 Task: Find connections with filter location Bou Tlelis with filter topic #lawenforcementwith filter profile language Spanish with filter current company International tractors limited with filter school Indira Gandhi National Open University (IGNOU) with filter industry Building Finishing Contractors with filter service category Filing with filter keywords title Culture Operations Manager
Action: Mouse moved to (503, 70)
Screenshot: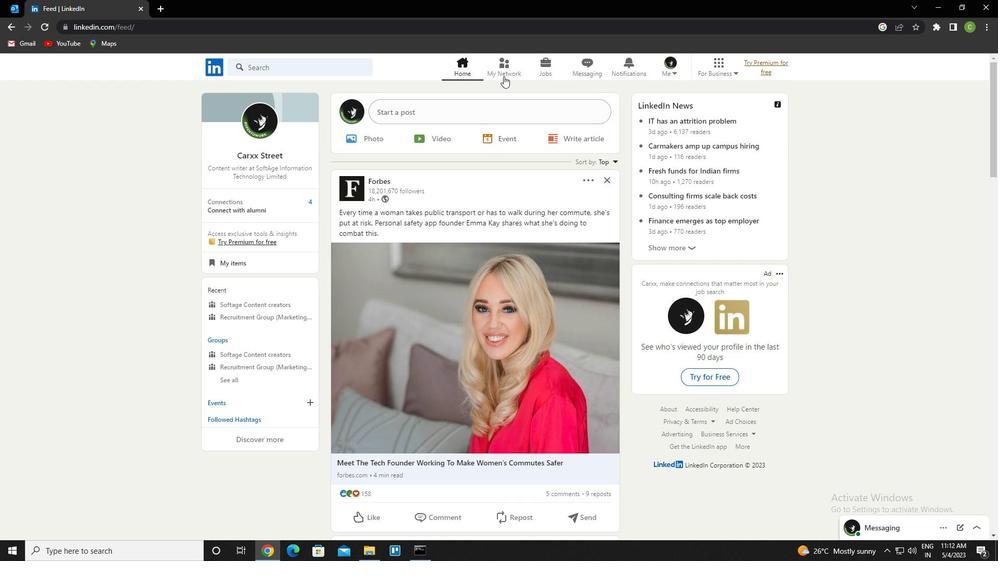 
Action: Mouse pressed left at (503, 70)
Screenshot: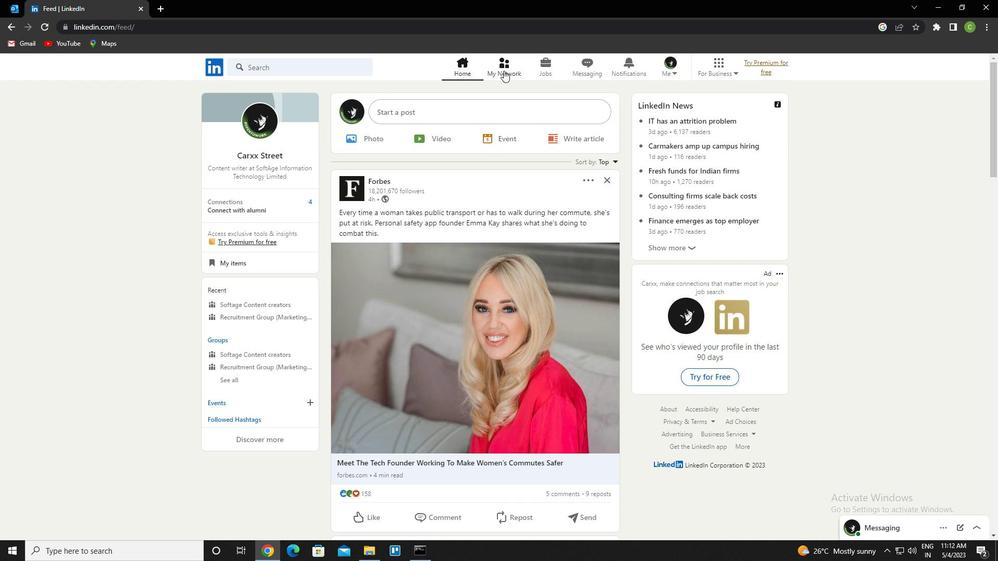 
Action: Mouse moved to (319, 128)
Screenshot: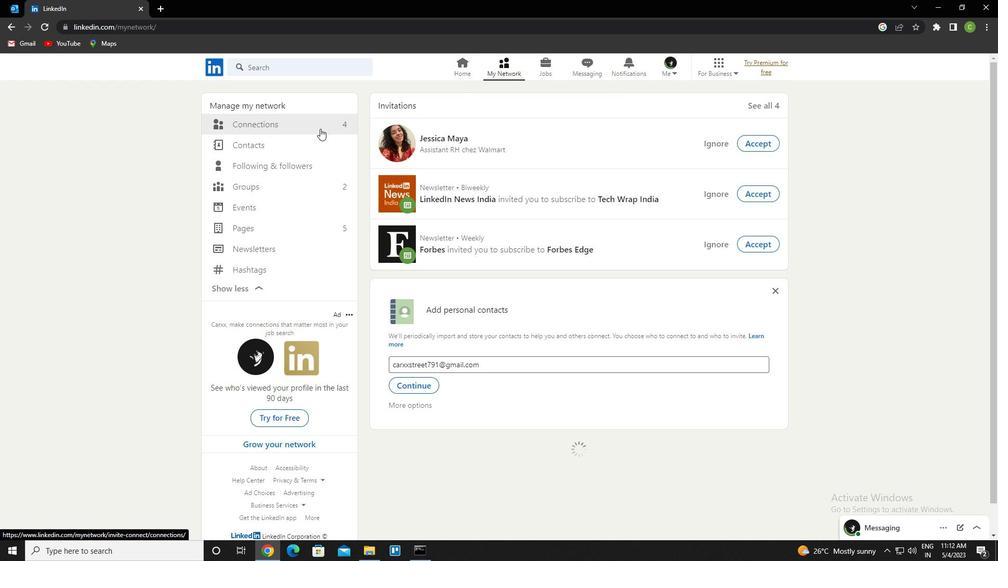 
Action: Mouse pressed left at (319, 128)
Screenshot: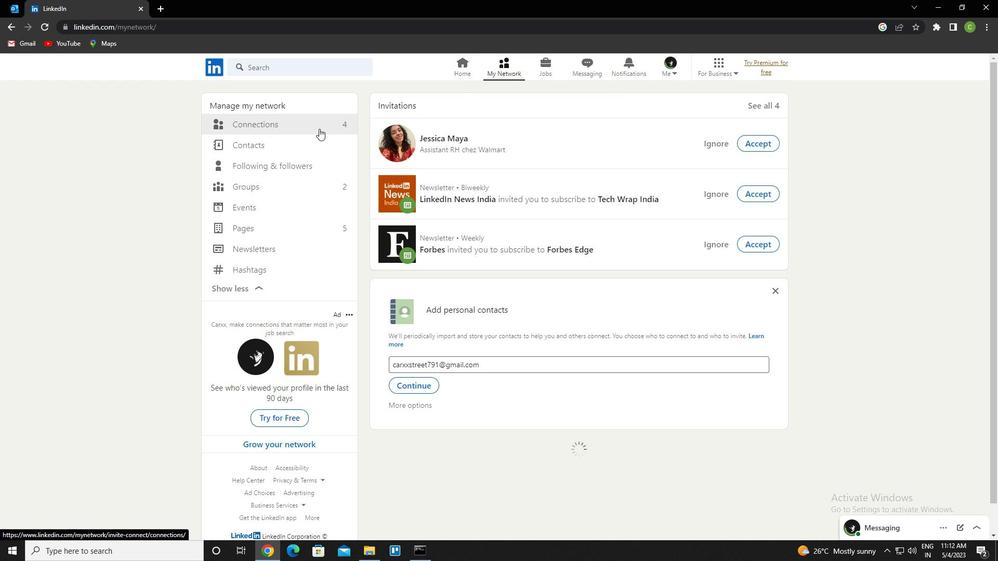 
Action: Mouse moved to (588, 125)
Screenshot: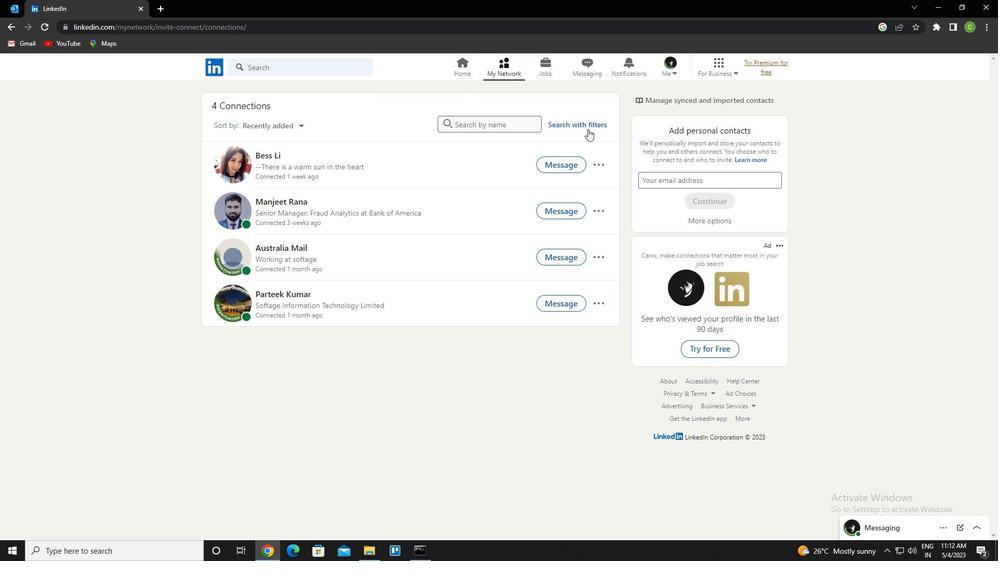 
Action: Mouse pressed left at (588, 125)
Screenshot: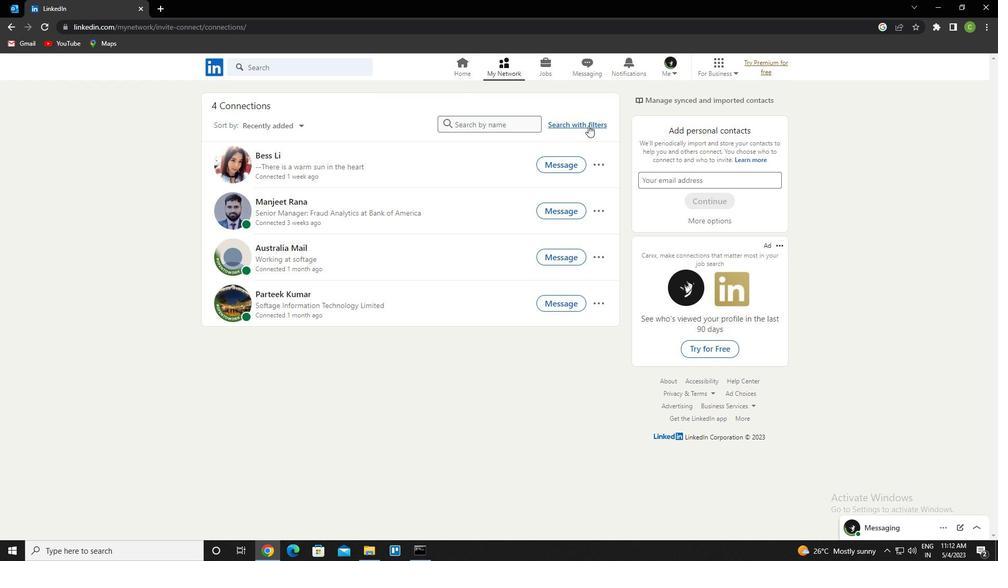 
Action: Mouse moved to (535, 98)
Screenshot: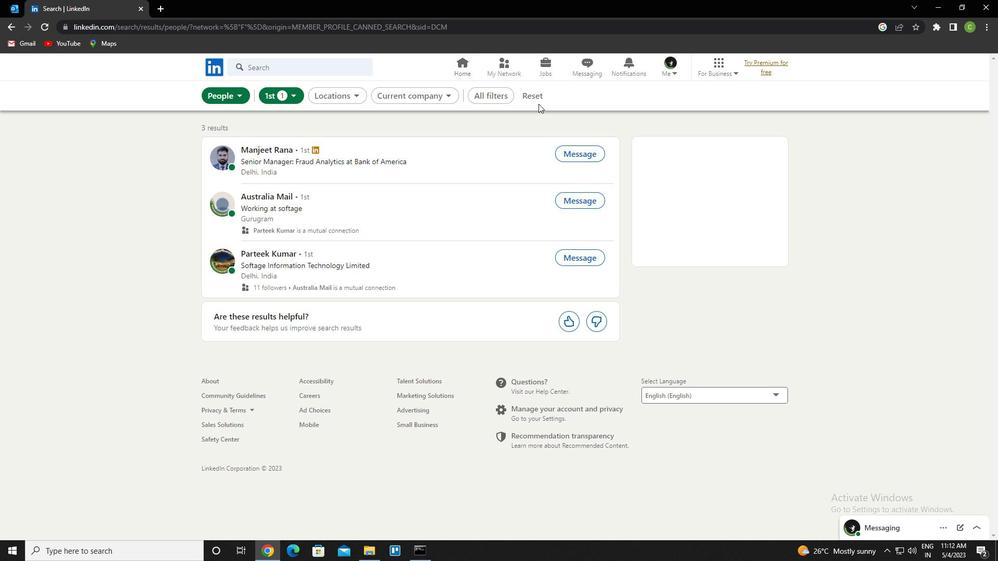 
Action: Mouse pressed left at (535, 98)
Screenshot: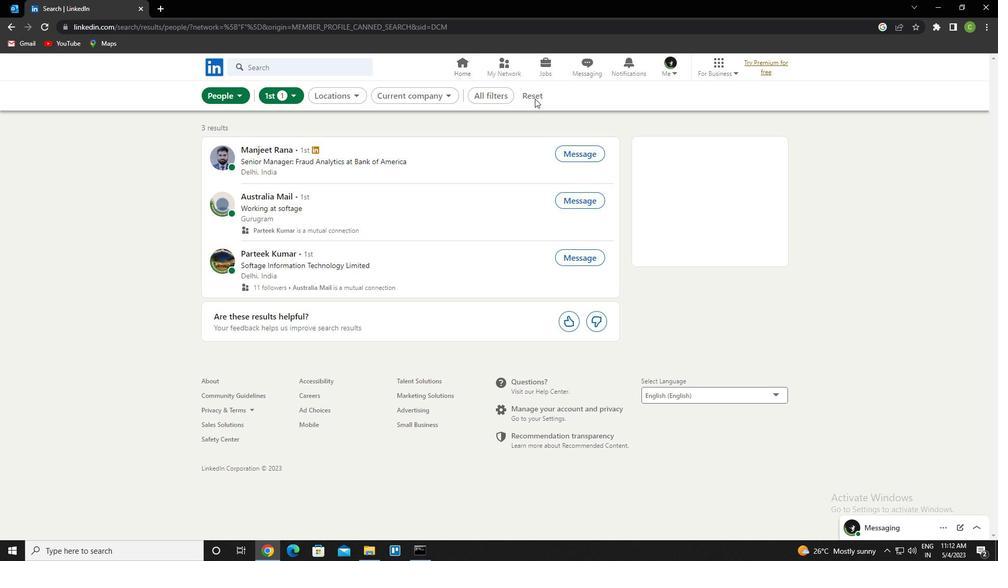 
Action: Mouse moved to (524, 97)
Screenshot: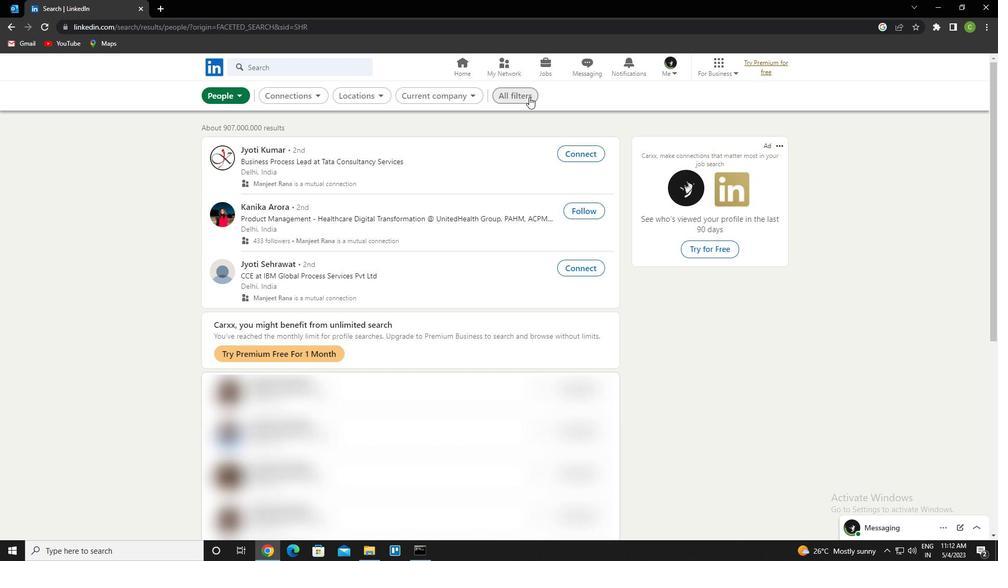 
Action: Mouse pressed left at (524, 97)
Screenshot: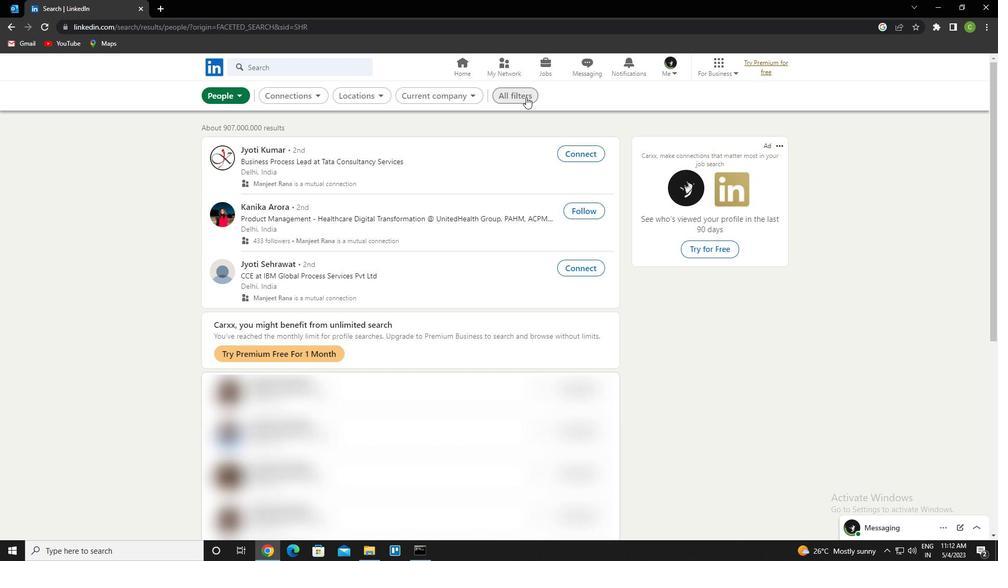 
Action: Mouse moved to (884, 348)
Screenshot: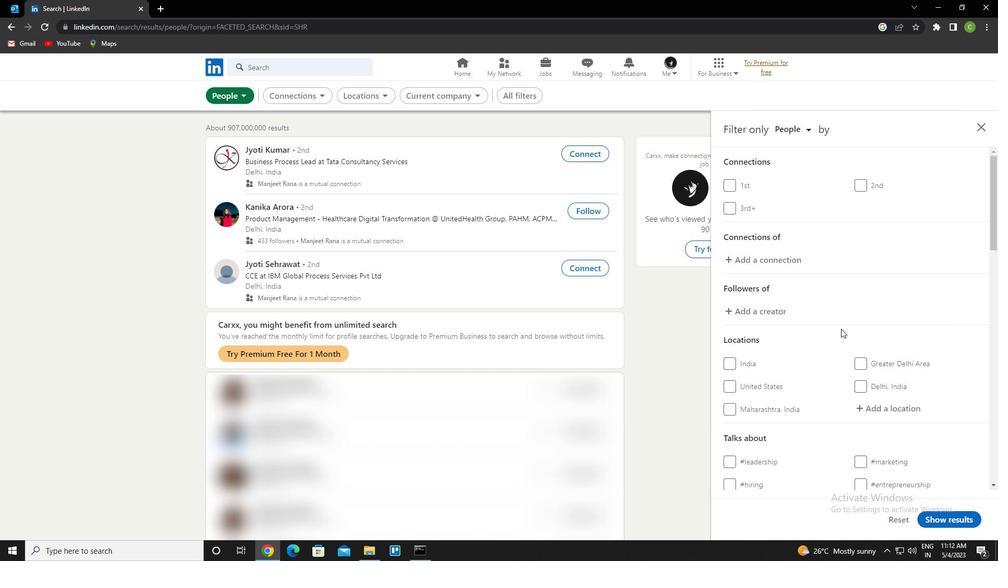 
Action: Mouse scrolled (884, 348) with delta (0, 0)
Screenshot: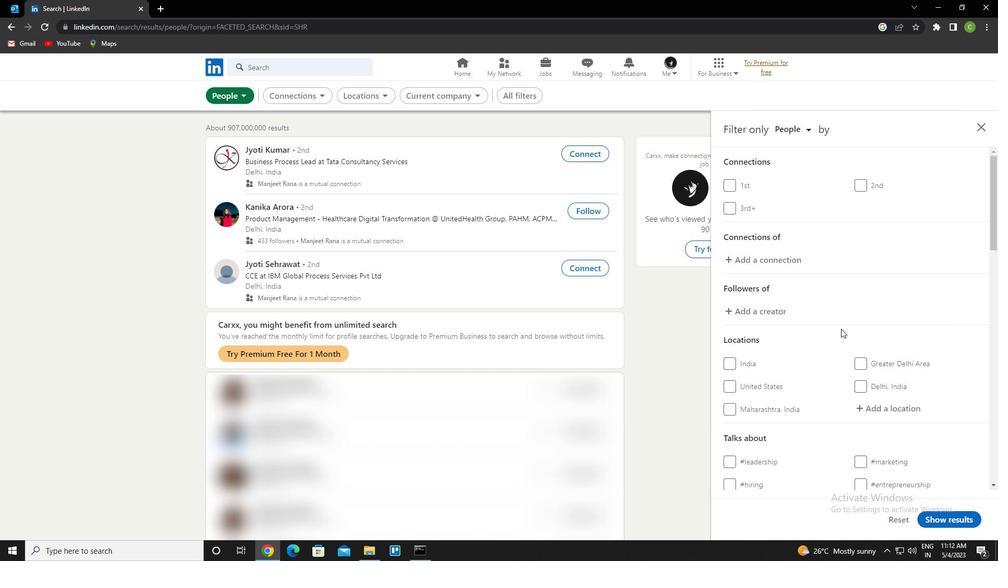 
Action: Mouse moved to (888, 349)
Screenshot: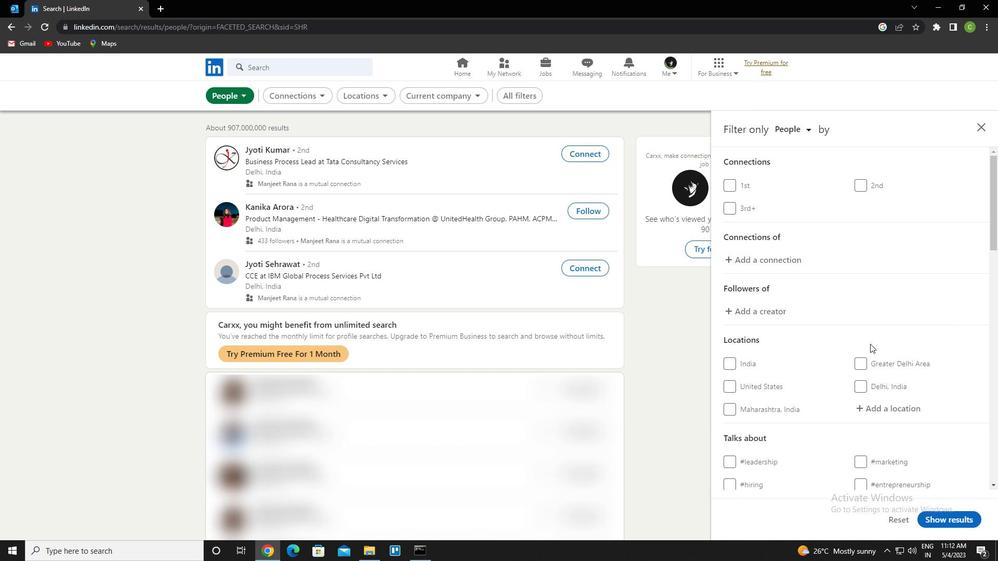 
Action: Mouse scrolled (888, 349) with delta (0, 0)
Screenshot: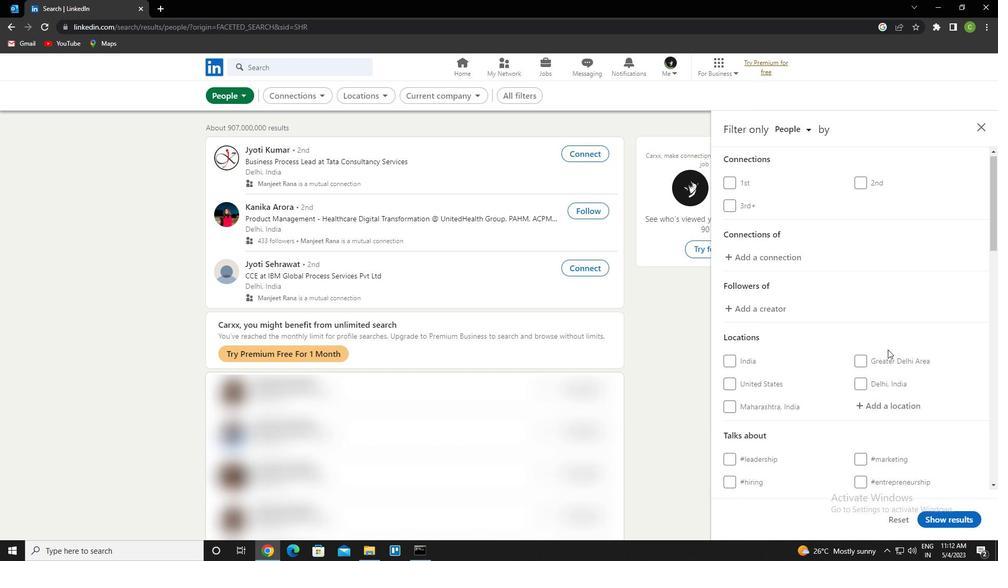 
Action: Mouse moved to (892, 306)
Screenshot: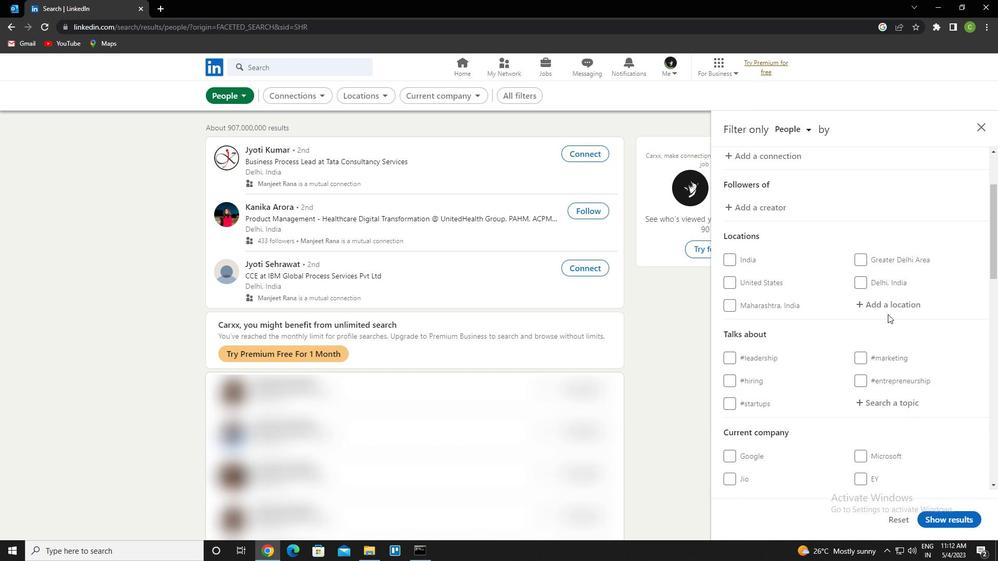 
Action: Mouse pressed left at (892, 306)
Screenshot: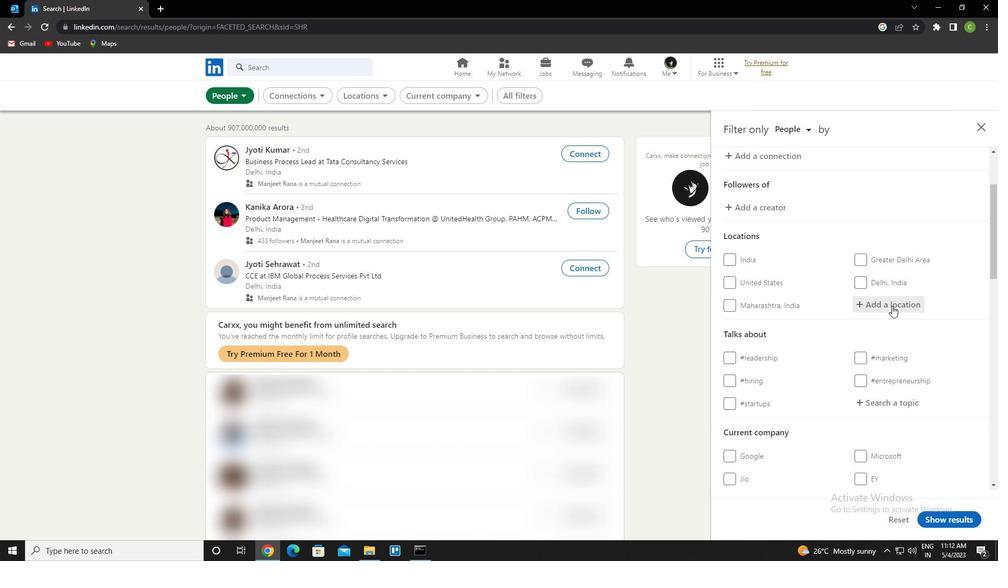 
Action: Mouse moved to (876, 284)
Screenshot: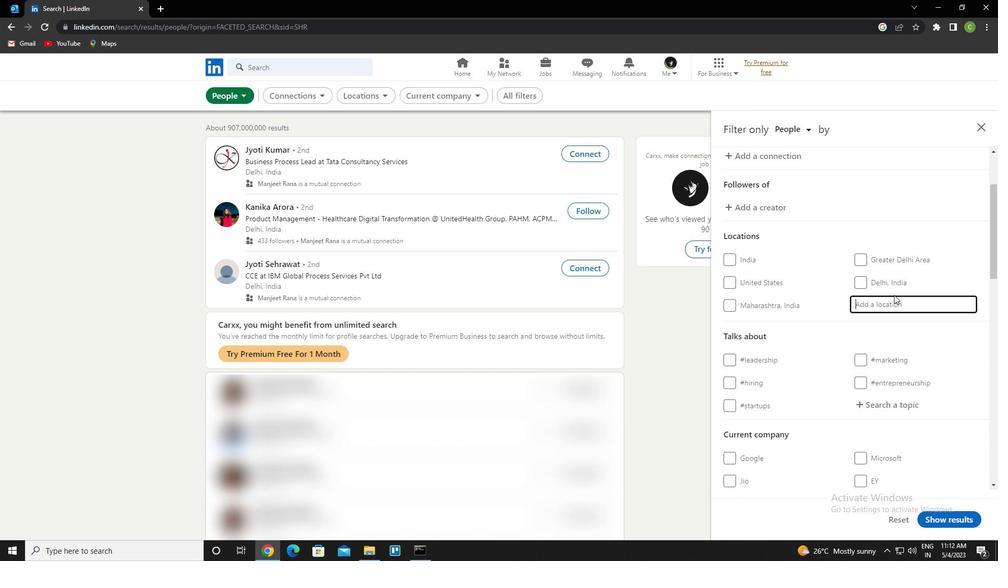
Action: Key pressed <Key.caps_lock>b<Key.caps_lock>ou<Key.space><Key.caps_lock>t<Key.caps_lock>lelis<Key.down><Key.enter>
Screenshot: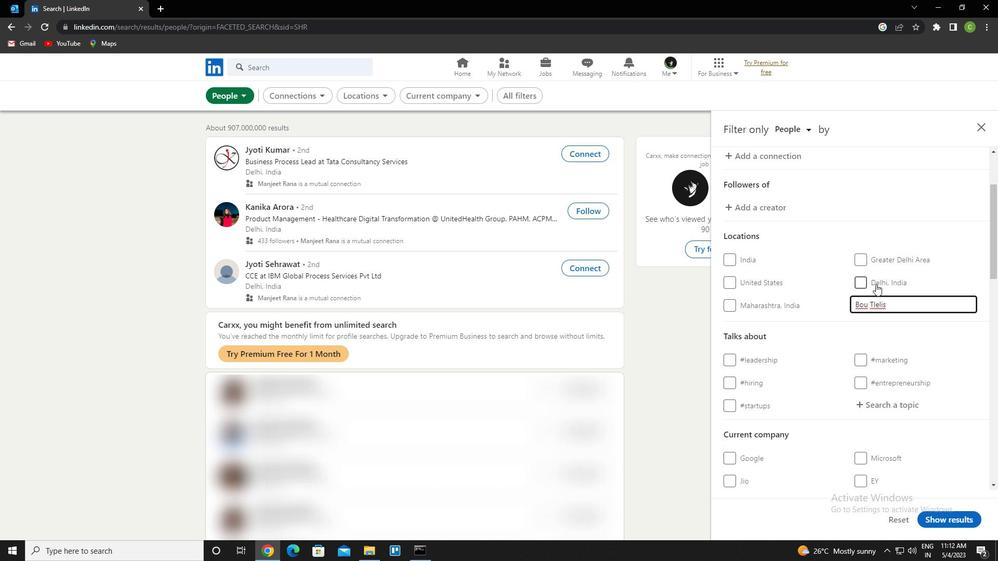 
Action: Mouse moved to (881, 307)
Screenshot: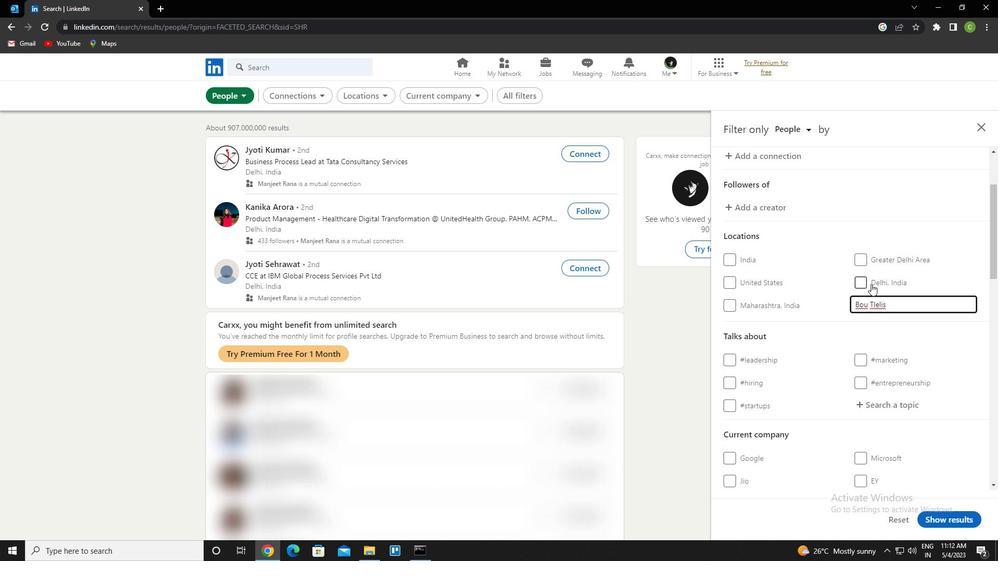 
Action: Mouse scrolled (881, 306) with delta (0, 0)
Screenshot: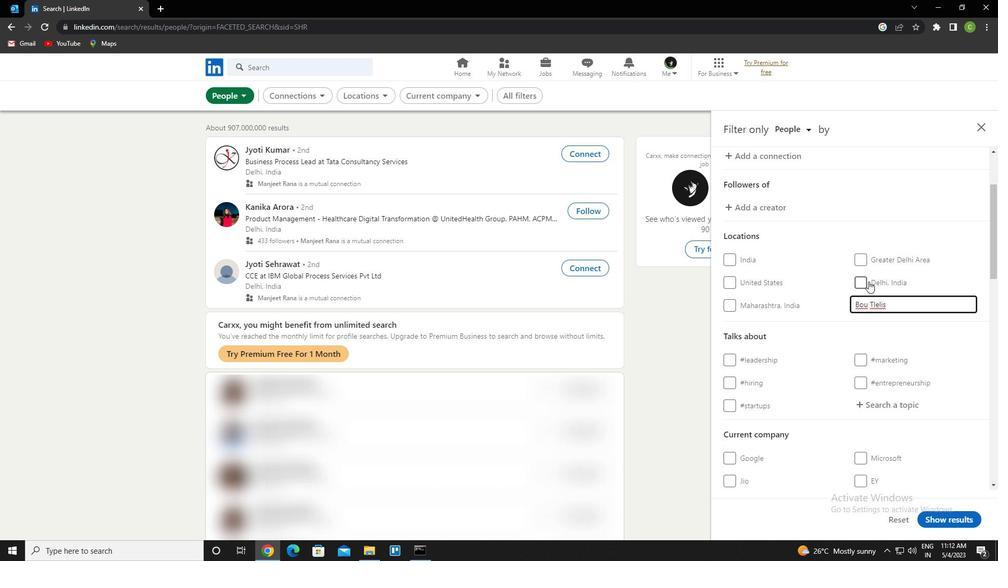 
Action: Mouse scrolled (881, 306) with delta (0, 0)
Screenshot: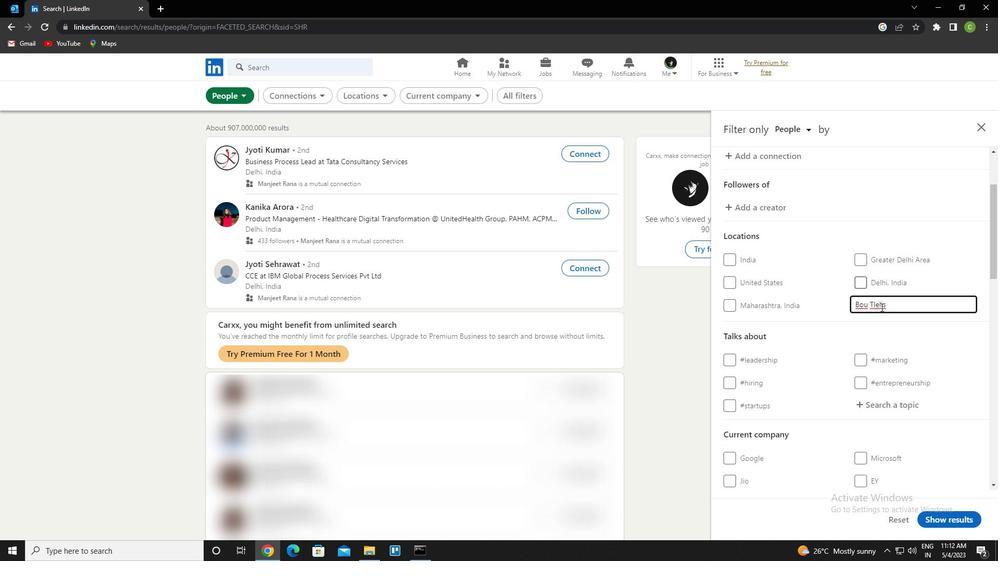 
Action: Mouse moved to (893, 302)
Screenshot: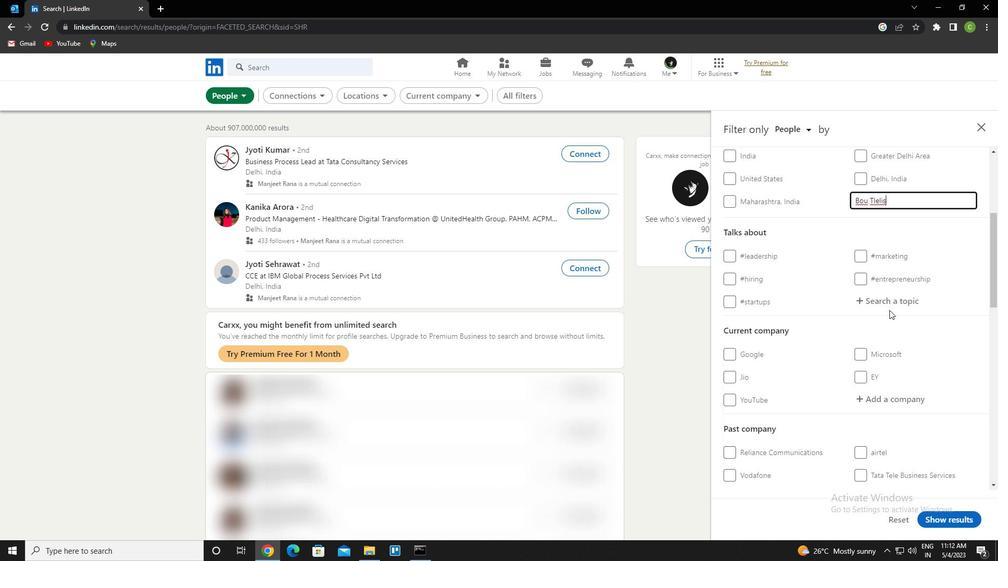 
Action: Mouse pressed left at (893, 302)
Screenshot: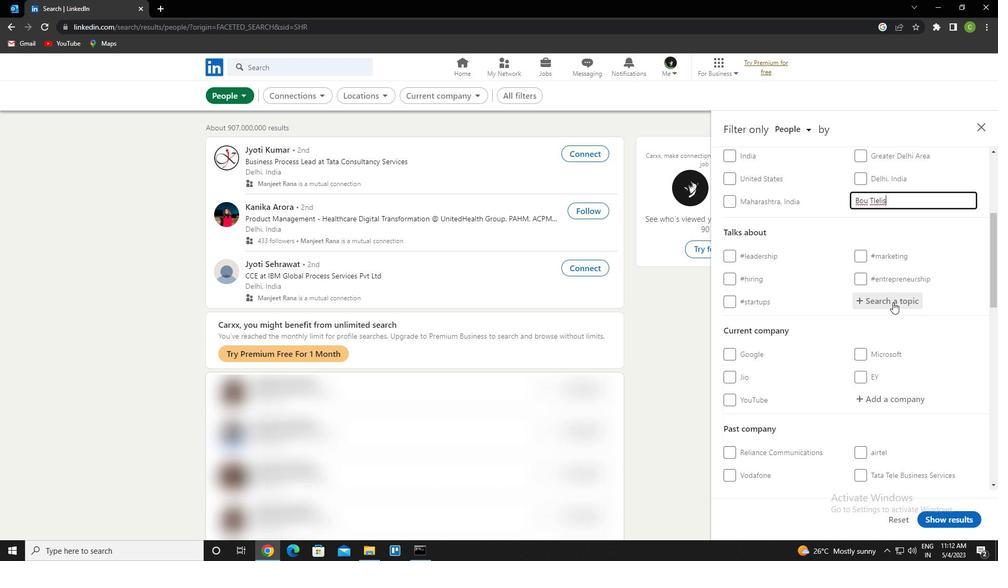 
Action: Mouse moved to (889, 298)
Screenshot: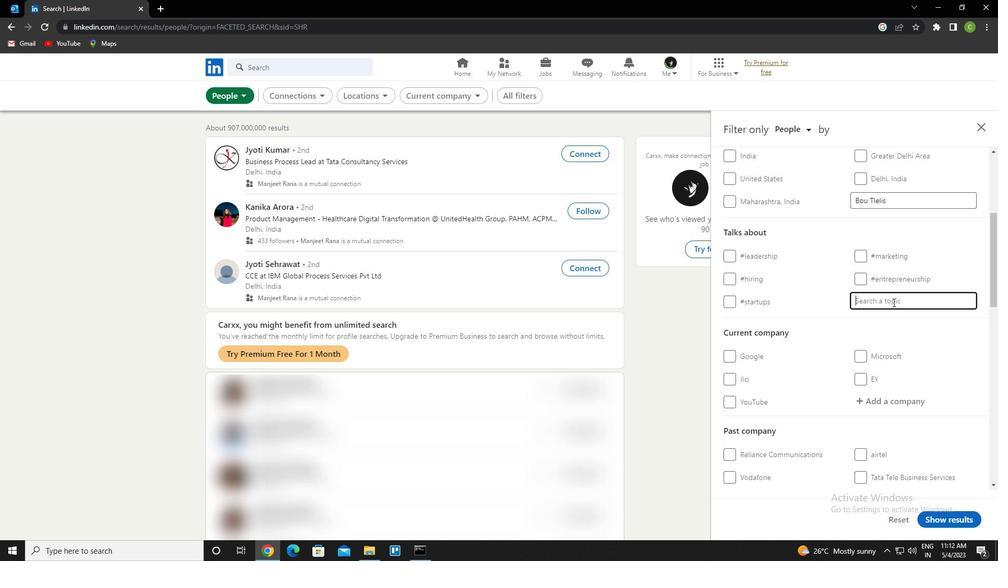 
Action: Key pressed lawenforcement<Key.down><Key.enter>
Screenshot: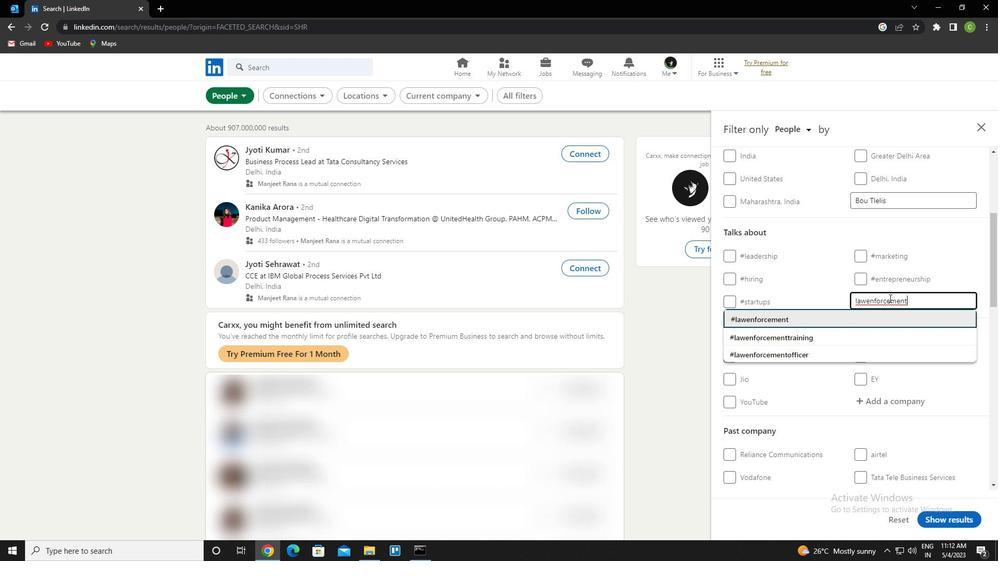 
Action: Mouse scrolled (889, 297) with delta (0, 0)
Screenshot: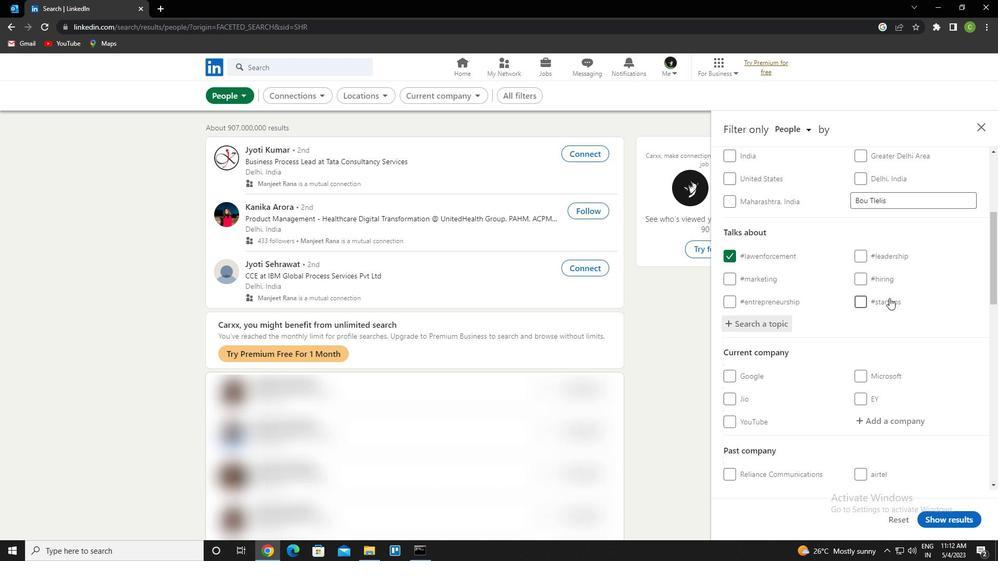 
Action: Mouse scrolled (889, 297) with delta (0, 0)
Screenshot: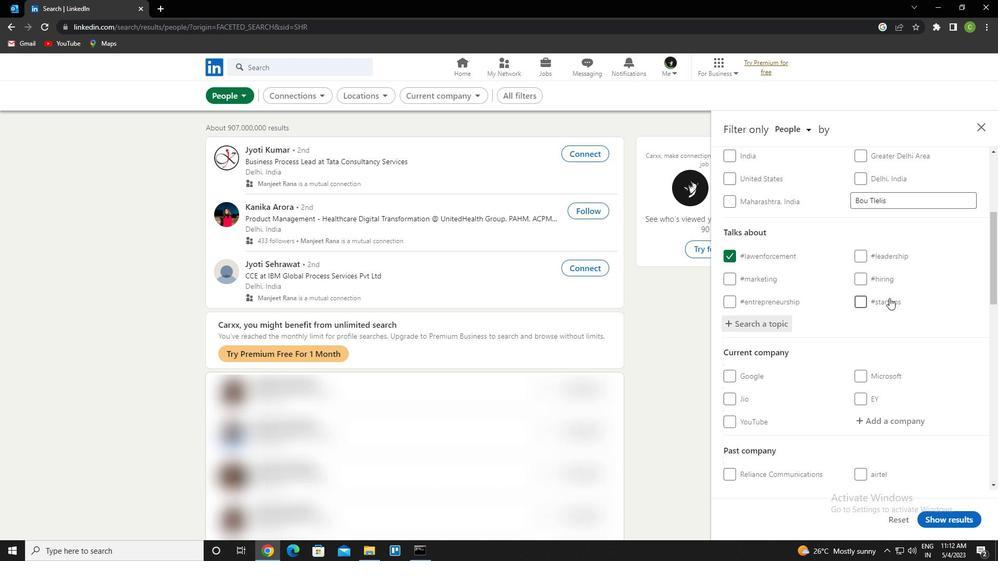 
Action: Mouse scrolled (889, 297) with delta (0, 0)
Screenshot: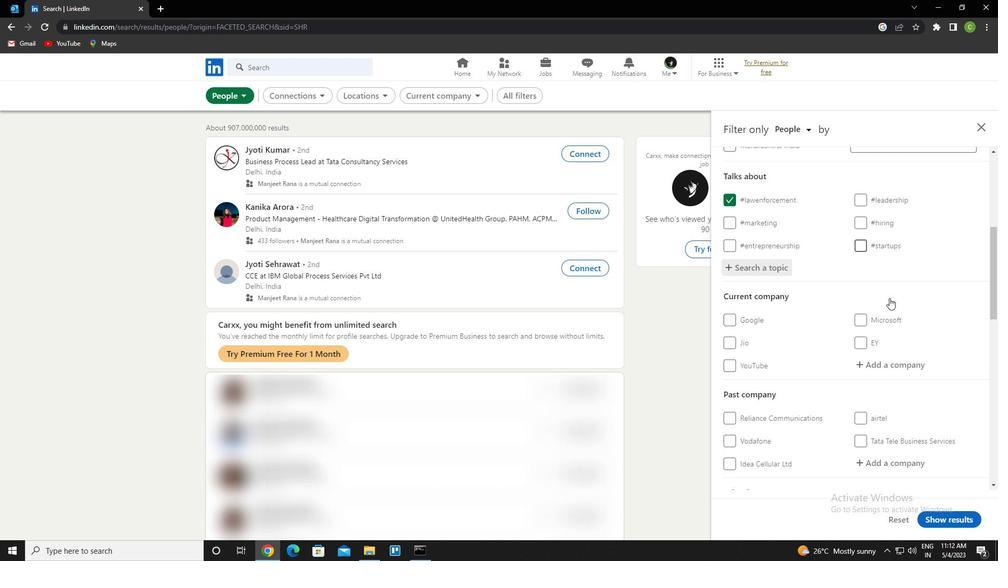 
Action: Mouse scrolled (889, 297) with delta (0, 0)
Screenshot: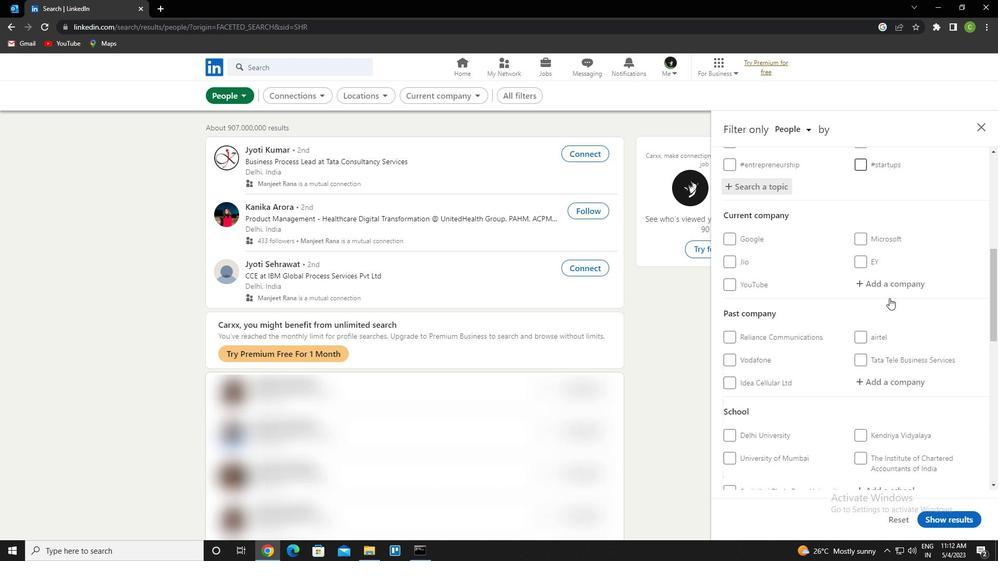 
Action: Mouse scrolled (889, 297) with delta (0, 0)
Screenshot: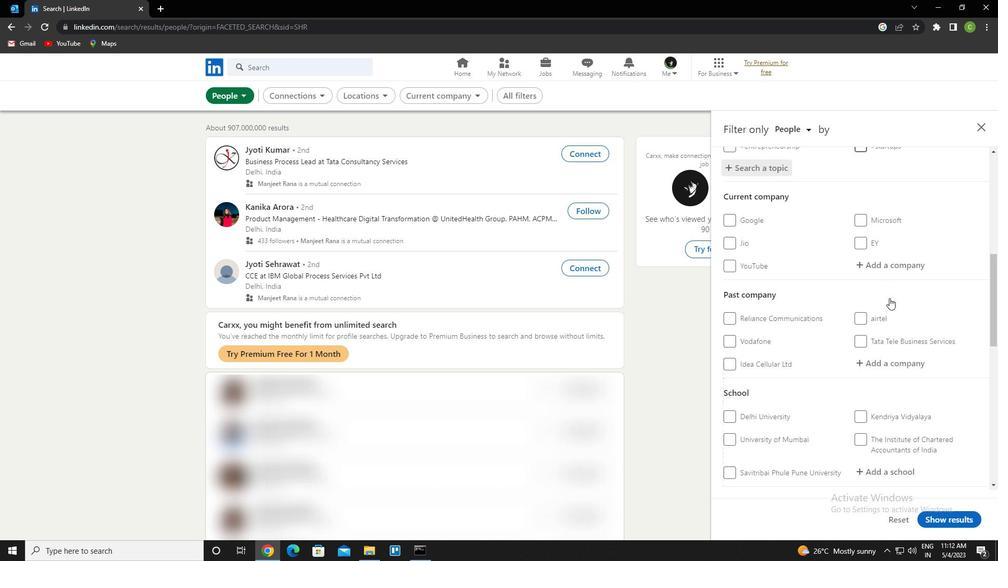 
Action: Mouse scrolled (889, 297) with delta (0, 0)
Screenshot: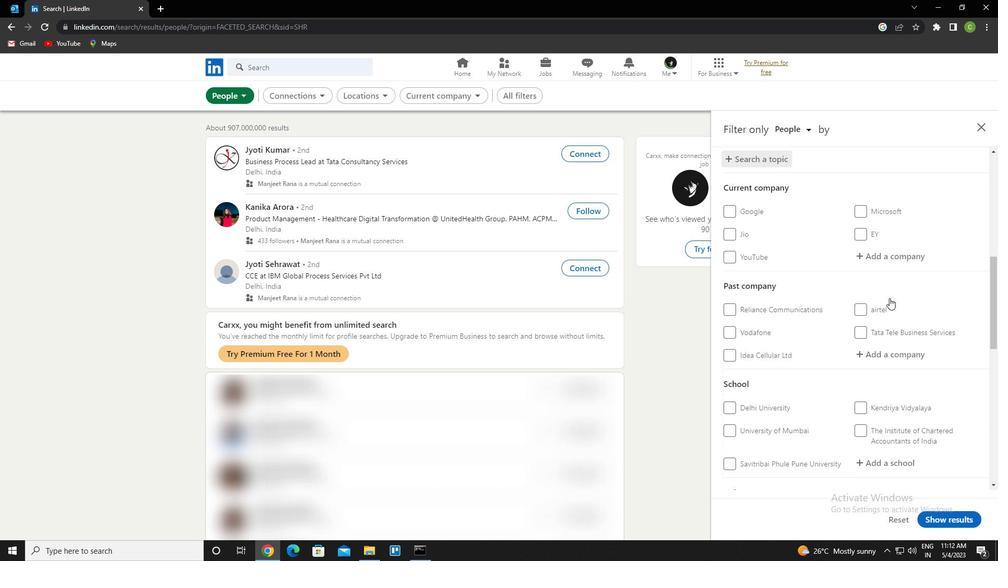 
Action: Mouse scrolled (889, 297) with delta (0, 0)
Screenshot: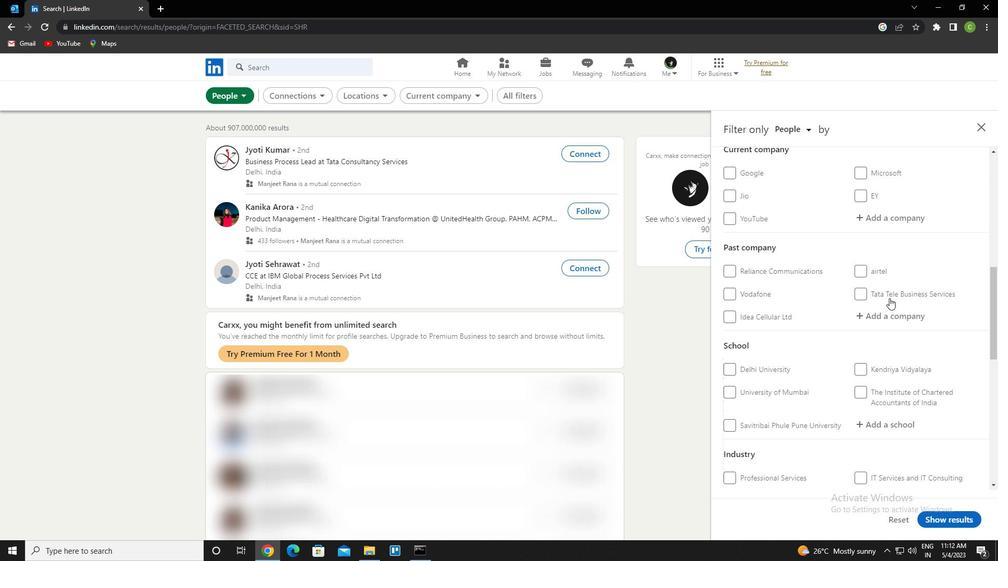 
Action: Mouse scrolled (889, 297) with delta (0, 0)
Screenshot: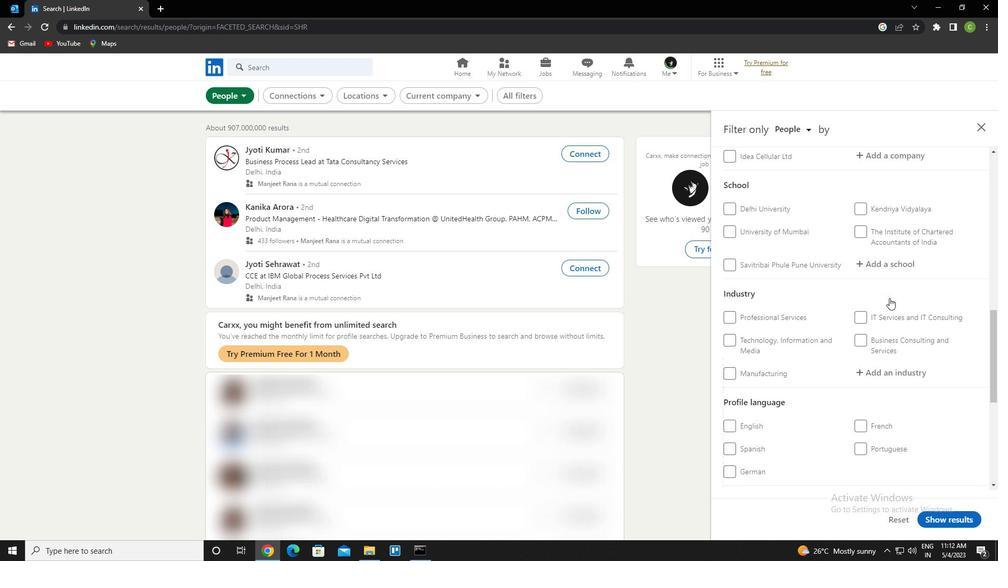 
Action: Mouse scrolled (889, 297) with delta (0, 0)
Screenshot: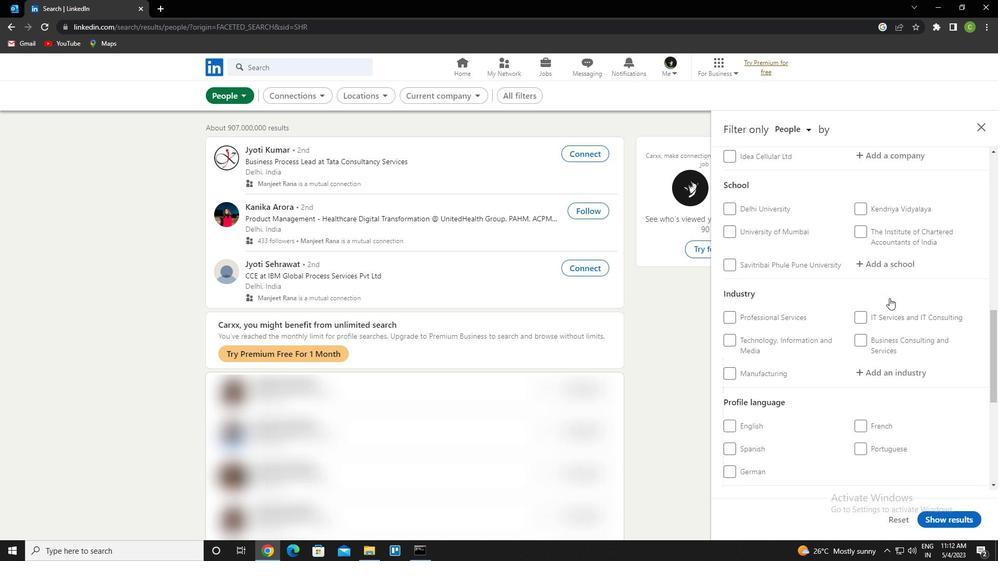 
Action: Mouse scrolled (889, 297) with delta (0, 0)
Screenshot: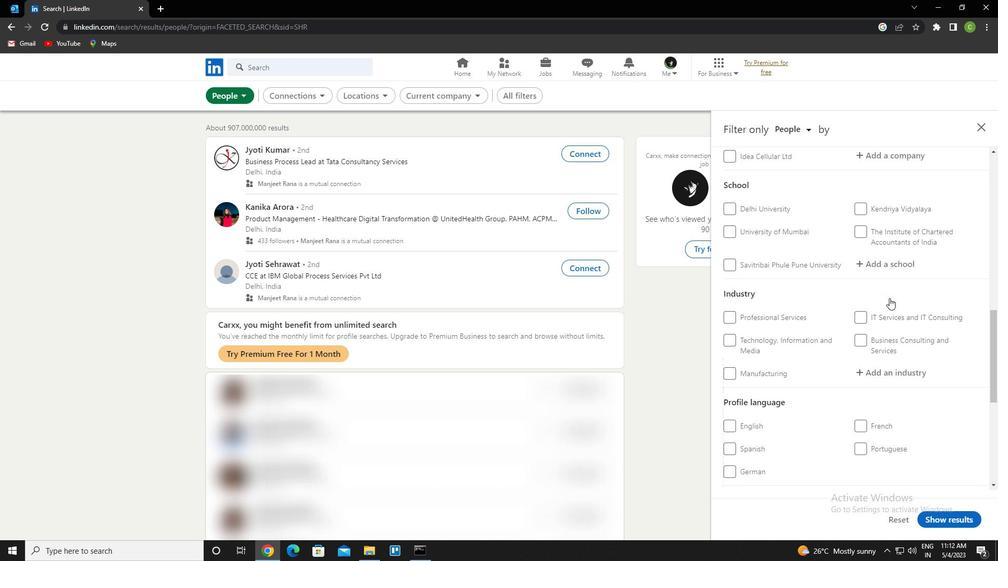 
Action: Mouse scrolled (889, 297) with delta (0, 0)
Screenshot: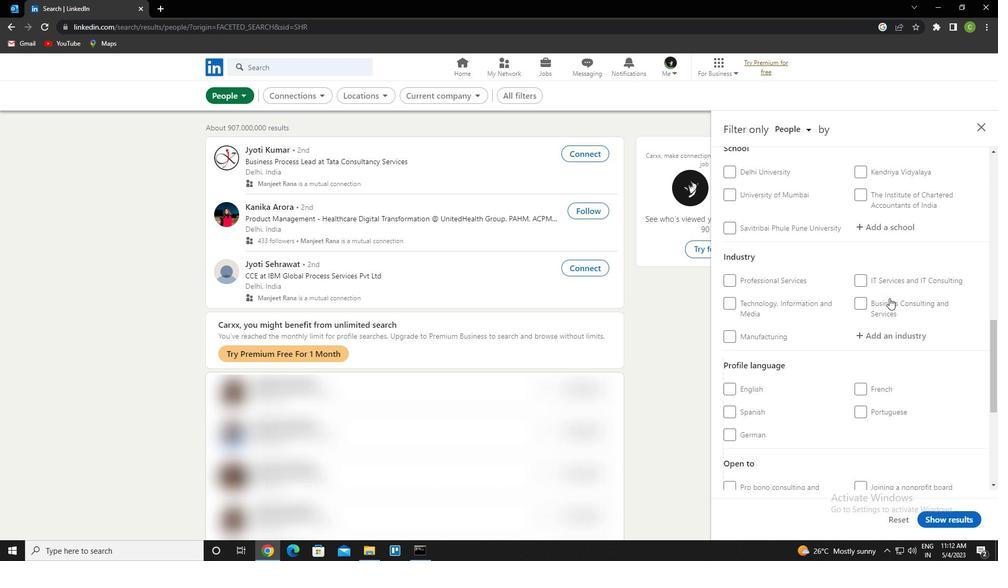 
Action: Mouse moved to (729, 243)
Screenshot: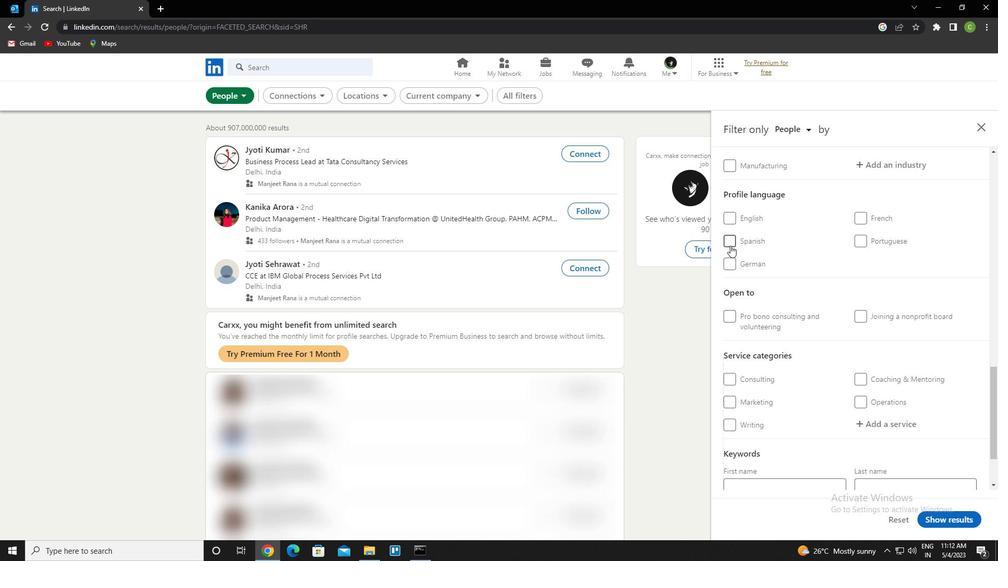 
Action: Mouse pressed left at (729, 243)
Screenshot: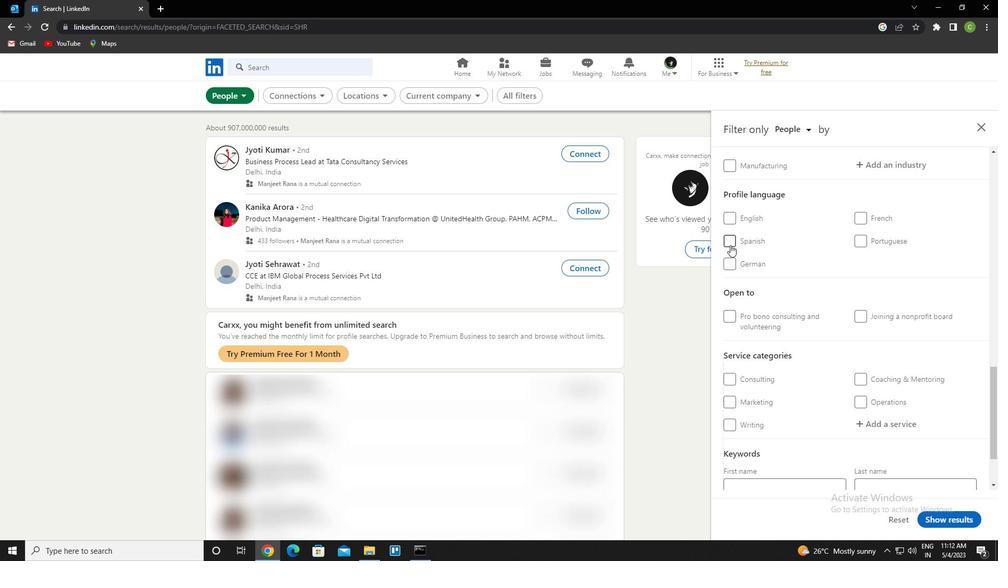 
Action: Mouse moved to (856, 362)
Screenshot: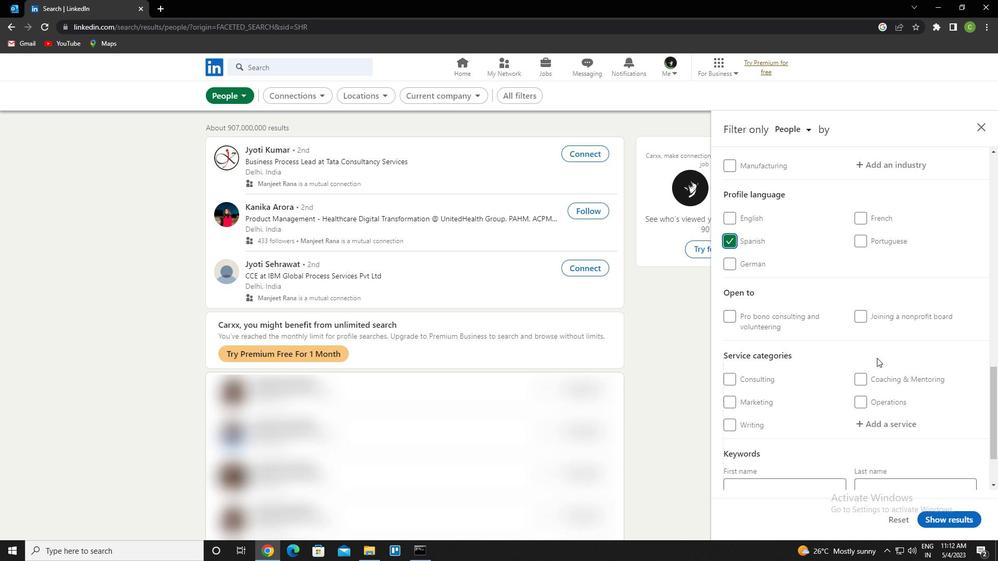 
Action: Mouse scrolled (856, 362) with delta (0, 0)
Screenshot: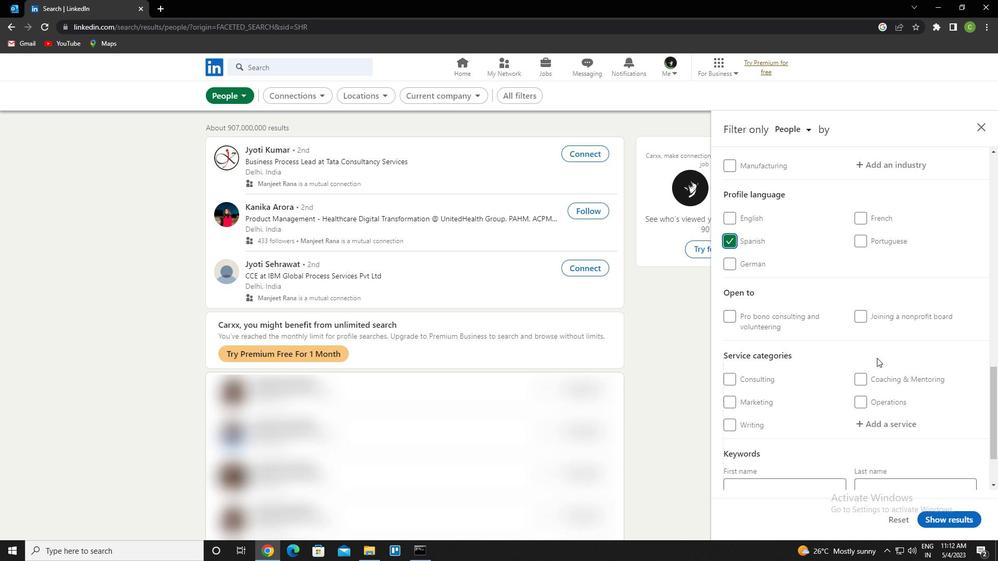 
Action: Mouse moved to (854, 364)
Screenshot: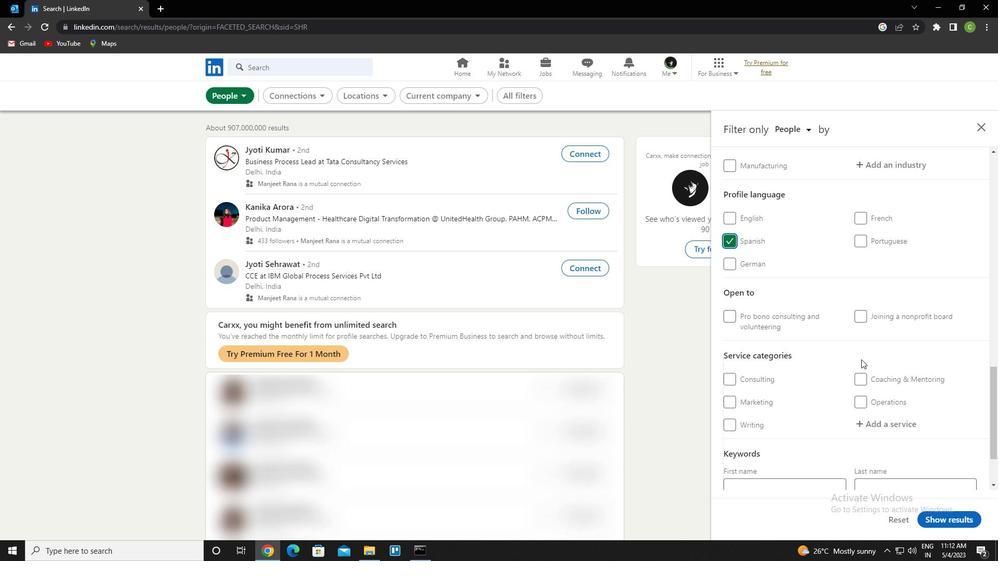 
Action: Mouse scrolled (854, 365) with delta (0, 0)
Screenshot: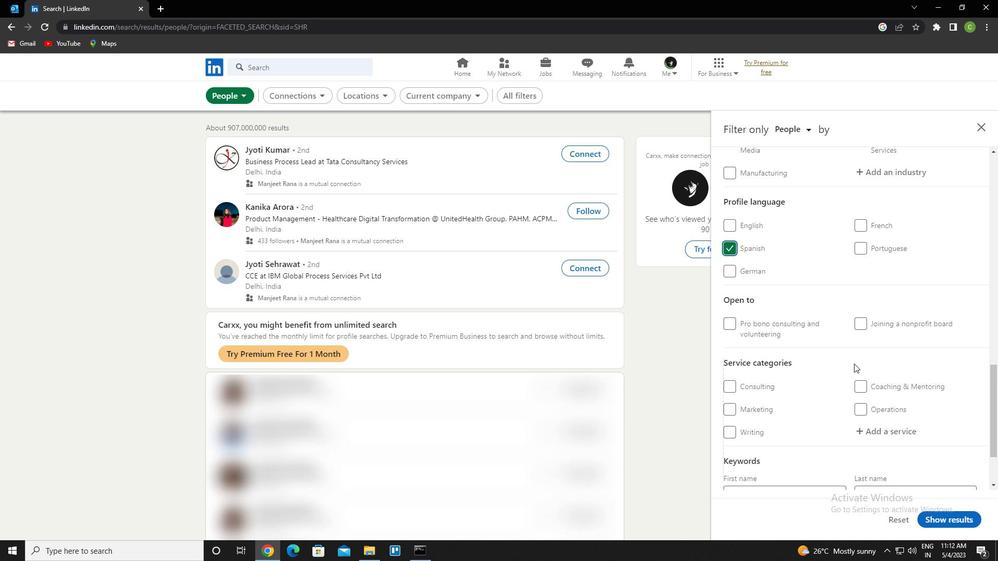 
Action: Mouse scrolled (854, 365) with delta (0, 0)
Screenshot: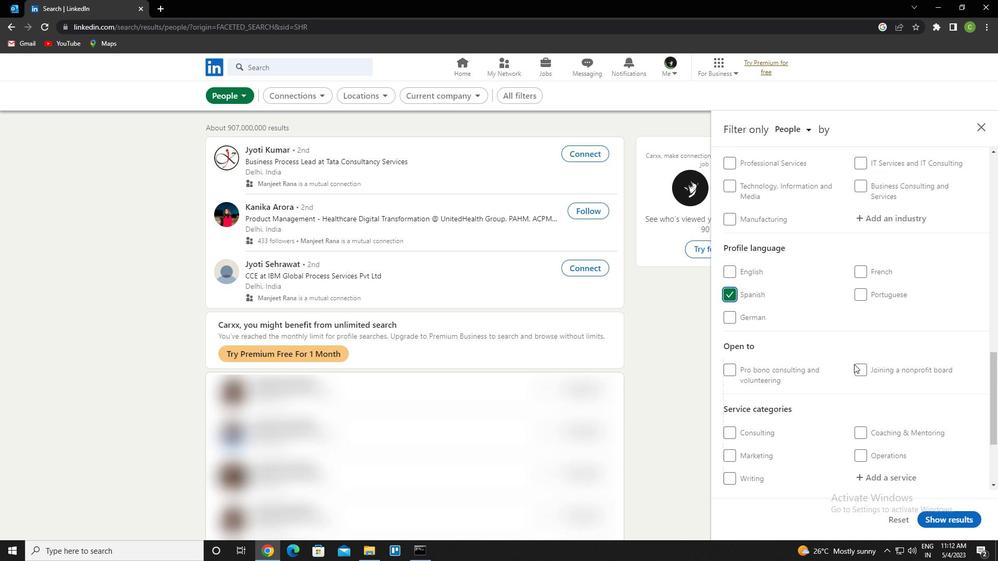 
Action: Mouse scrolled (854, 365) with delta (0, 0)
Screenshot: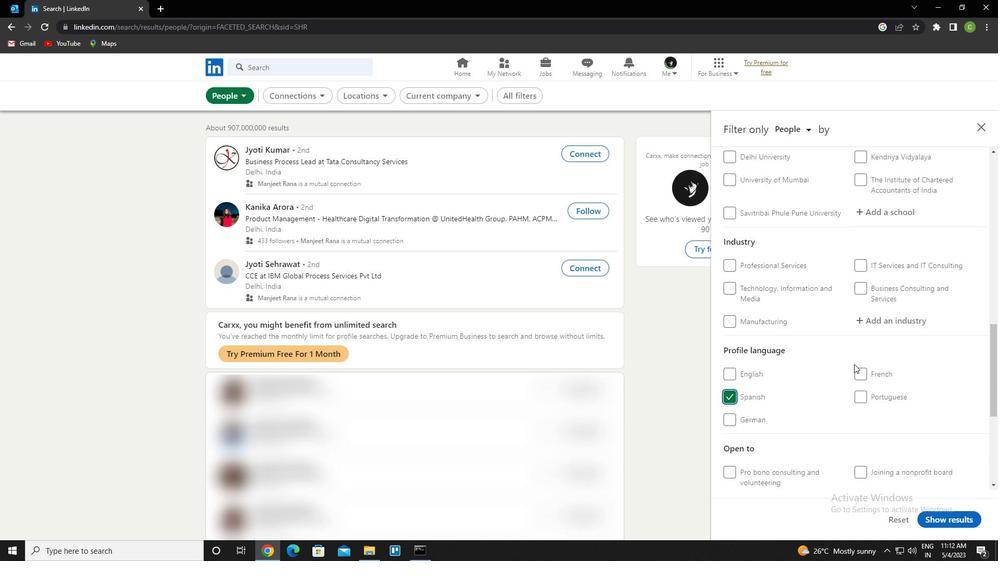 
Action: Mouse scrolled (854, 365) with delta (0, 0)
Screenshot: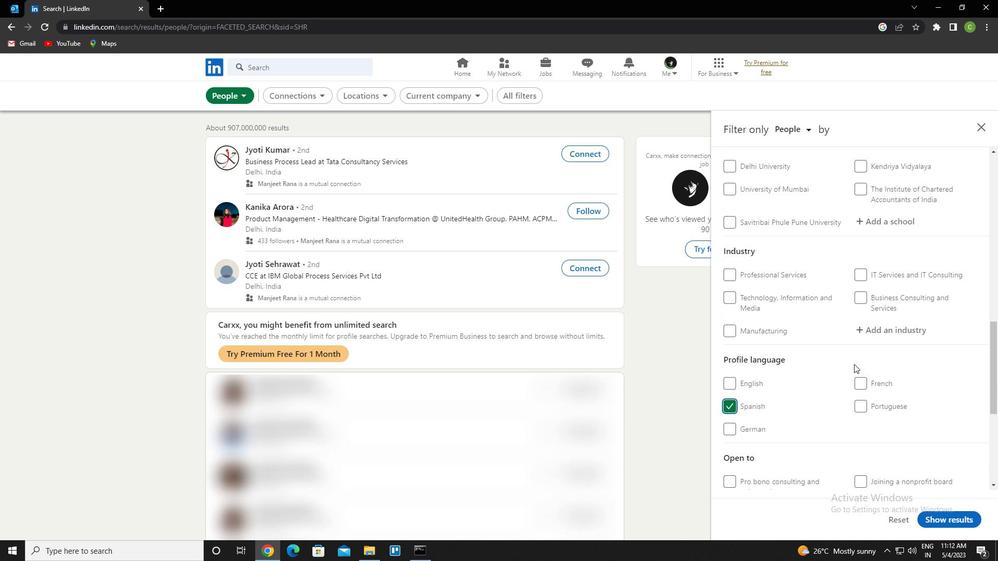 
Action: Mouse scrolled (854, 365) with delta (0, 0)
Screenshot: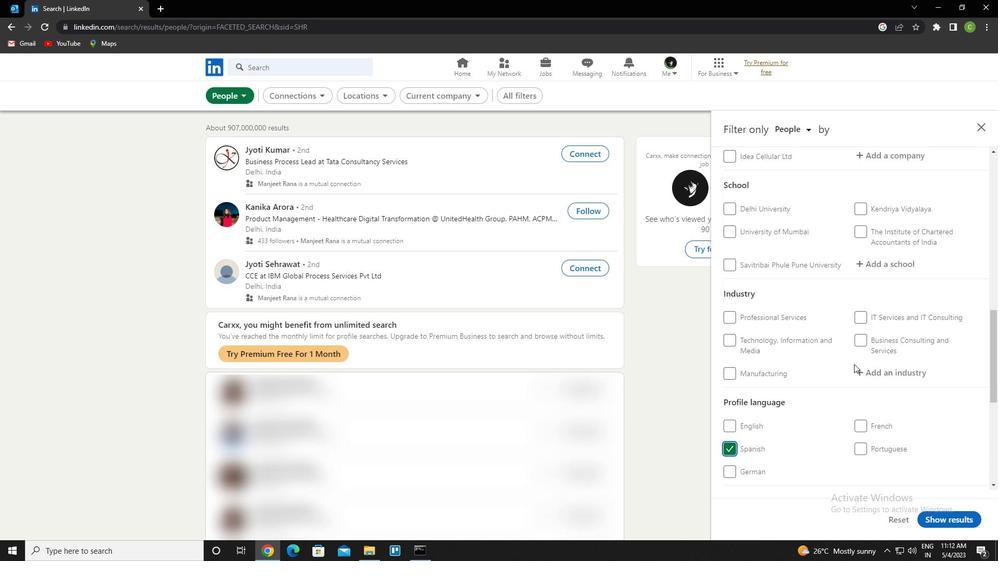 
Action: Mouse scrolled (854, 365) with delta (0, 0)
Screenshot: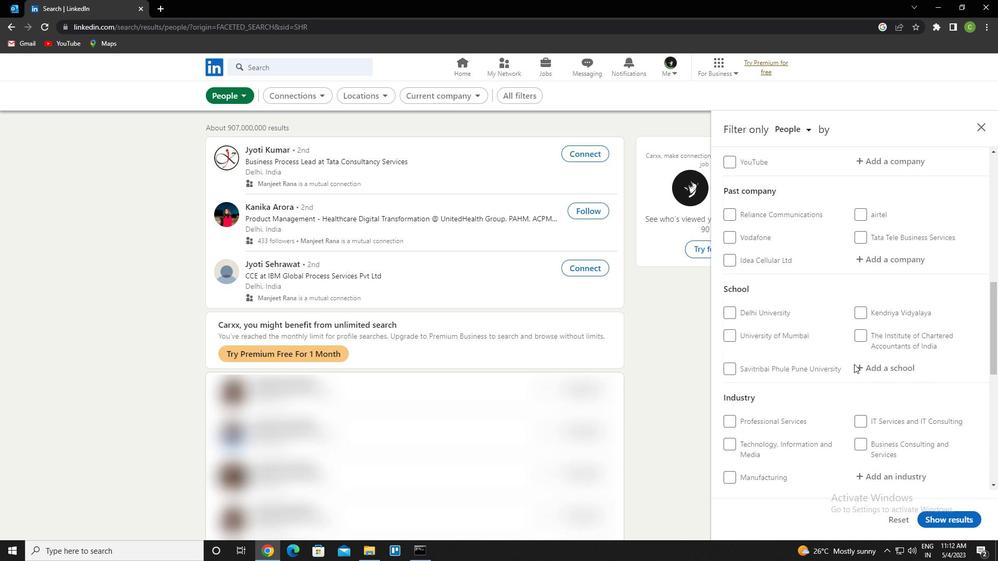 
Action: Mouse moved to (853, 364)
Screenshot: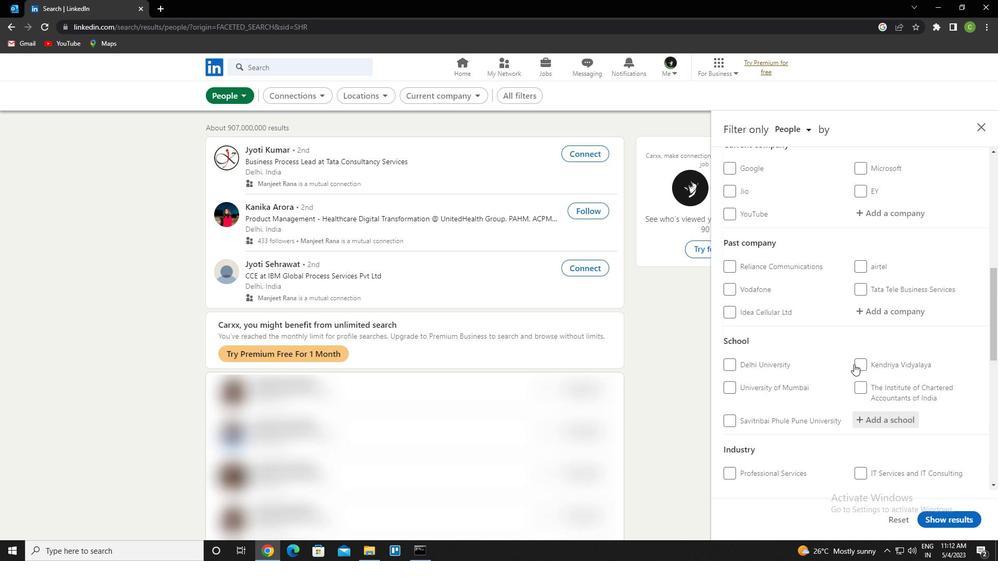 
Action: Mouse scrolled (853, 365) with delta (0, 0)
Screenshot: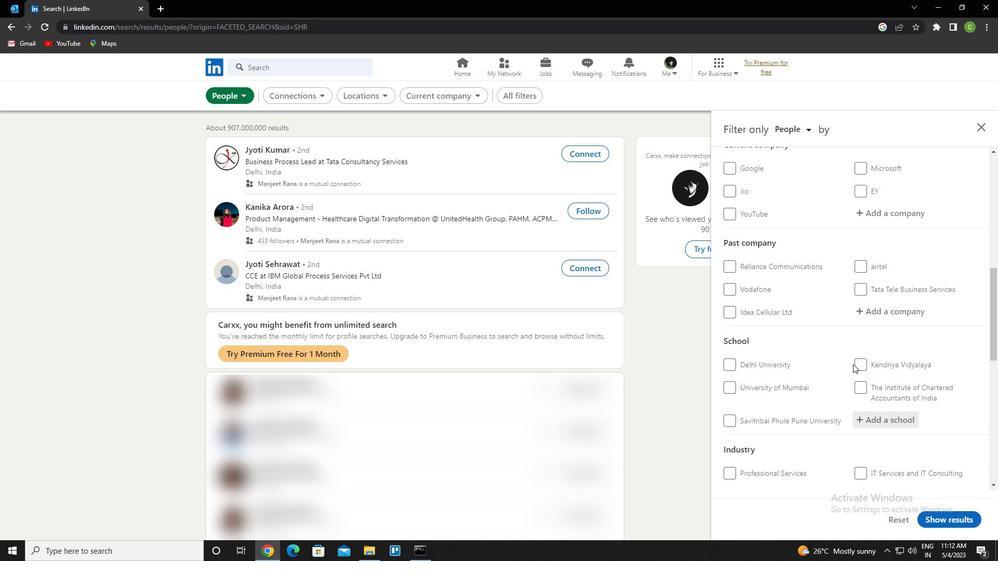 
Action: Mouse moved to (903, 265)
Screenshot: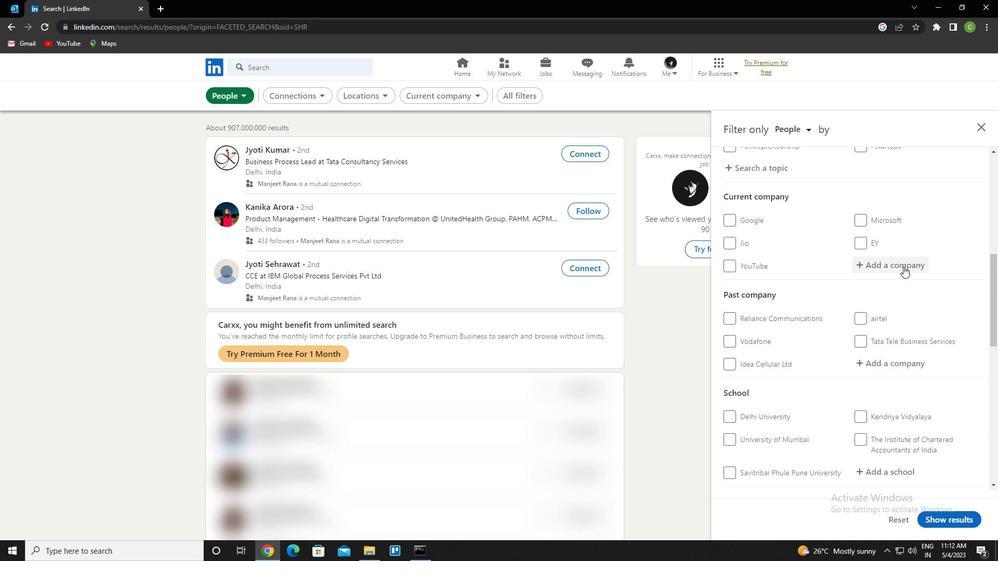 
Action: Mouse pressed left at (903, 265)
Screenshot: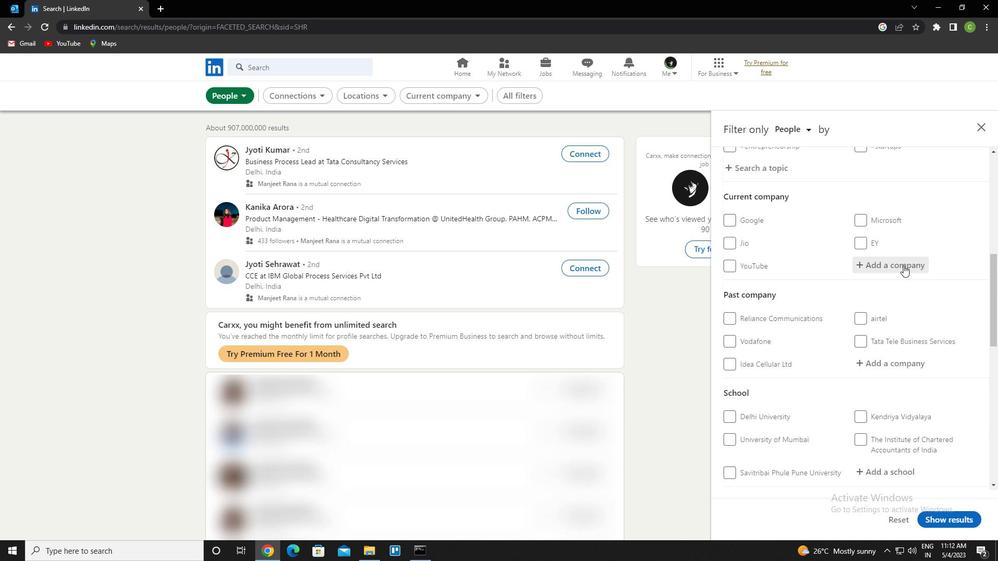 
Action: Key pressed <Key.caps_lock>i<Key.caps_lock>Nternational<Key.space><Key.caps_lock>t<Key.caps_lock>ractors<Key.space>limited<Key.down><Key.enter>
Screenshot: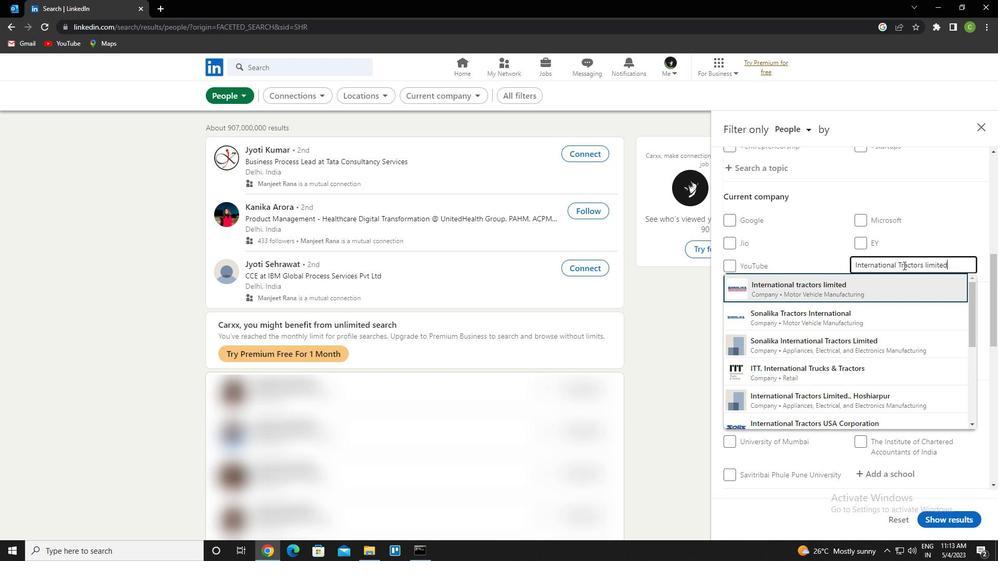 
Action: Mouse moved to (904, 268)
Screenshot: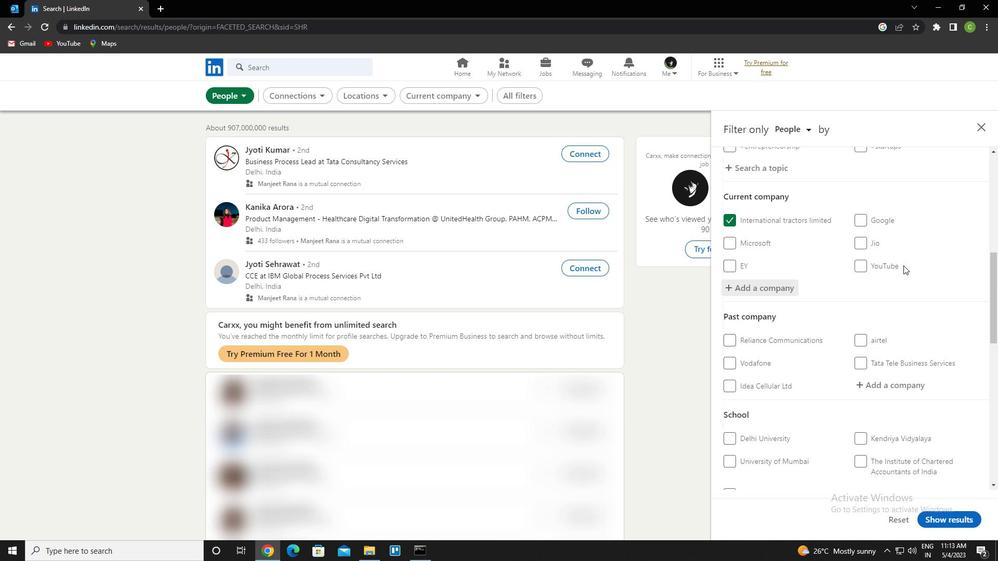 
Action: Mouse scrolled (904, 267) with delta (0, 0)
Screenshot: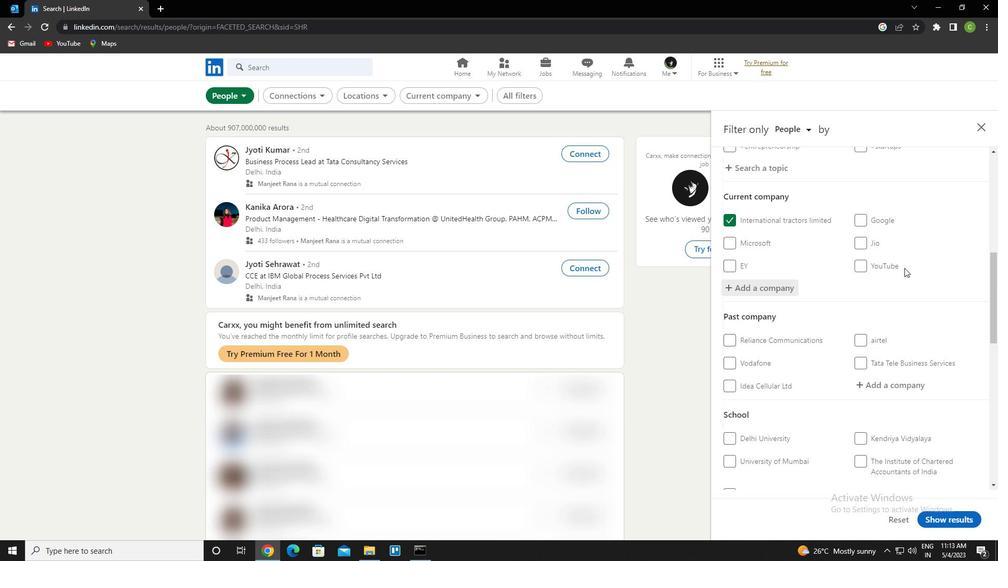 
Action: Mouse moved to (904, 275)
Screenshot: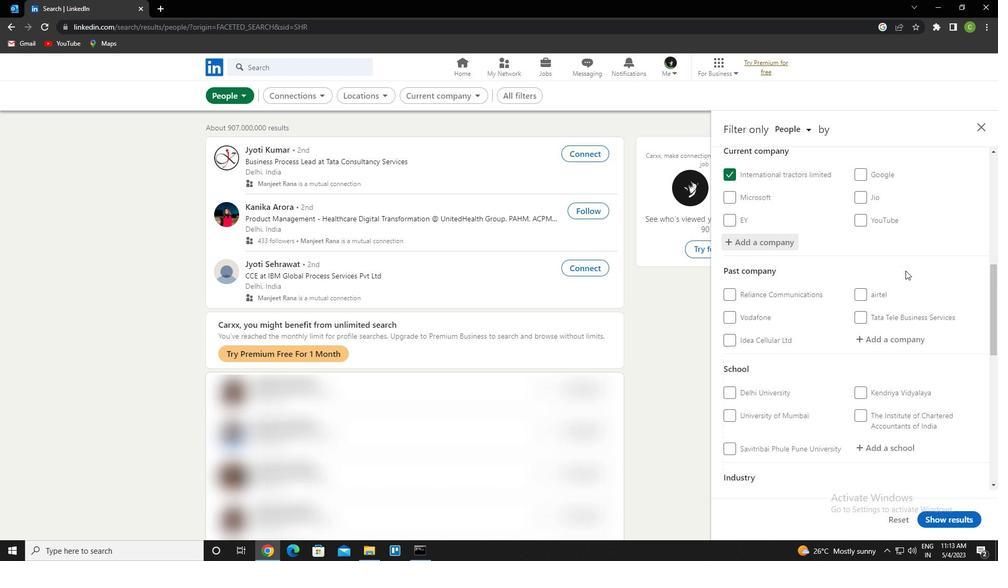 
Action: Mouse scrolled (904, 274) with delta (0, 0)
Screenshot: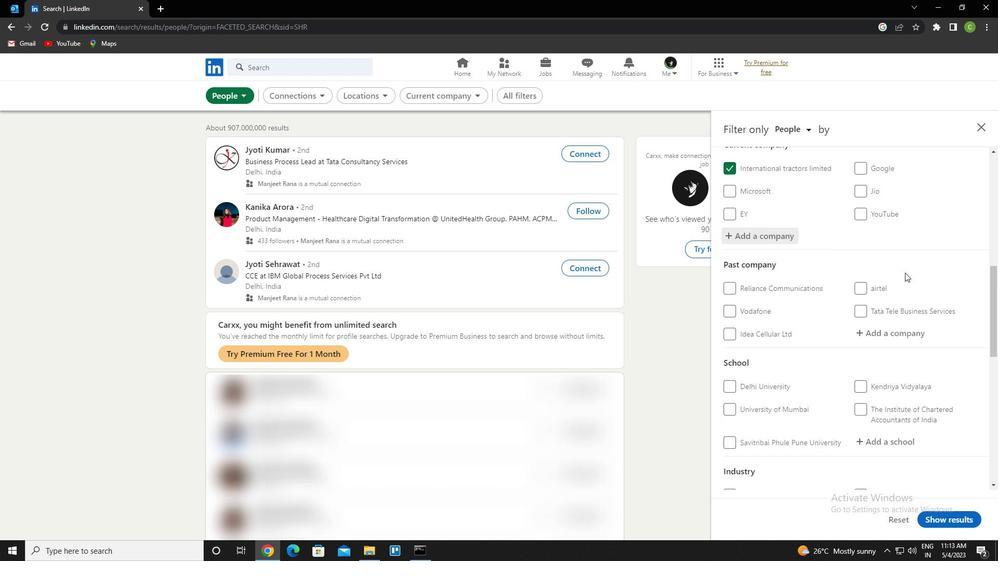 
Action: Mouse moved to (901, 288)
Screenshot: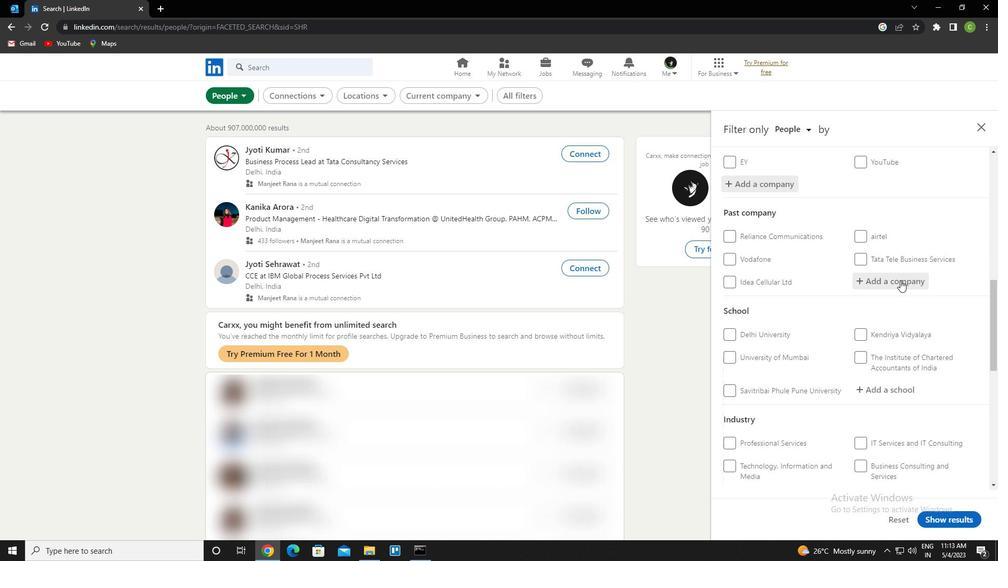 
Action: Mouse scrolled (901, 288) with delta (0, 0)
Screenshot: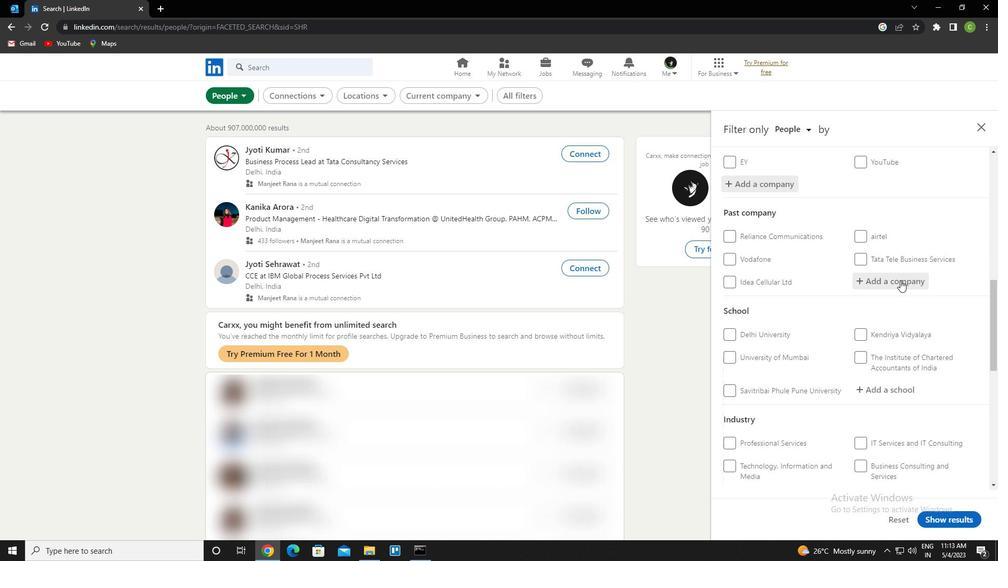 
Action: Mouse moved to (901, 291)
Screenshot: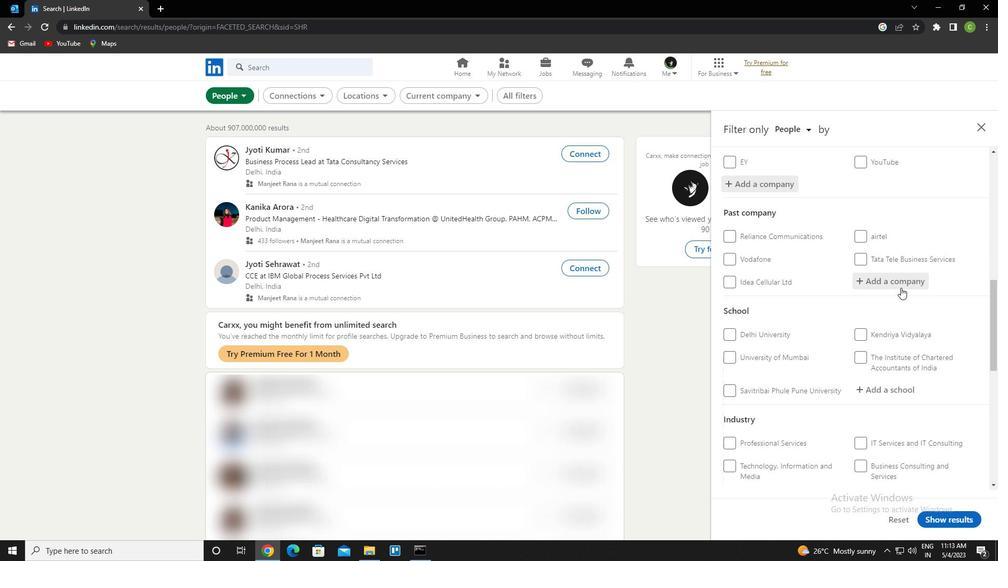 
Action: Mouse scrolled (901, 291) with delta (0, 0)
Screenshot: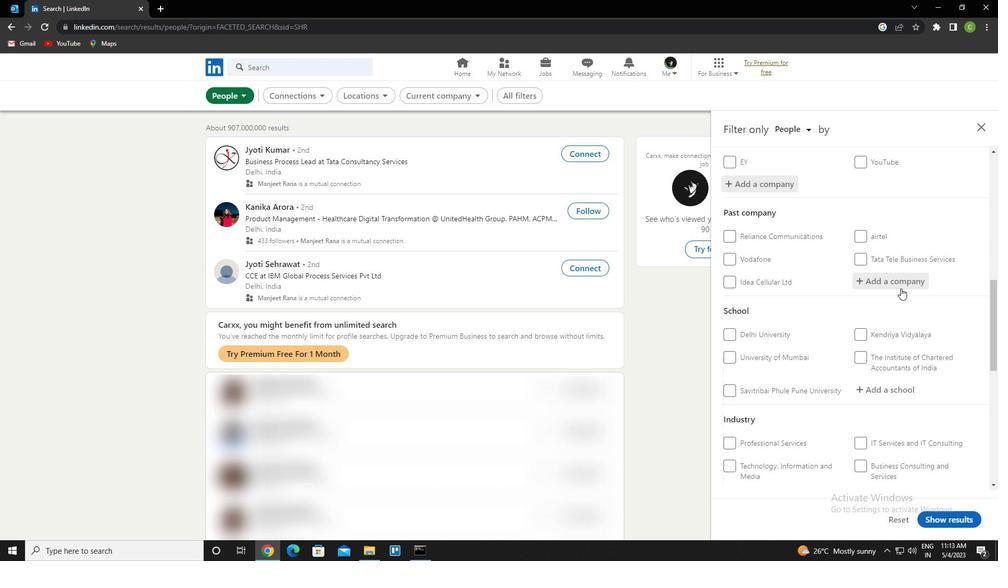 
Action: Mouse moved to (891, 291)
Screenshot: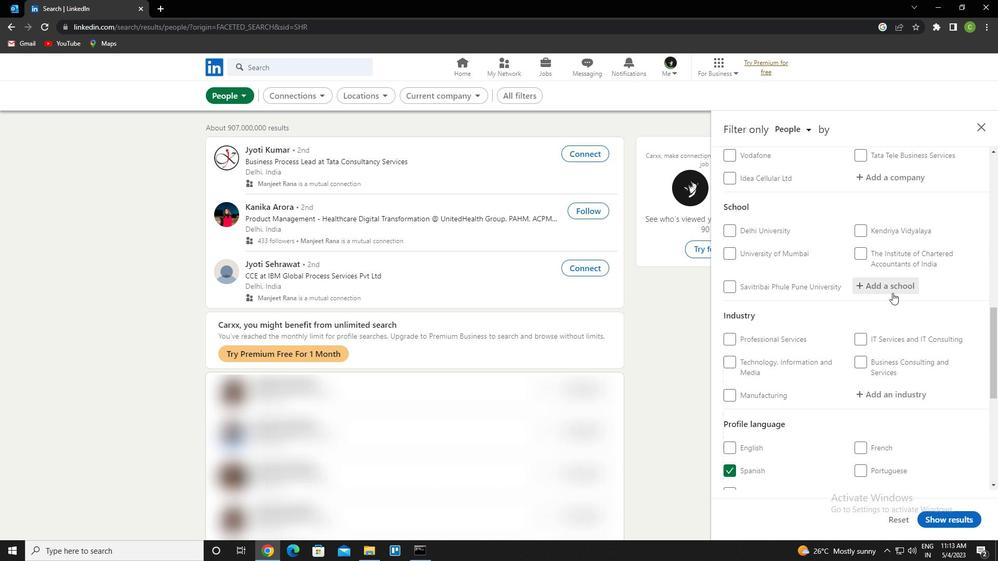 
Action: Mouse pressed left at (891, 291)
Screenshot: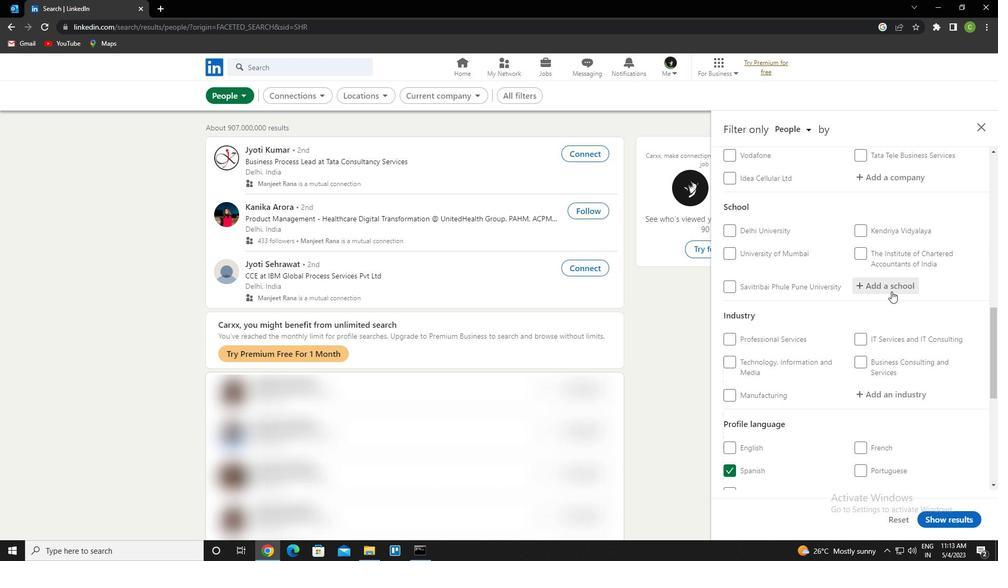 
Action: Mouse moved to (891, 290)
Screenshot: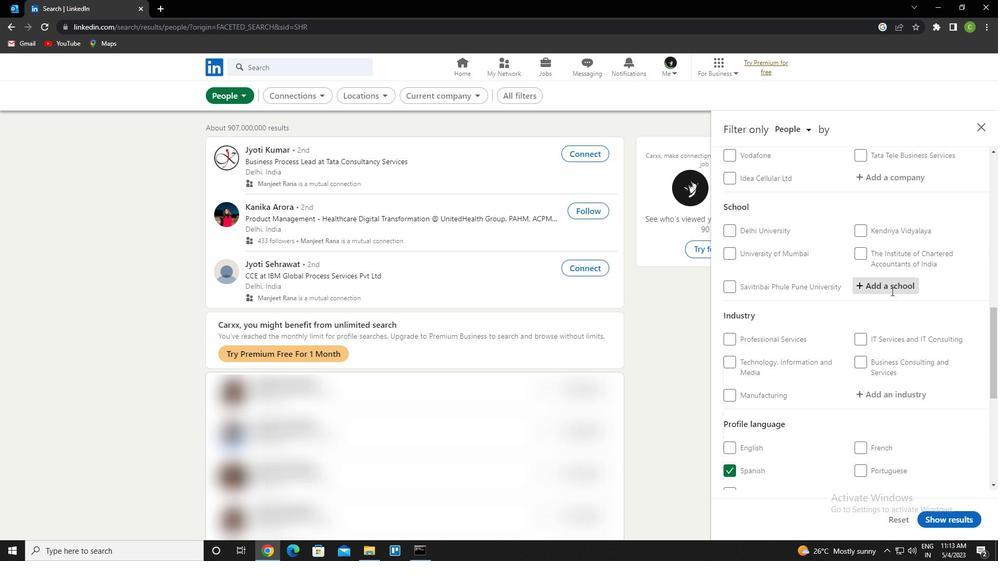
Action: Key pressed <Key.caps_lock>i<Key.caps_lock>ndra<Key.space>gandhi<Key.space>national<Key.space>open<Key.space>universty
Screenshot: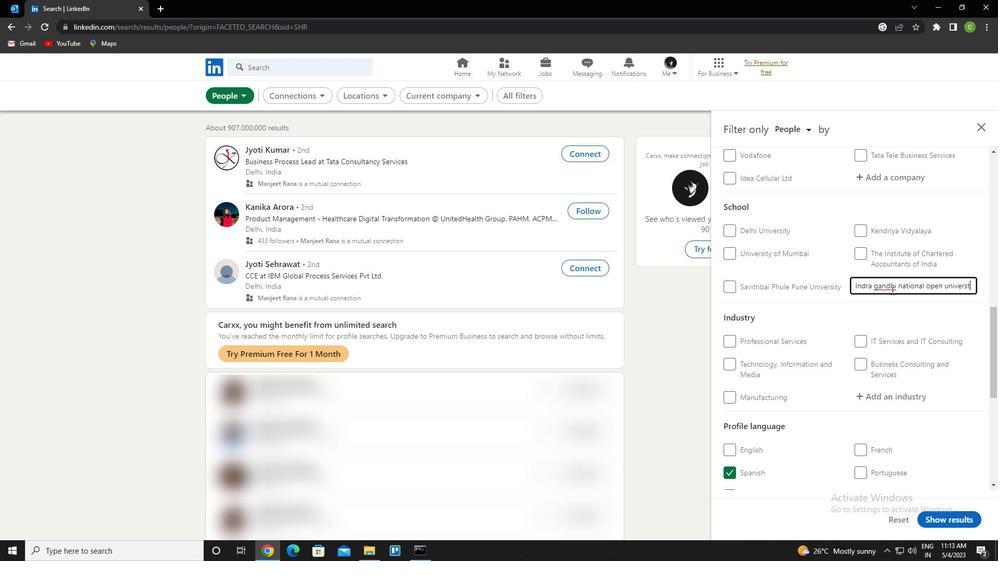 
Action: Mouse moved to (965, 288)
Screenshot: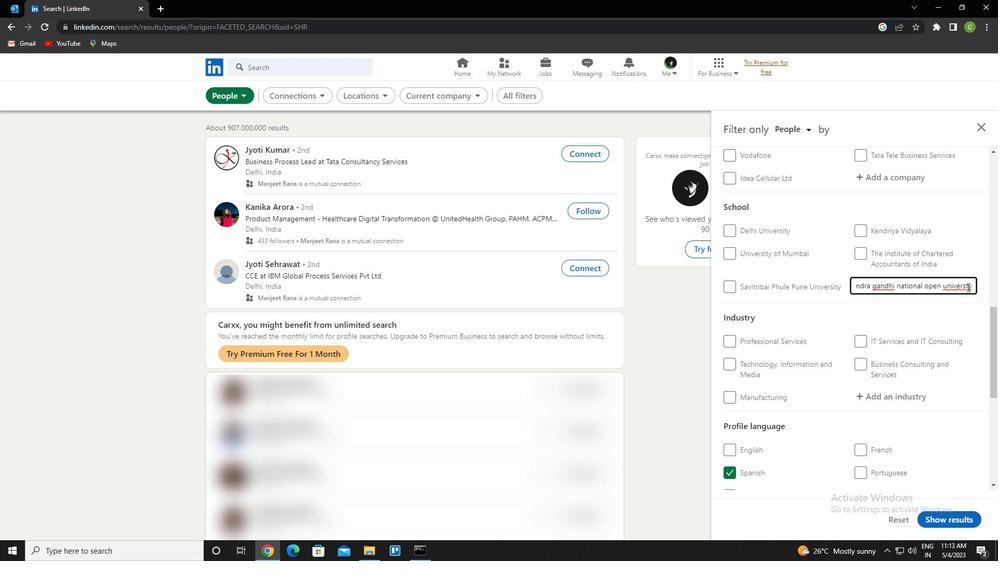 
Action: Mouse pressed left at (965, 288)
Screenshot: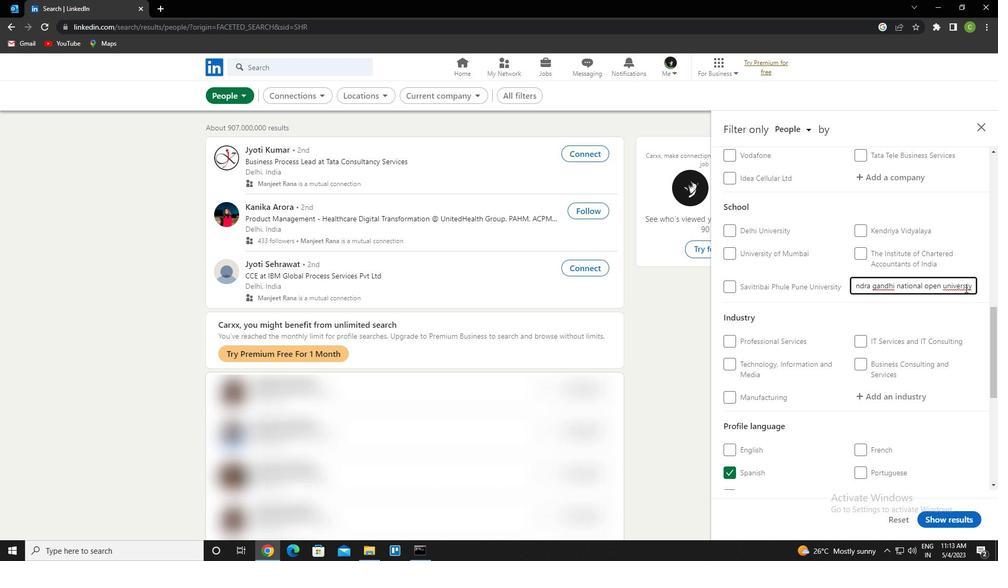 
Action: Mouse moved to (982, 306)
Screenshot: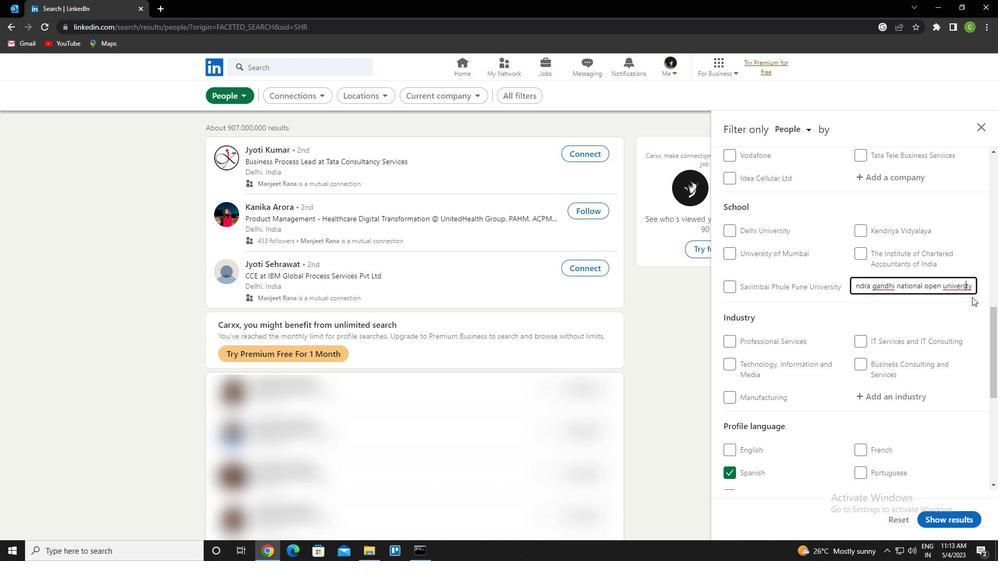 
Action: Key pressed i
Screenshot: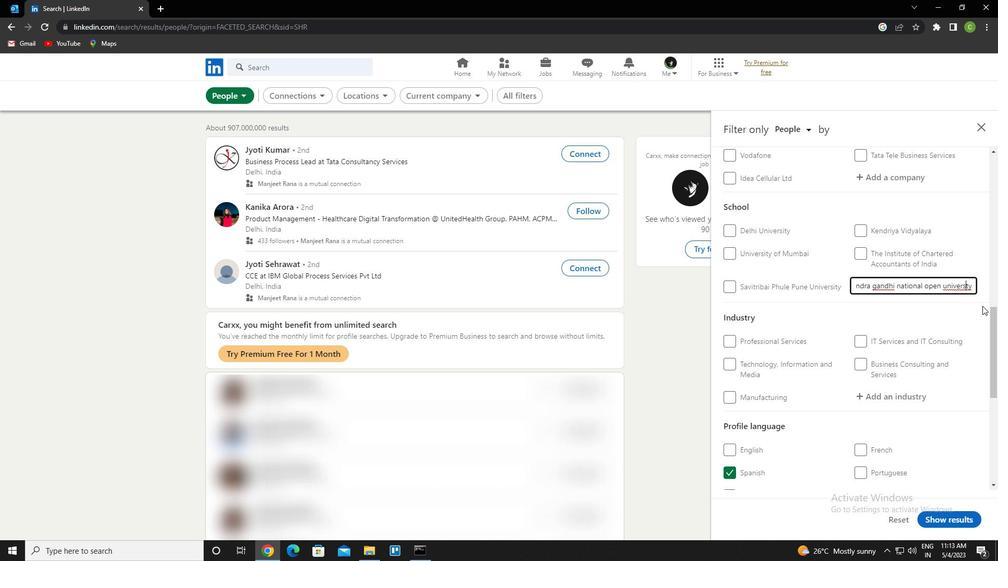 
Action: Mouse moved to (960, 286)
Screenshot: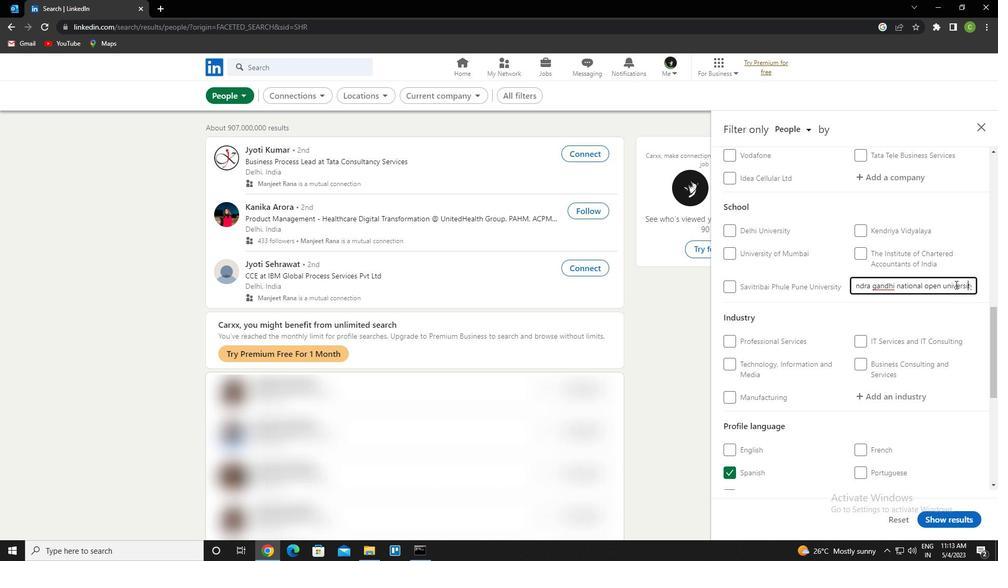 
Action: Mouse pressed left at (960, 286)
Screenshot: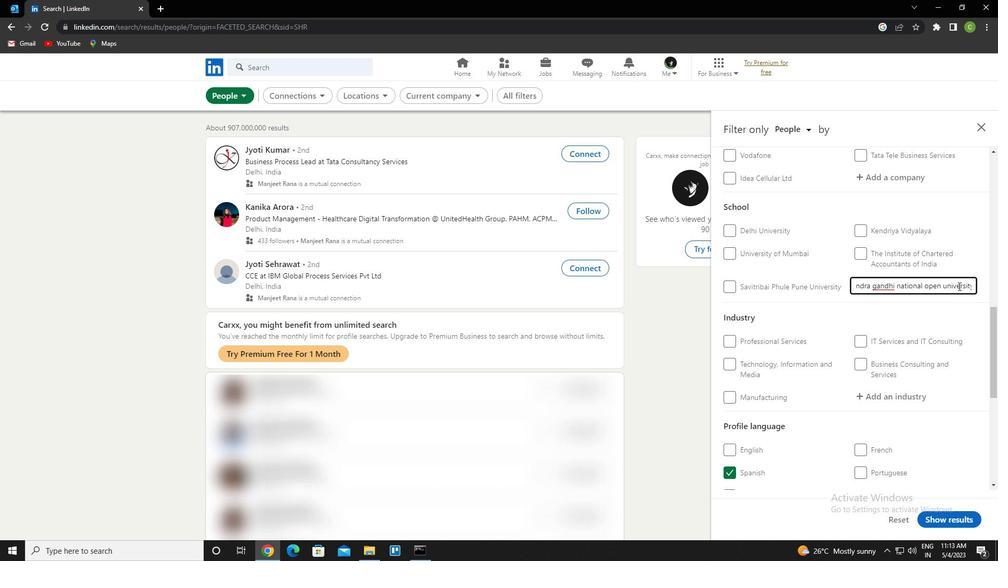 
Action: Mouse moved to (960, 287)
Screenshot: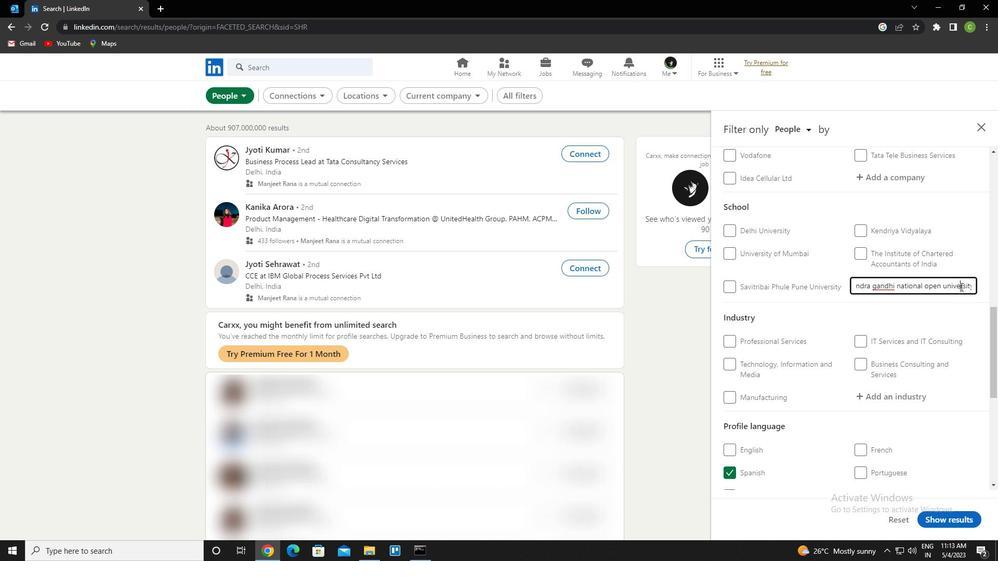 
Action: Key pressed <Key.right><Key.right><Key.right><Key.right><Key.right><Key.right><Key.right><Key.right><Key.space><Key.shift_r><Key.shift_r><Key.shift_r><Key.shift_r>(<Key.caps_lock>ignou<Key.shift_r><Key.shift_r><Key.shift_r><Key.shift_r><Key.shift_r><Key.shift_r><Key.shift_r><Key.shift_r><Key.shift_r>)<Key.enter>
Screenshot: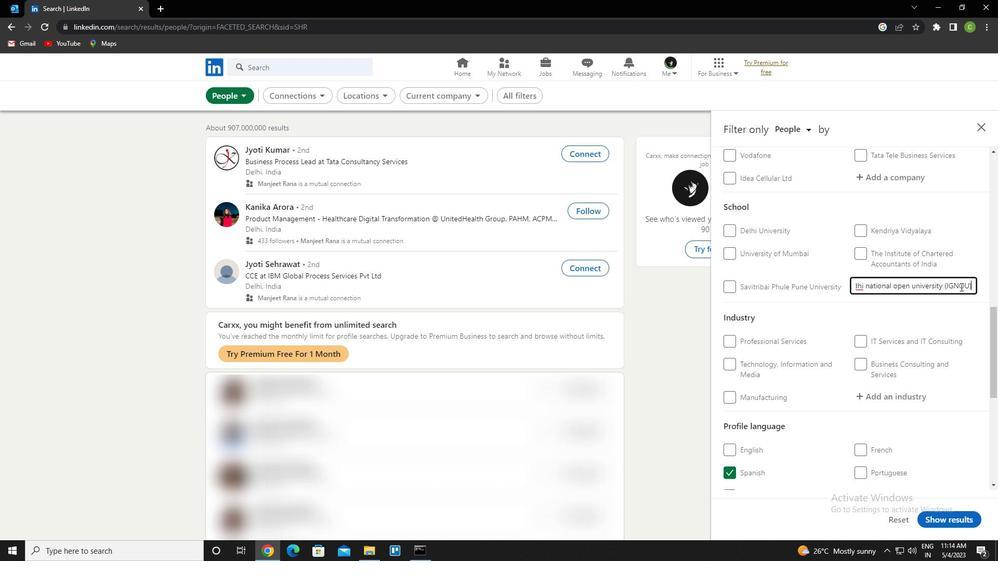 
Action: Mouse moved to (970, 283)
Screenshot: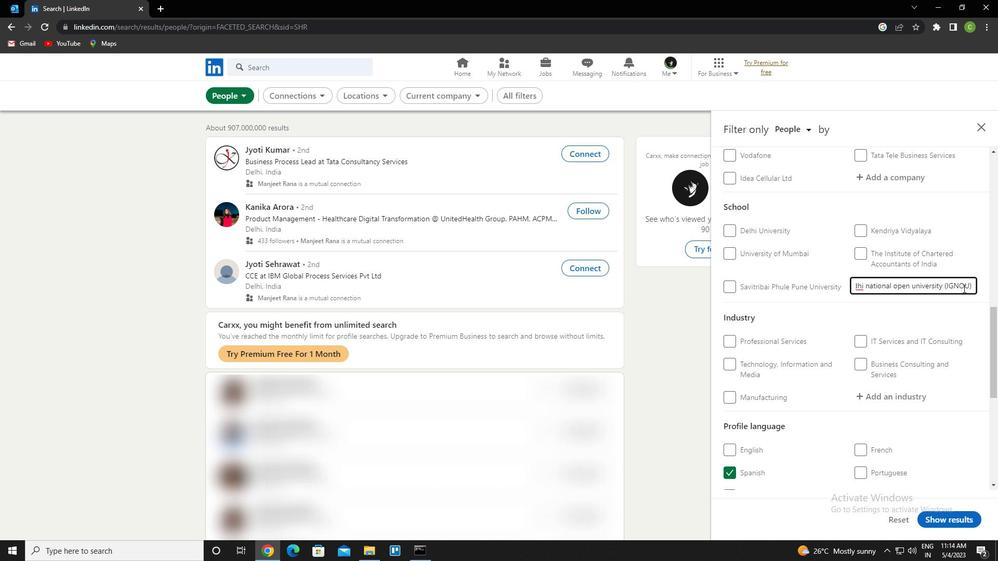 
Action: Mouse scrolled (970, 283) with delta (0, 0)
Screenshot: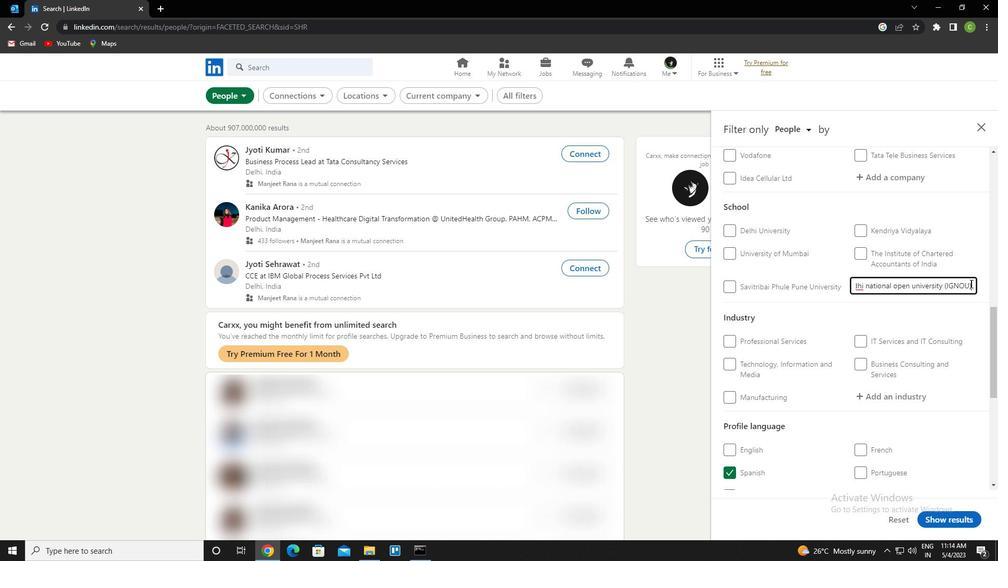 
Action: Mouse moved to (964, 293)
Screenshot: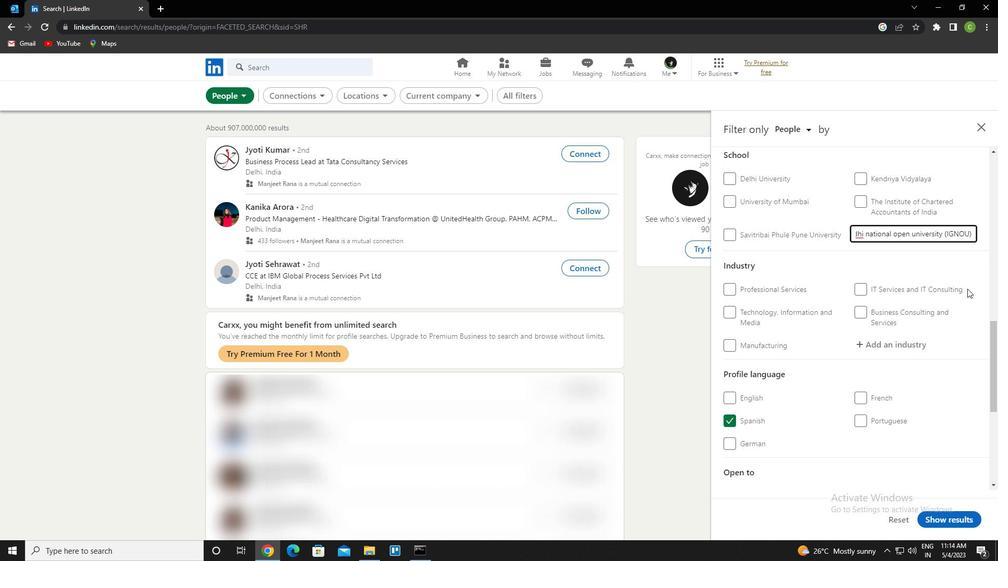 
Action: Mouse scrolled (964, 292) with delta (0, 0)
Screenshot: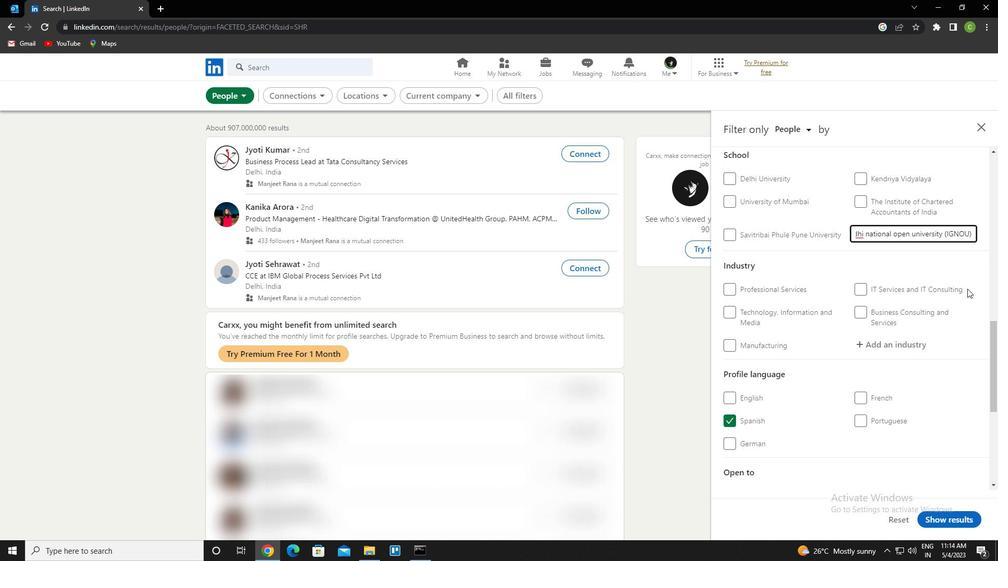 
Action: Mouse moved to (962, 293)
Screenshot: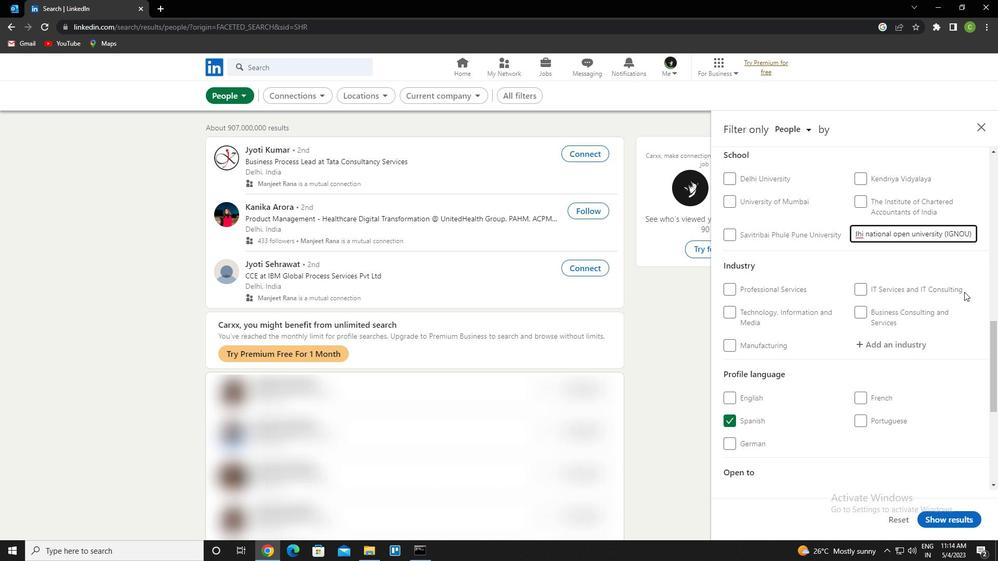 
Action: Mouse scrolled (962, 292) with delta (0, 0)
Screenshot: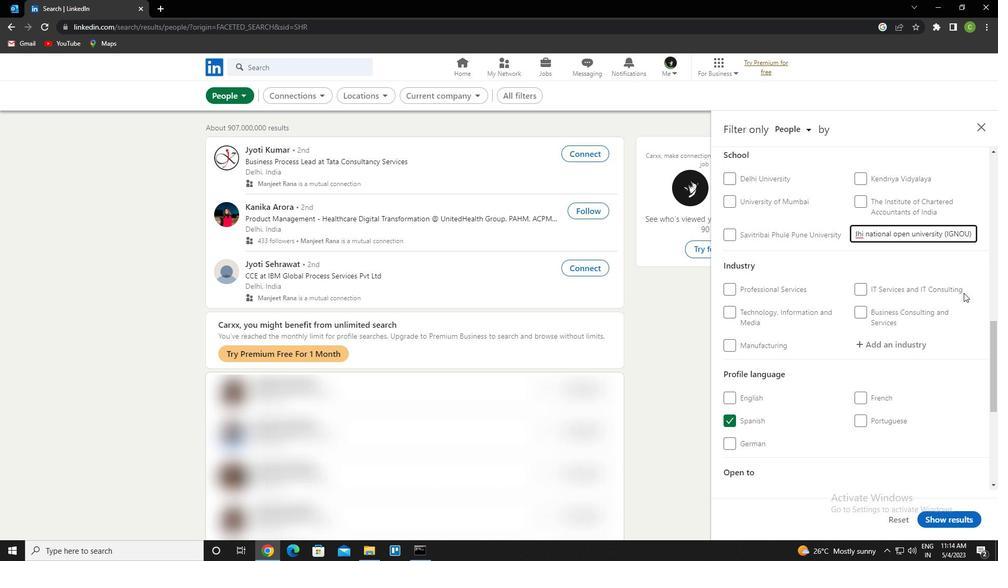 
Action: Mouse moved to (938, 302)
Screenshot: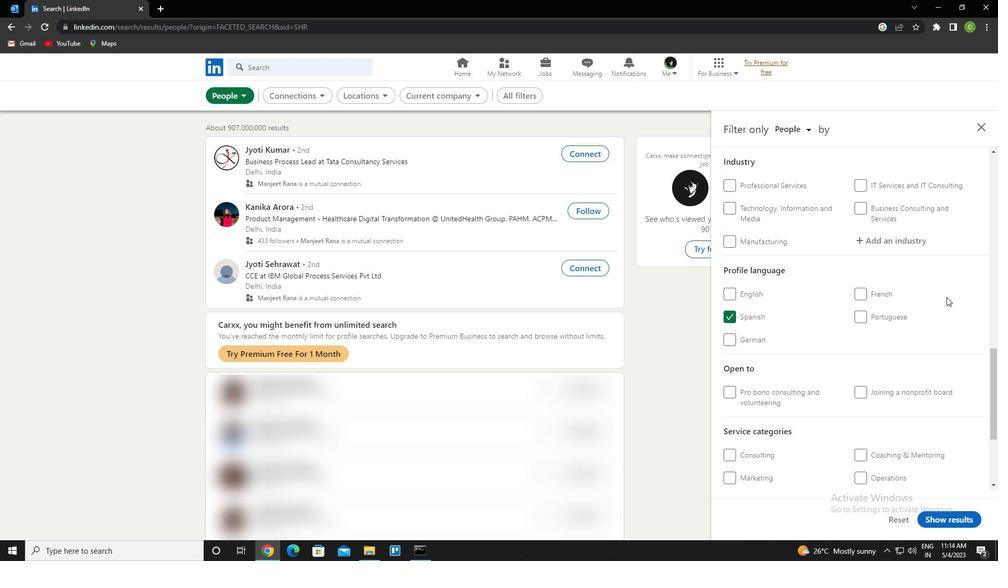 
Action: Mouse scrolled (938, 301) with delta (0, 0)
Screenshot: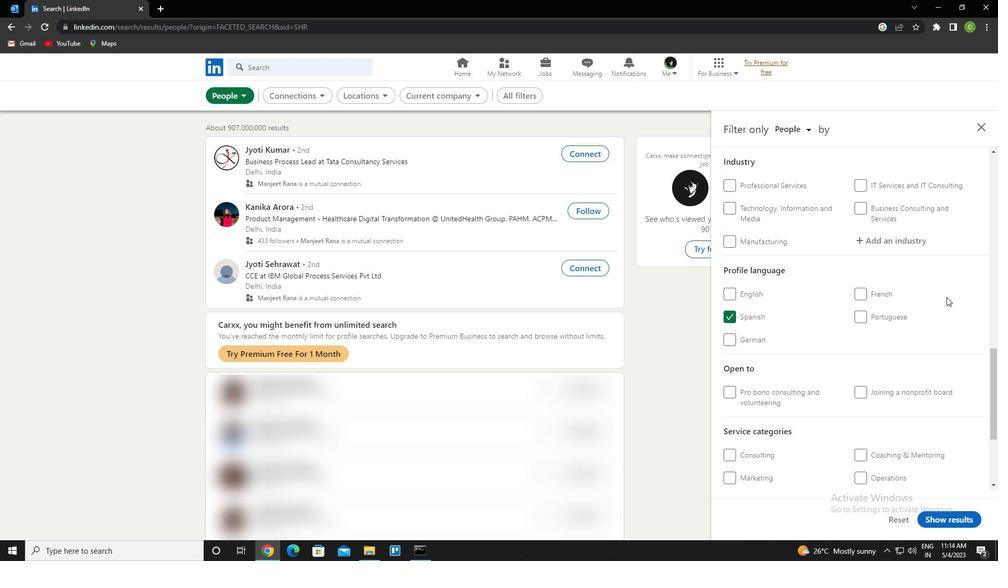 
Action: Mouse moved to (934, 303)
Screenshot: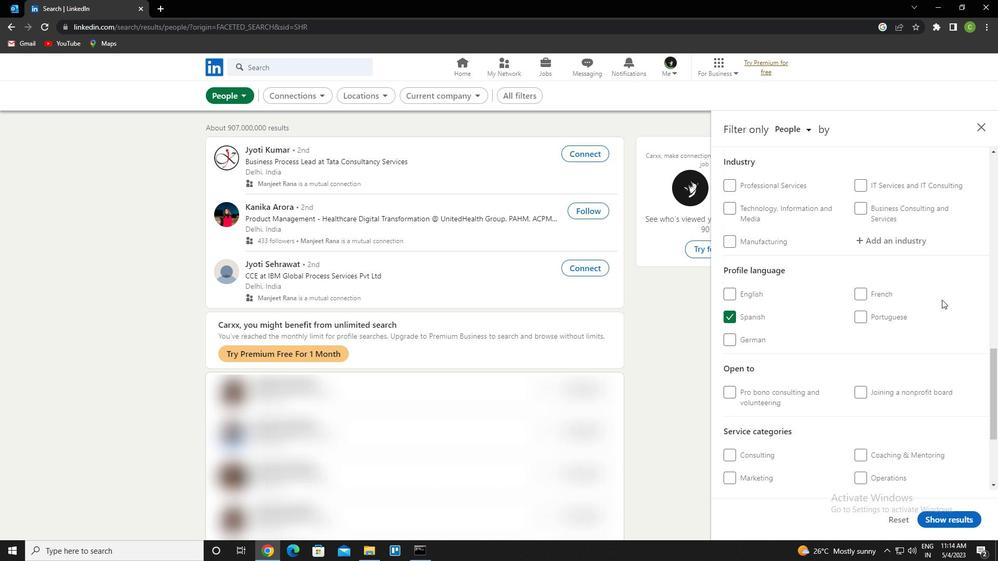 
Action: Mouse scrolled (934, 303) with delta (0, 0)
Screenshot: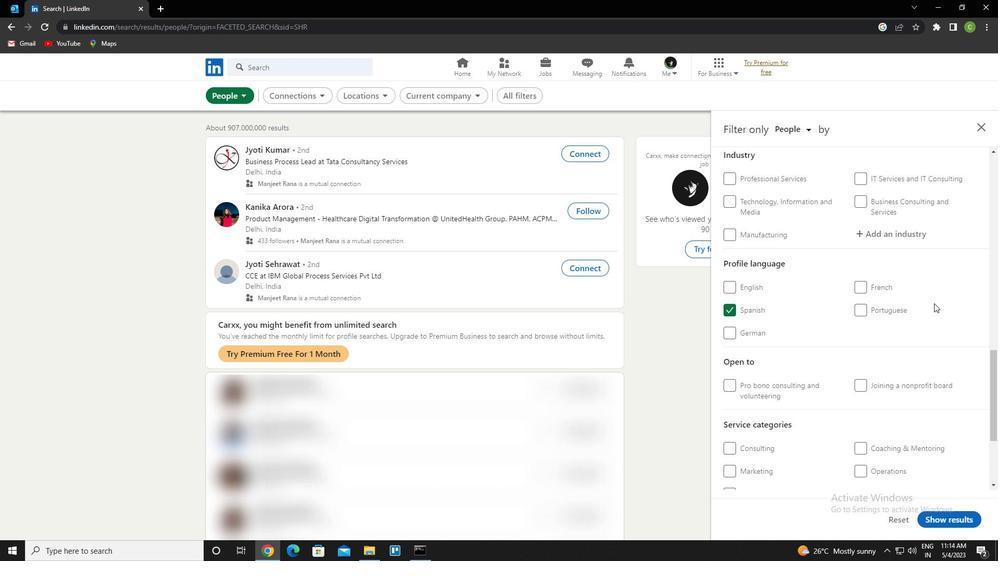 
Action: Mouse moved to (932, 303)
Screenshot: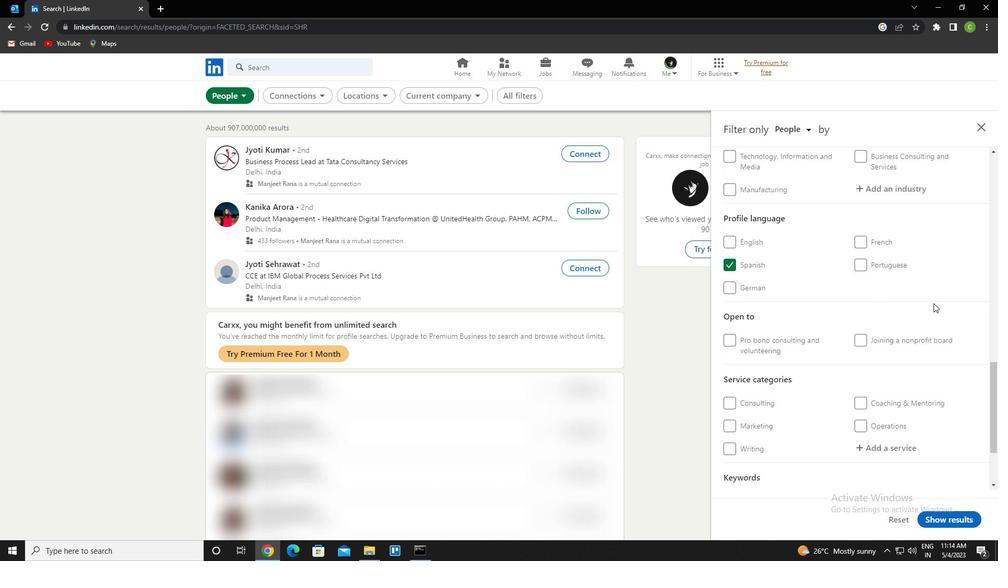 
Action: Mouse scrolled (932, 303) with delta (0, 0)
Screenshot: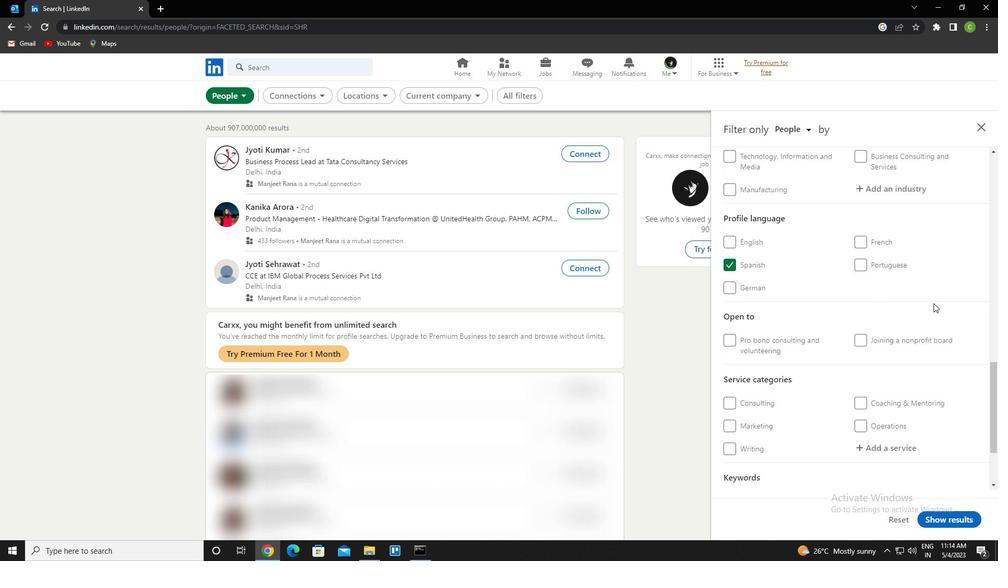 
Action: Mouse moved to (888, 342)
Screenshot: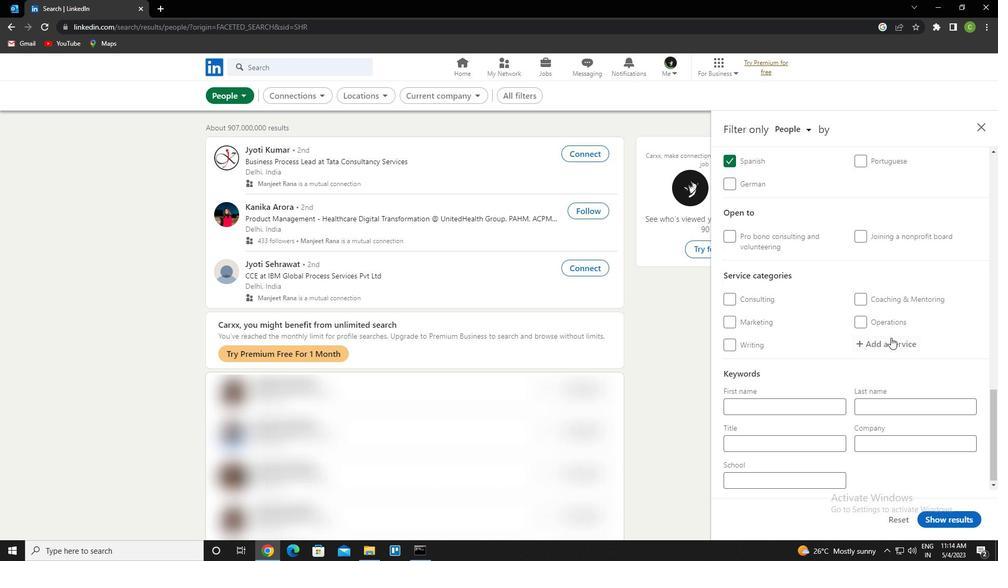 
Action: Mouse pressed left at (888, 342)
Screenshot: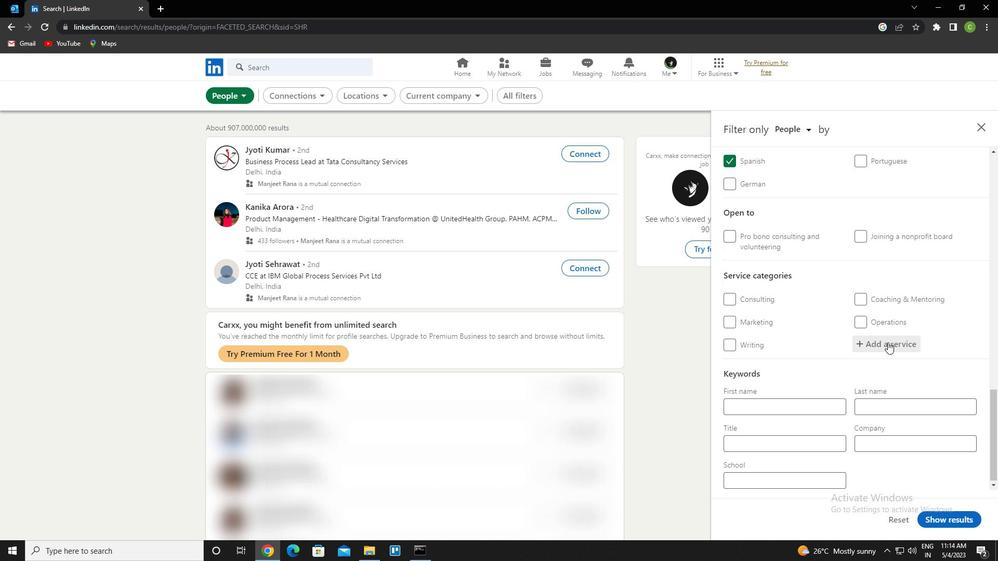 
Action: Key pressed <Key.caps_lock><Key.caps_lock>b<Key.caps_lock>uilding<Key.space><Key.caps_lock>f<Key.caps_lock>inisher<Key.backspace><Key.backspace>ing<Key.space>
Screenshot: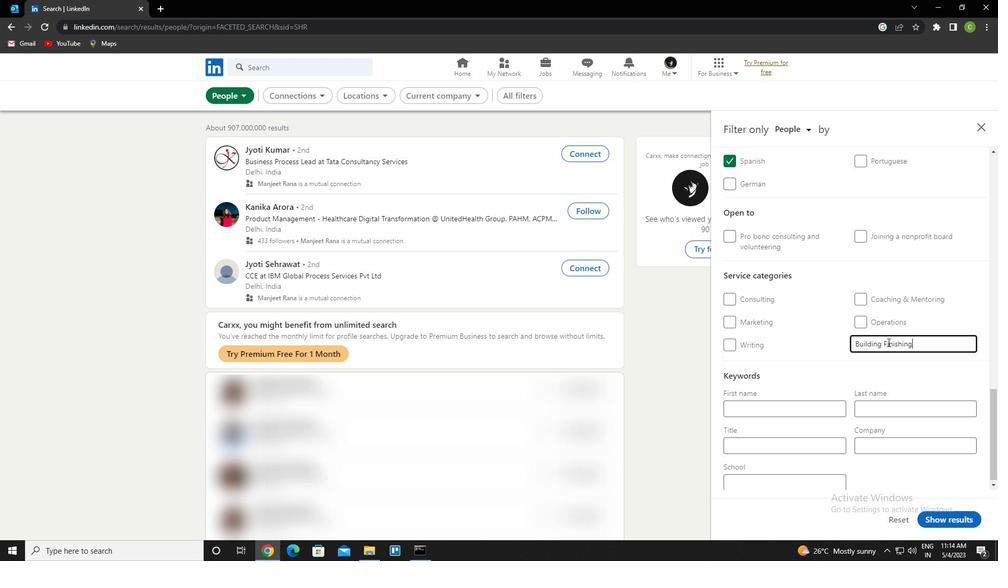 
Action: Mouse moved to (919, 336)
Screenshot: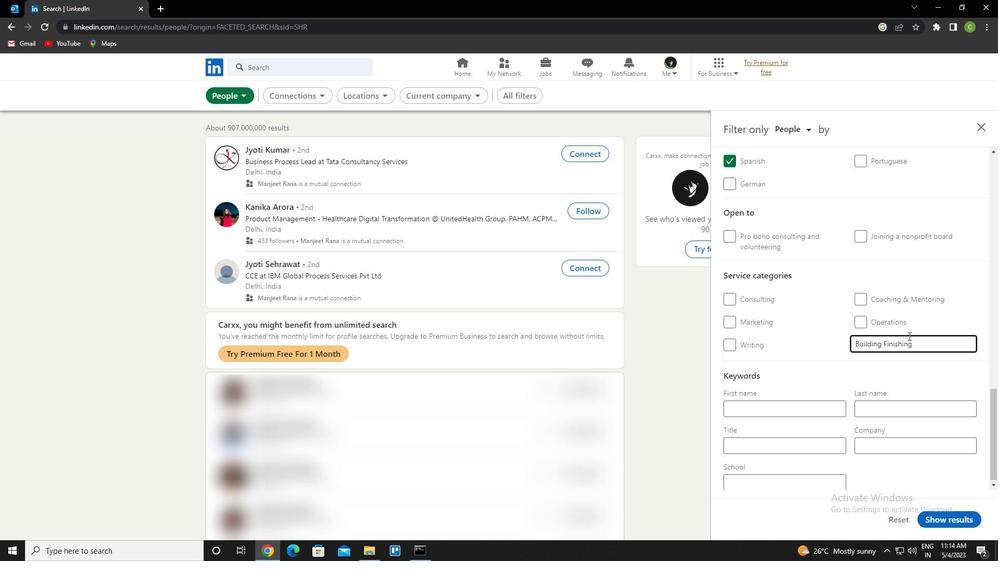 
Action: Mouse scrolled (919, 337) with delta (0, 0)
Screenshot: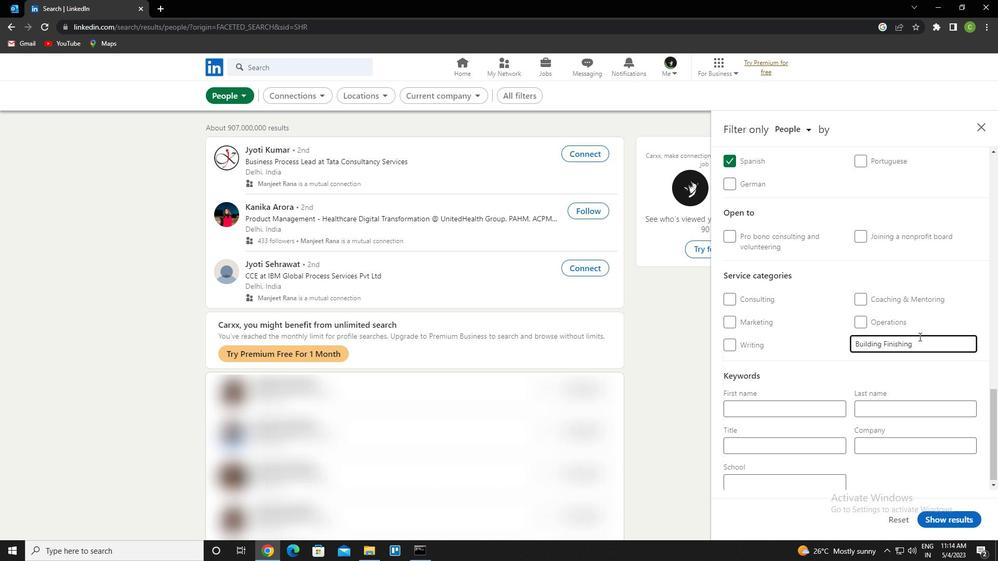 
Action: Mouse scrolled (919, 337) with delta (0, 0)
Screenshot: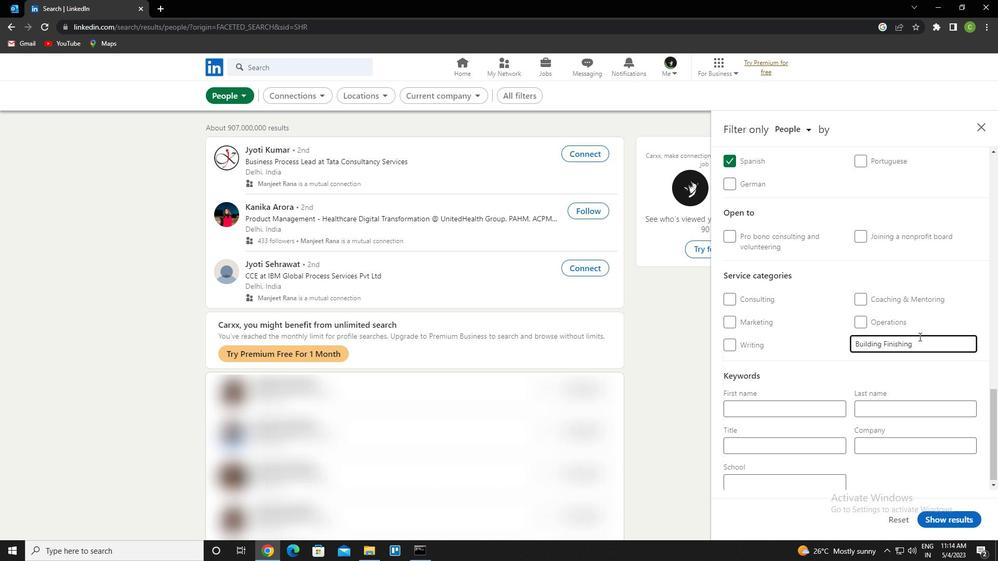 
Action: Mouse scrolled (919, 337) with delta (0, 0)
Screenshot: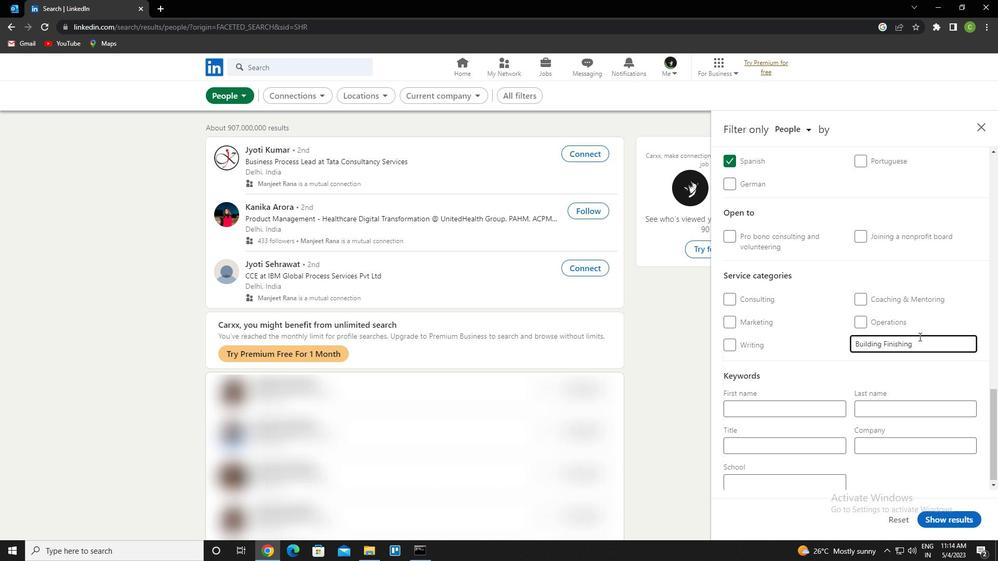 
Action: Mouse moved to (909, 338)
Screenshot: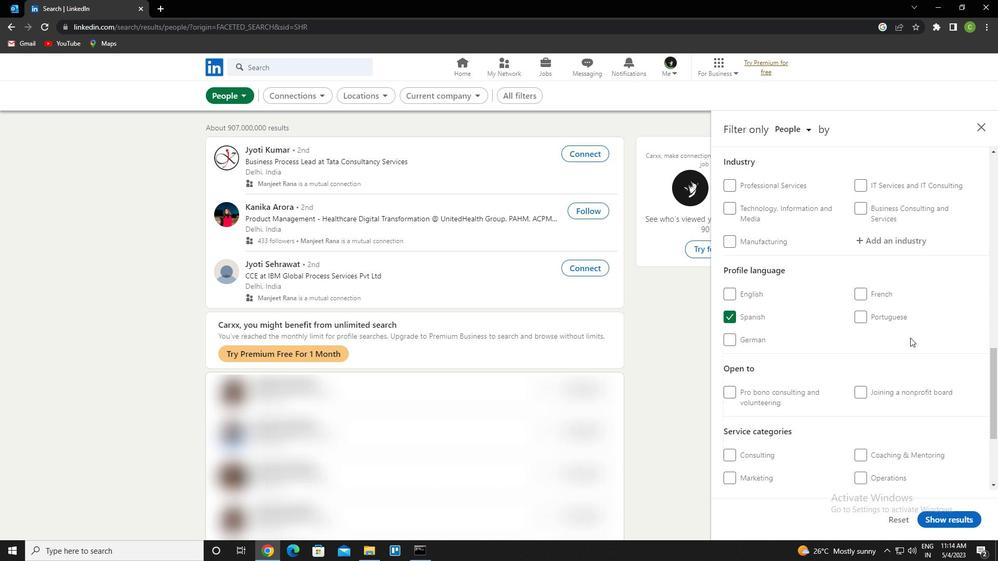 
Action: Mouse scrolled (909, 339) with delta (0, 0)
Screenshot: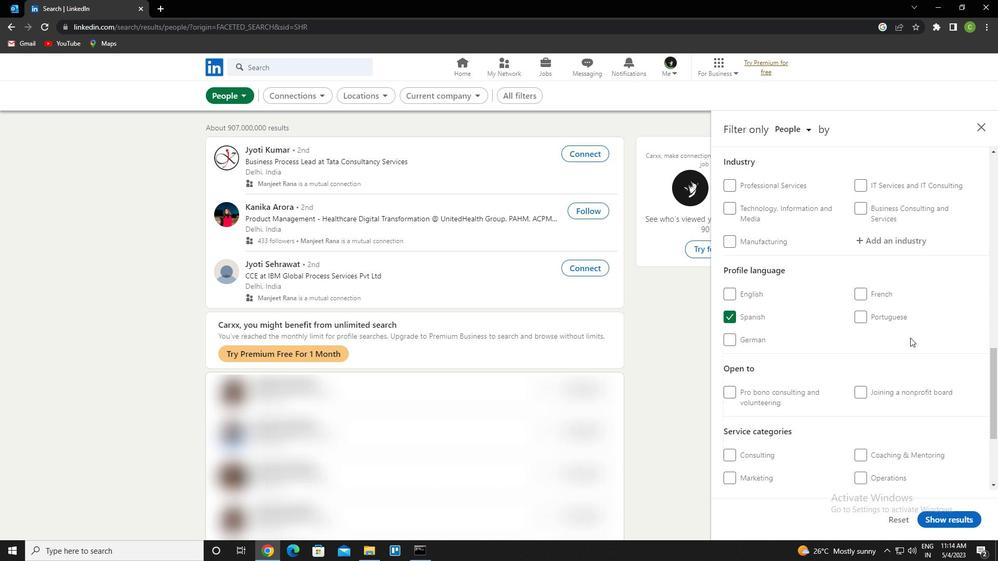 
Action: Mouse moved to (909, 338)
Screenshot: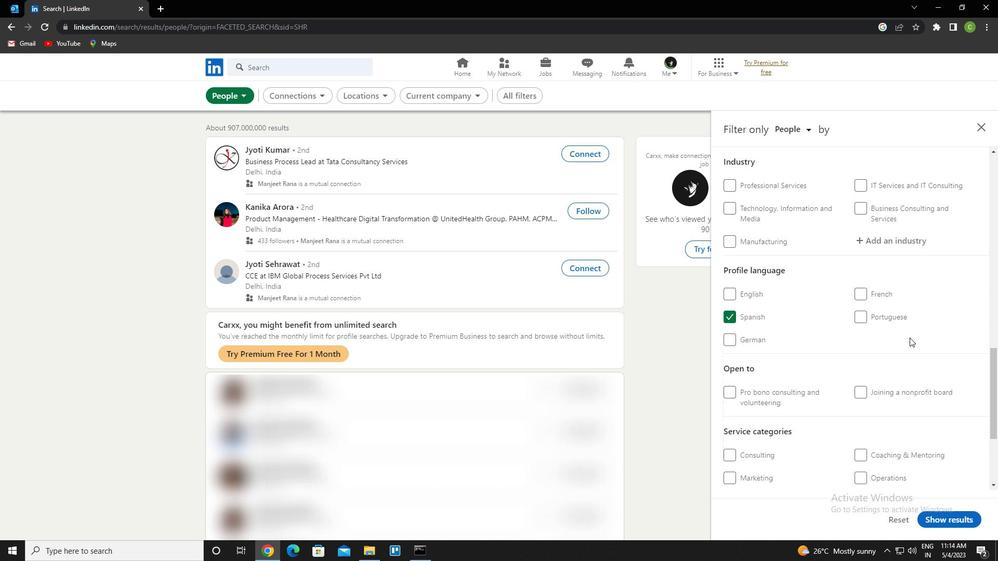 
Action: Mouse scrolled (909, 338) with delta (0, 0)
Screenshot: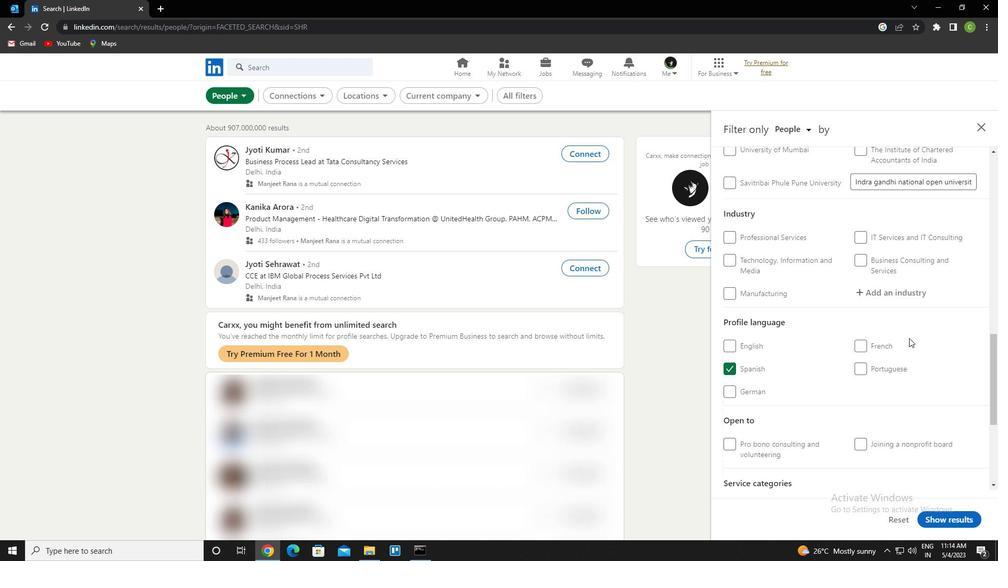 
Action: Mouse moved to (910, 246)
Screenshot: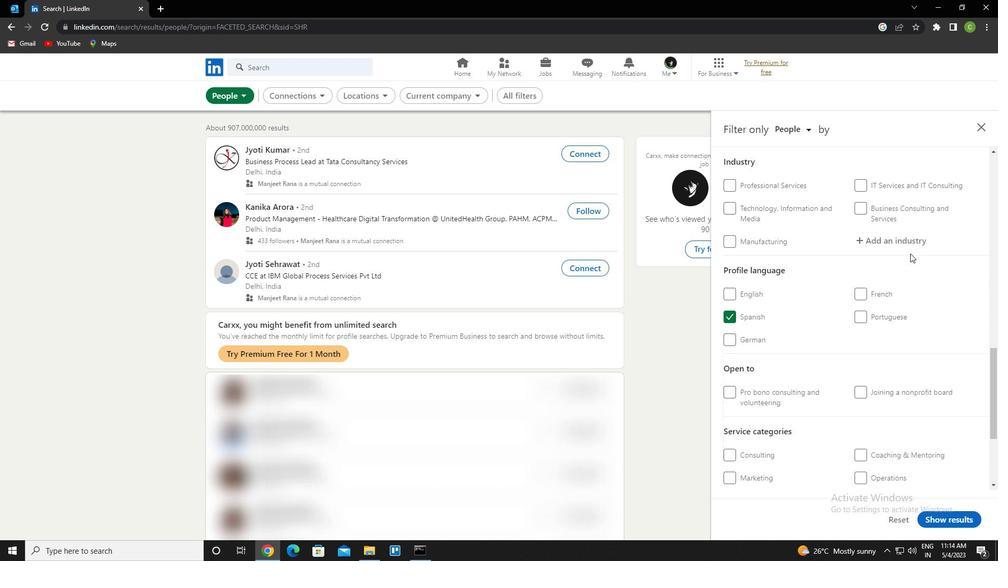 
Action: Mouse pressed left at (910, 246)
Screenshot: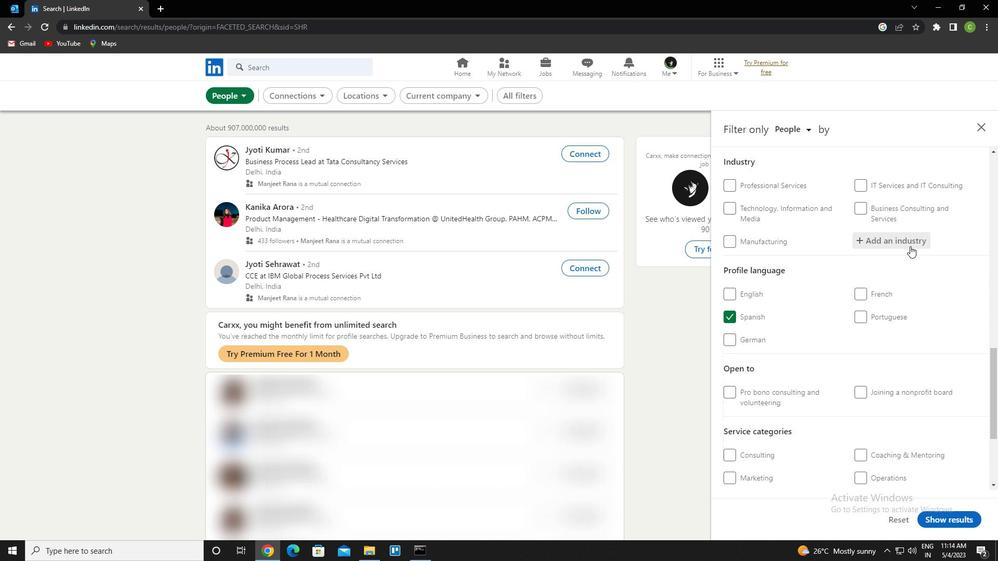 
Action: Key pressed <Key.caps_lock>b<Key.caps_lock>uilding<Key.space>finishing<Key.down><Key.enter>
Screenshot: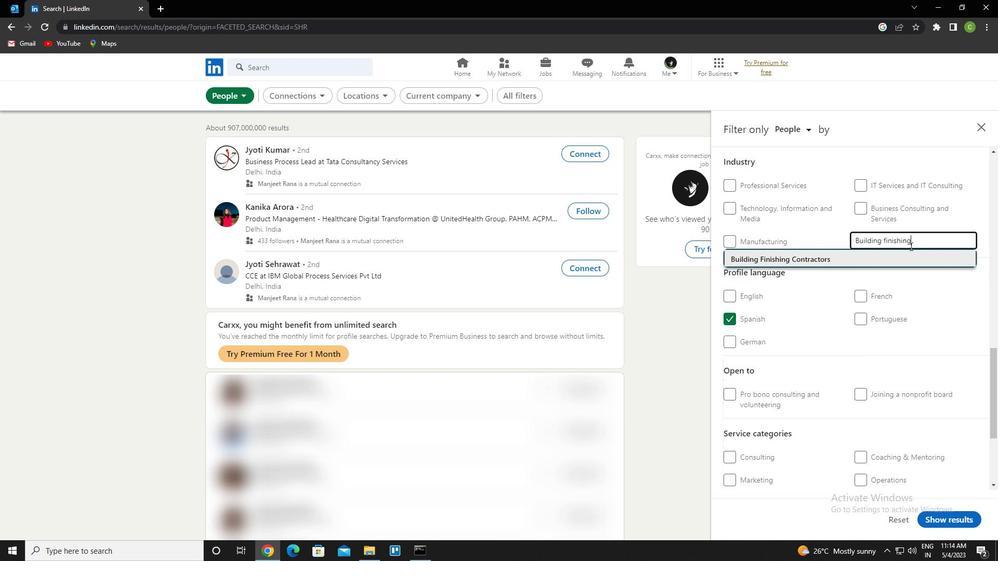 
Action: Mouse moved to (839, 324)
Screenshot: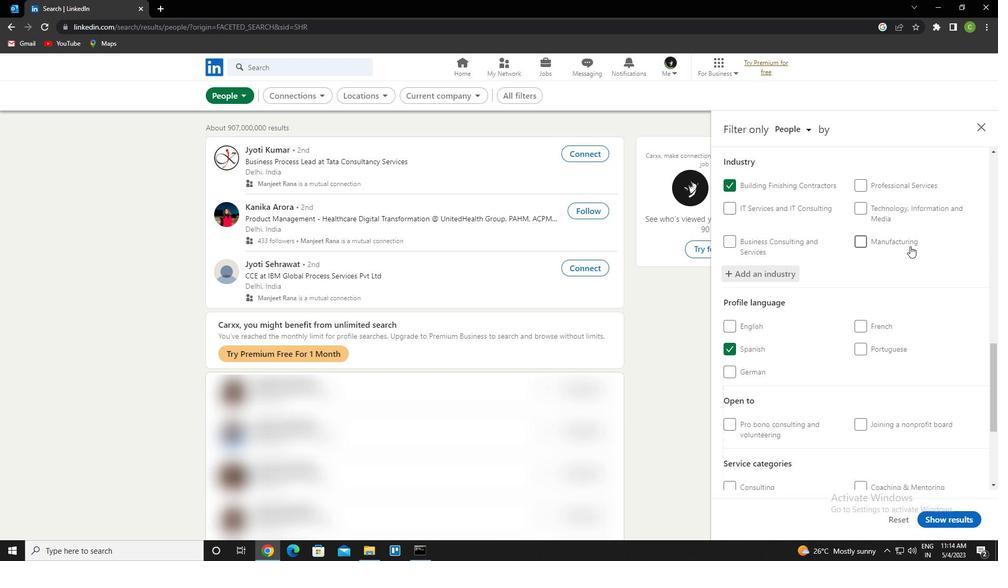 
Action: Mouse scrolled (839, 323) with delta (0, 0)
Screenshot: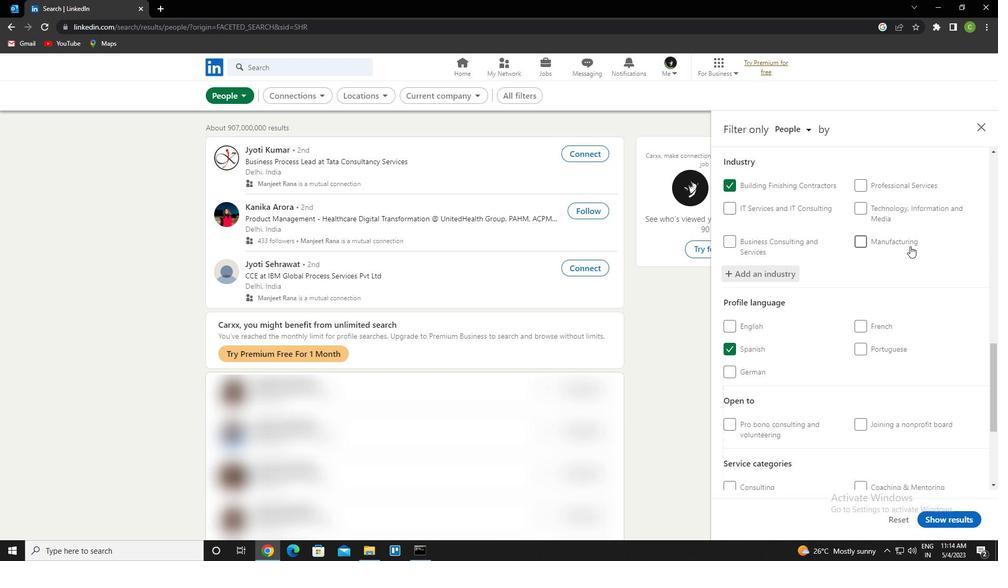 
Action: Mouse moved to (840, 325)
Screenshot: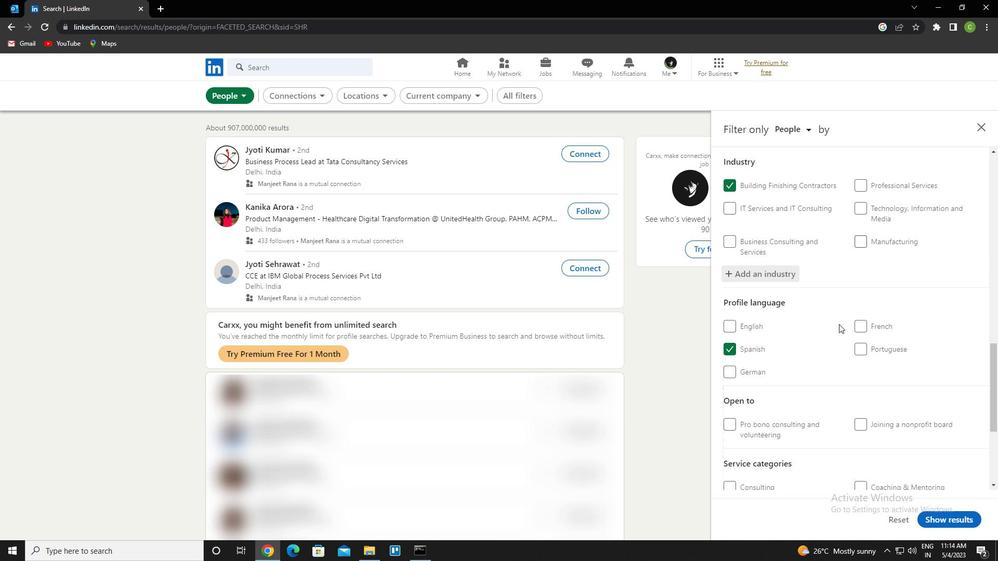 
Action: Mouse scrolled (840, 324) with delta (0, 0)
Screenshot: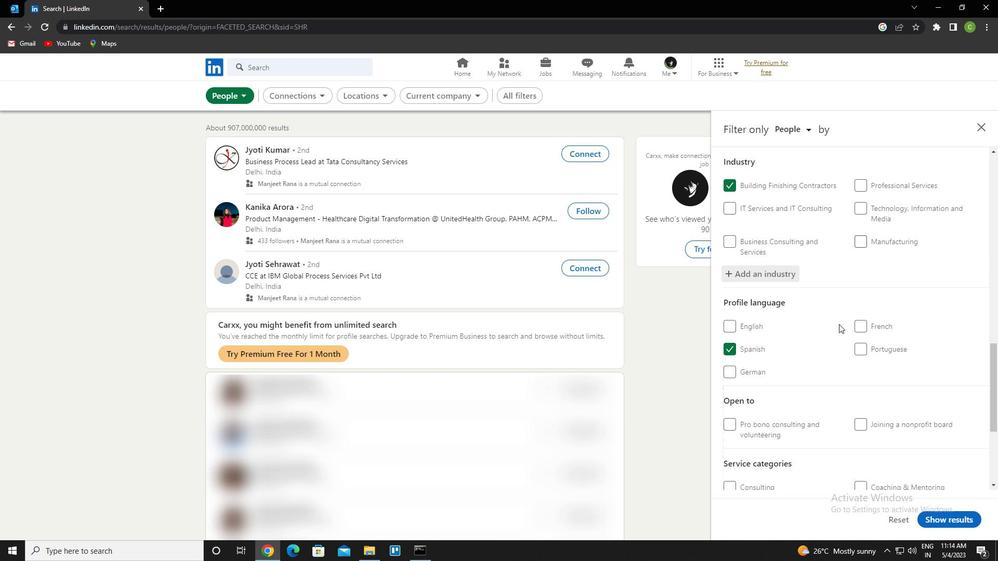 
Action: Mouse moved to (841, 325)
Screenshot: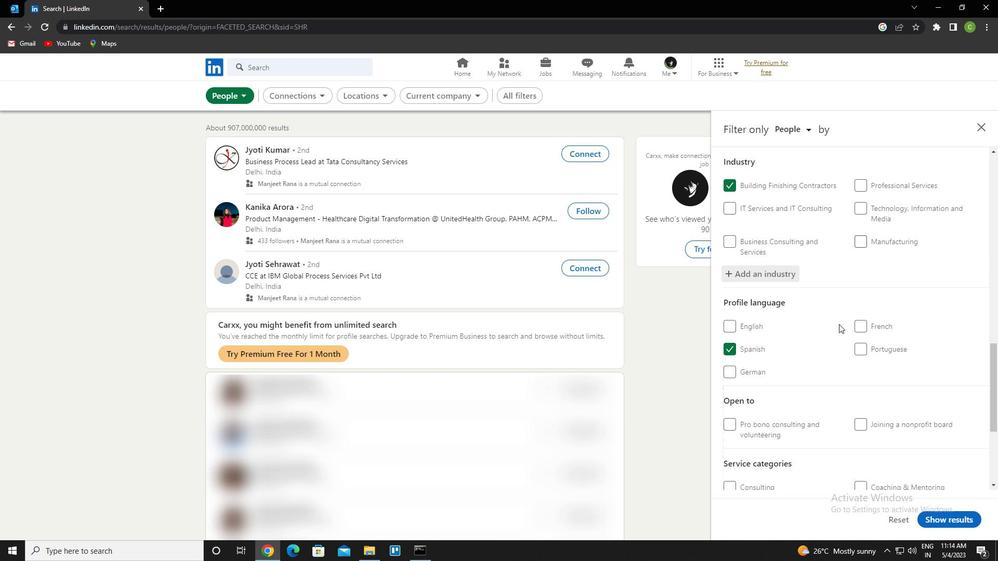 
Action: Mouse scrolled (841, 324) with delta (0, 0)
Screenshot: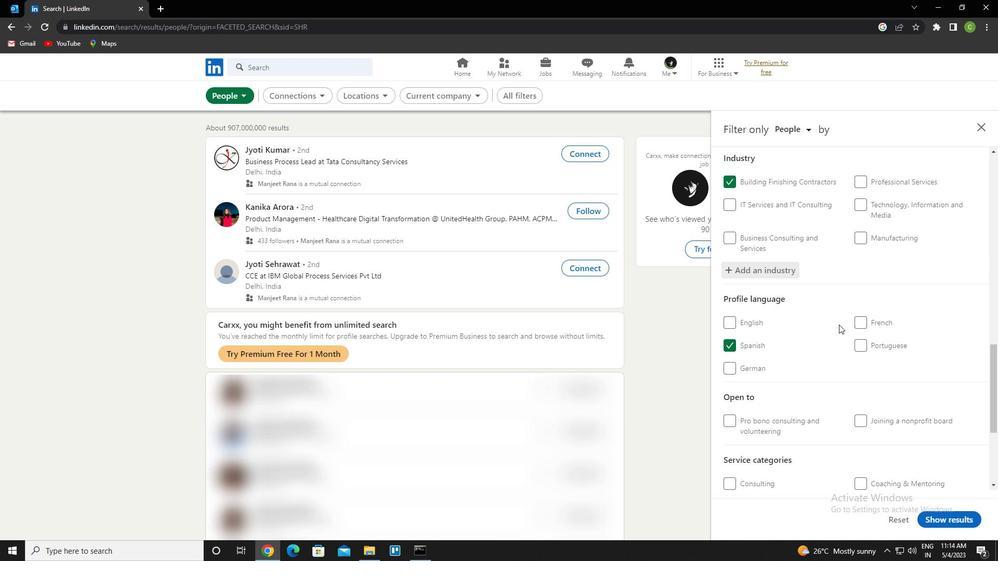 
Action: Mouse moved to (841, 325)
Screenshot: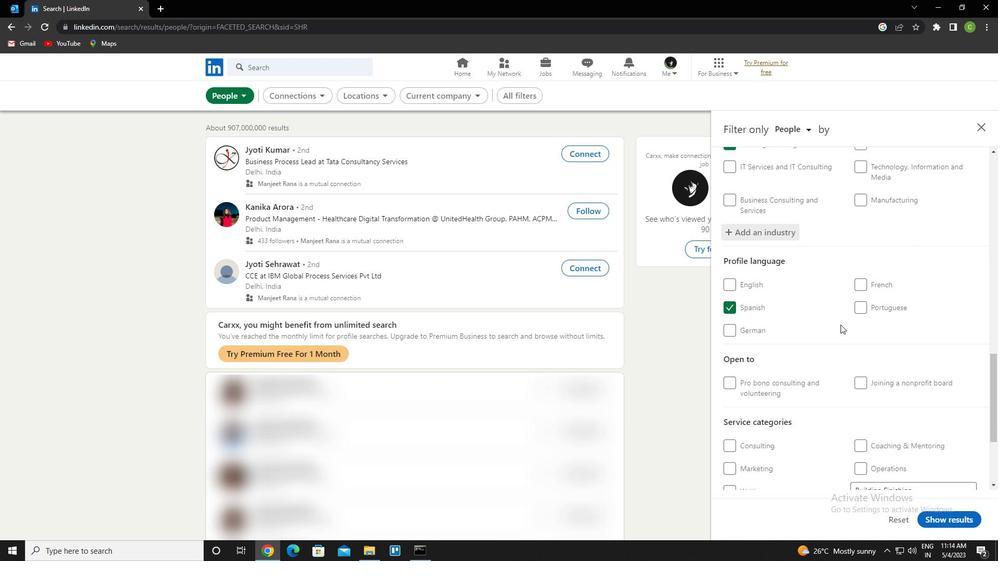 
Action: Mouse scrolled (841, 324) with delta (0, 0)
Screenshot: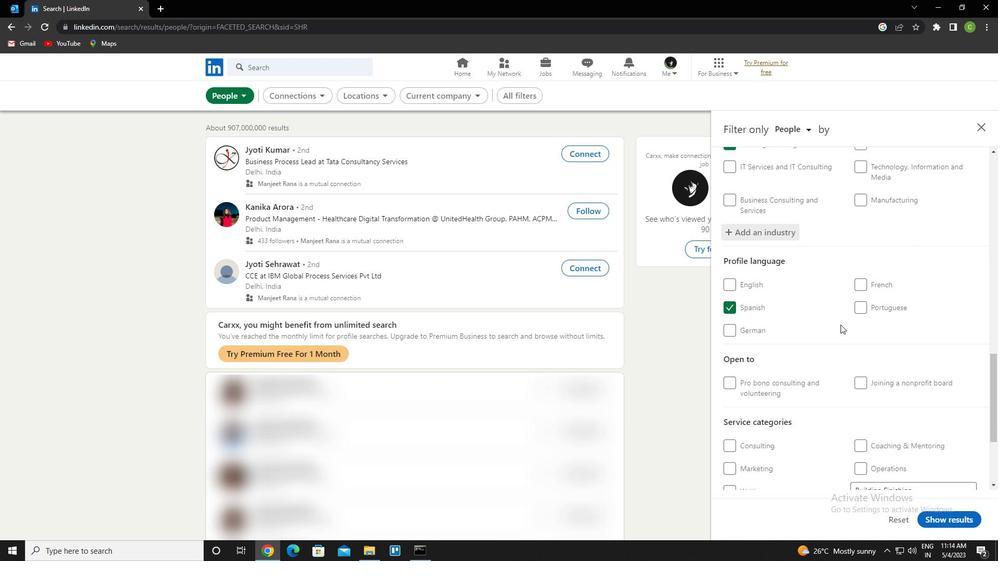 
Action: Mouse moved to (843, 323)
Screenshot: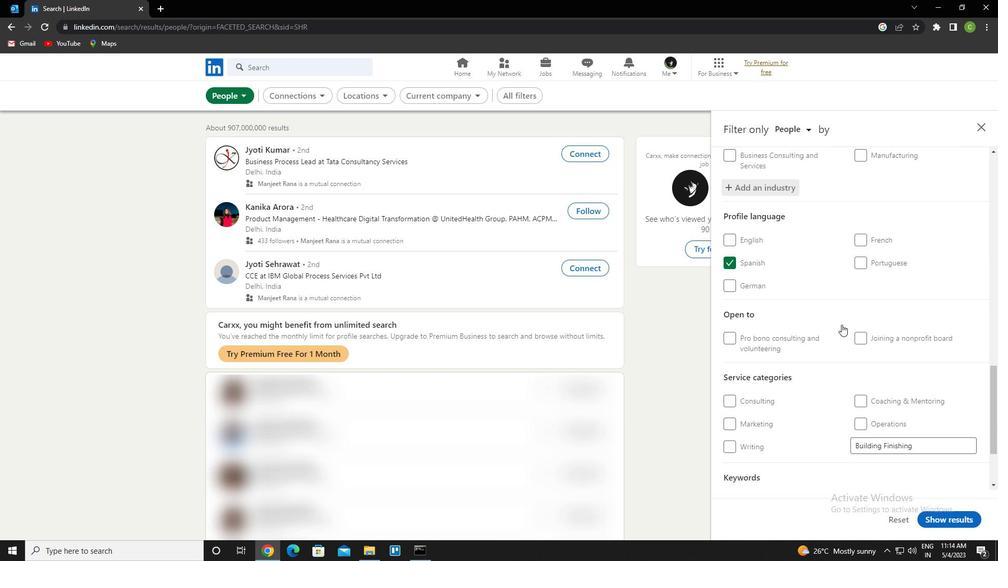 
Action: Mouse scrolled (843, 322) with delta (0, 0)
Screenshot: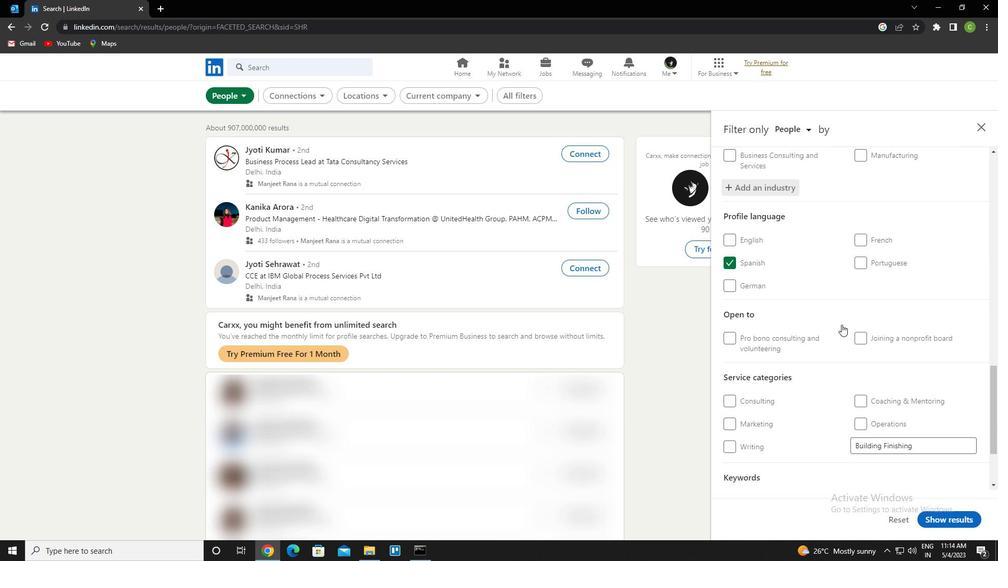 
Action: Mouse moved to (847, 319)
Screenshot: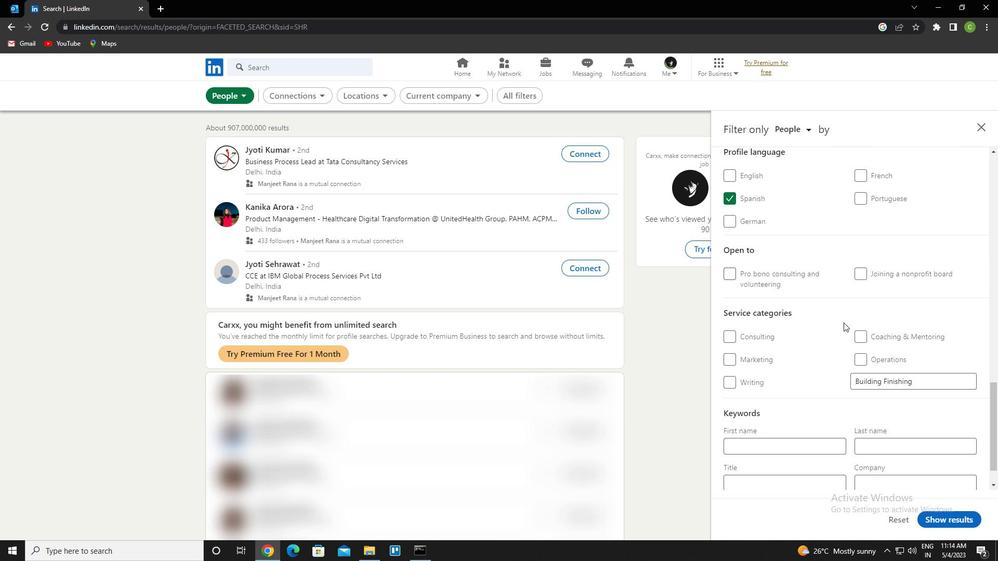 
Action: Mouse scrolled (847, 319) with delta (0, 0)
Screenshot: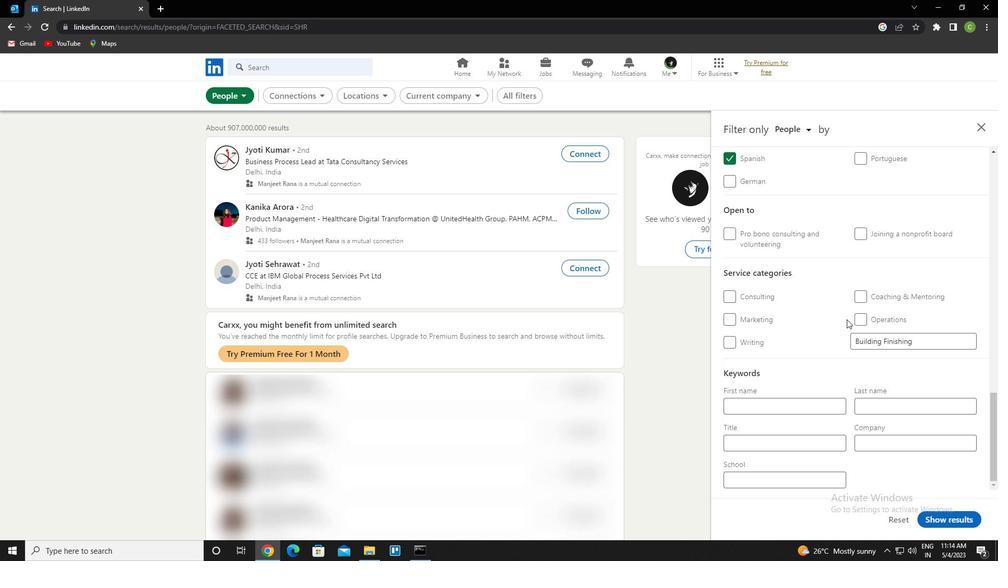 
Action: Mouse moved to (913, 341)
Screenshot: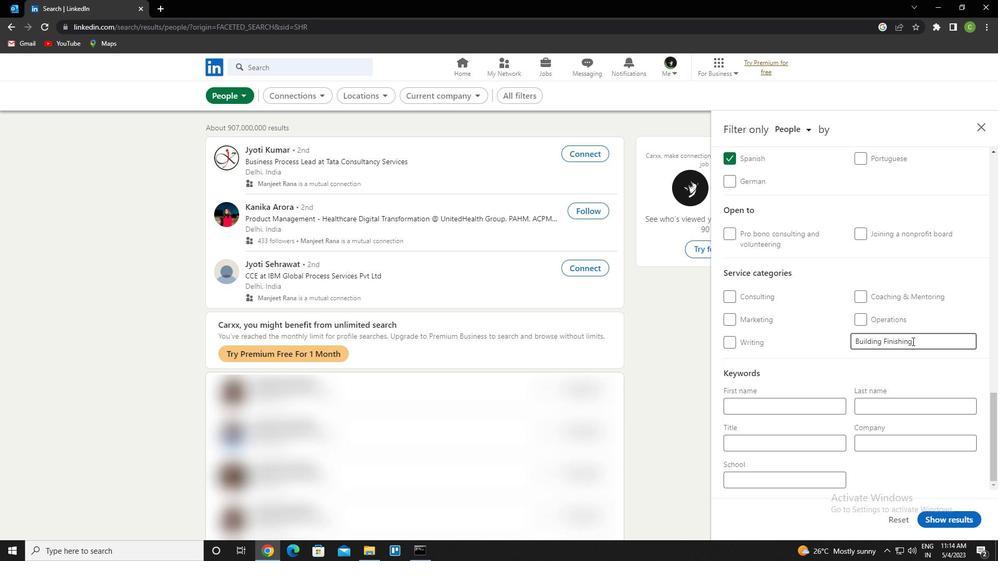 
Action: Mouse pressed left at (913, 341)
Screenshot: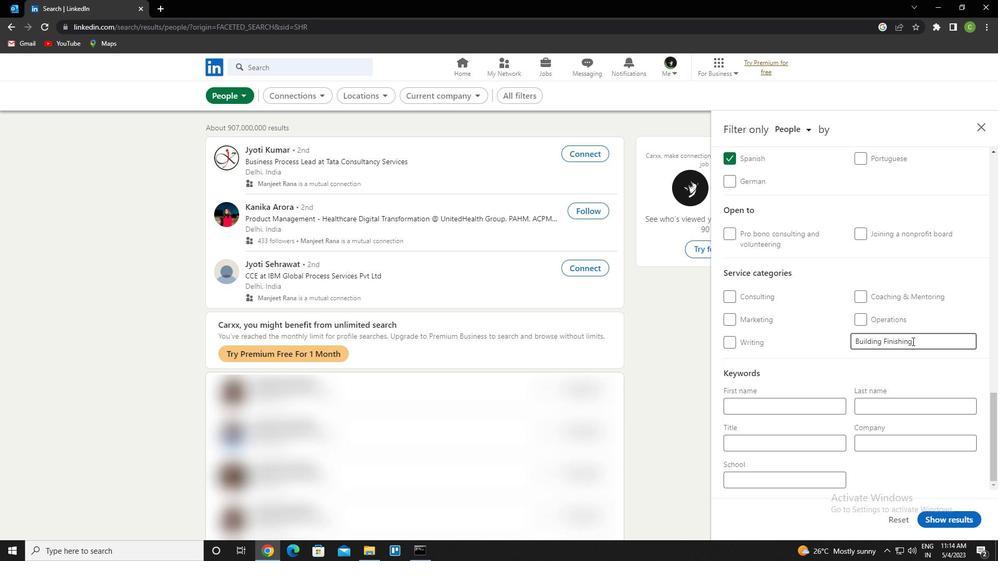 
Action: Mouse moved to (839, 344)
Screenshot: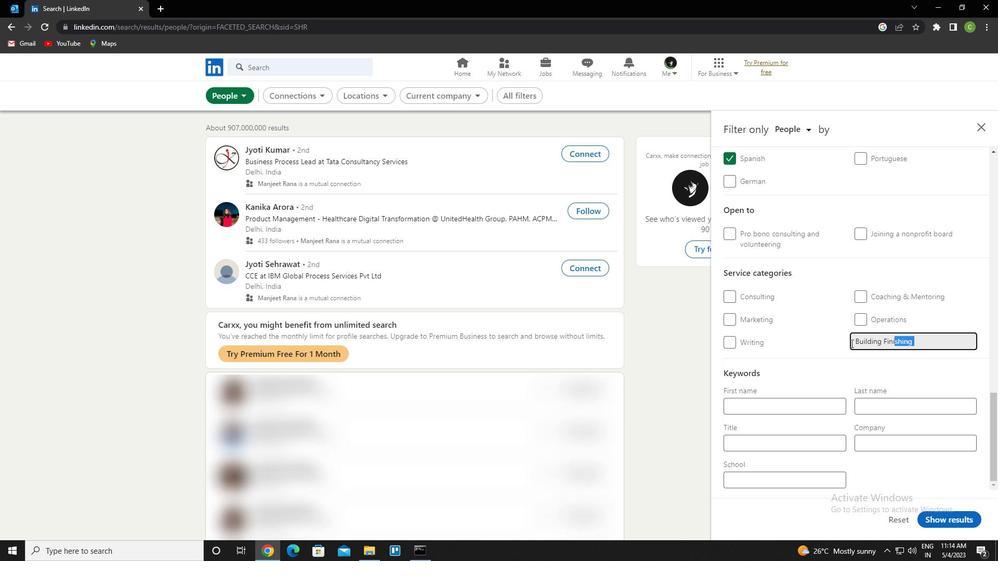 
Action: Key pressed <Key.delete><Key.caps_lock>f<Key.caps_lock>iling<Key.down><Key.down><Key.enter>
Screenshot: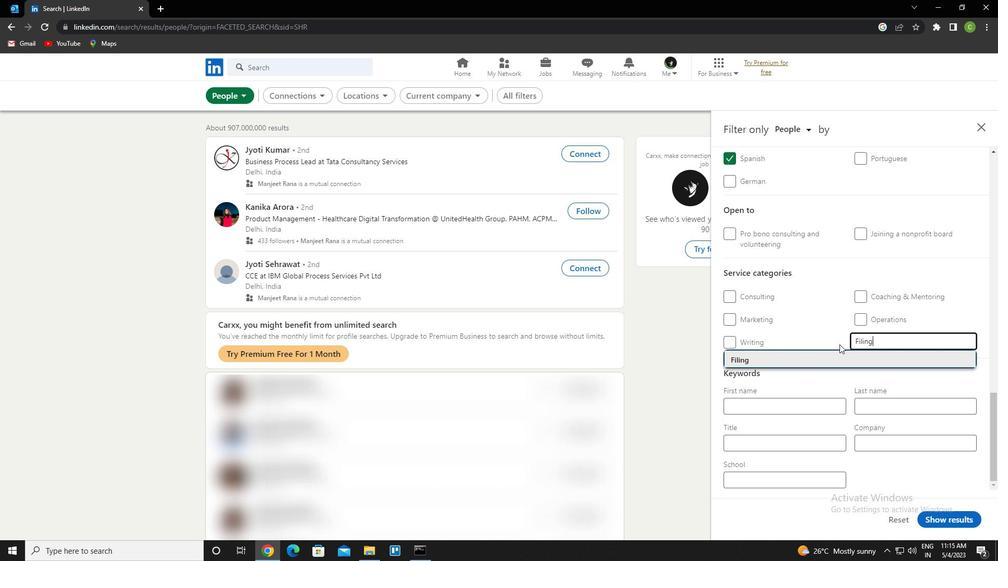 
Action: Mouse moved to (994, 397)
Screenshot: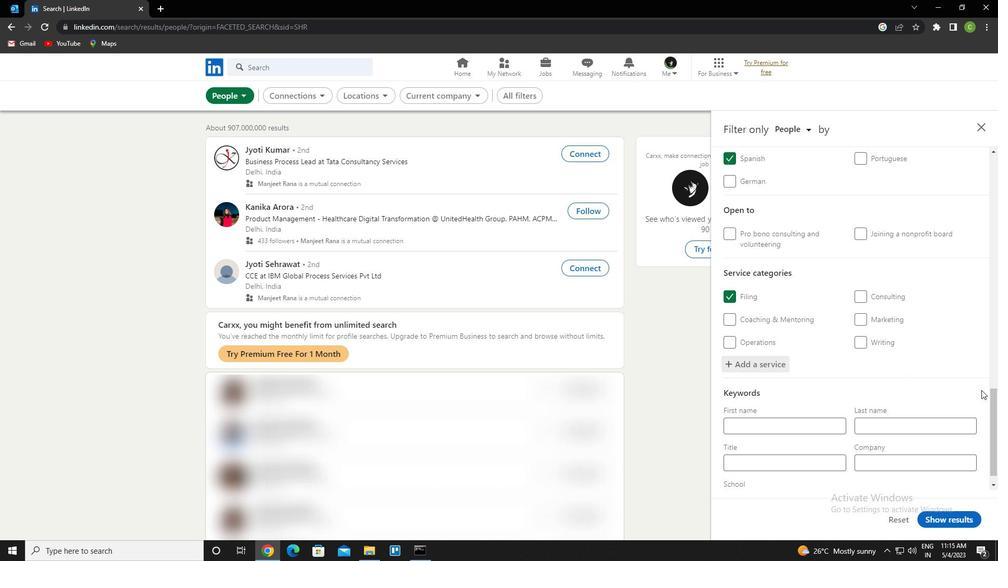 
Action: Mouse scrolled (994, 396) with delta (0, 0)
Screenshot: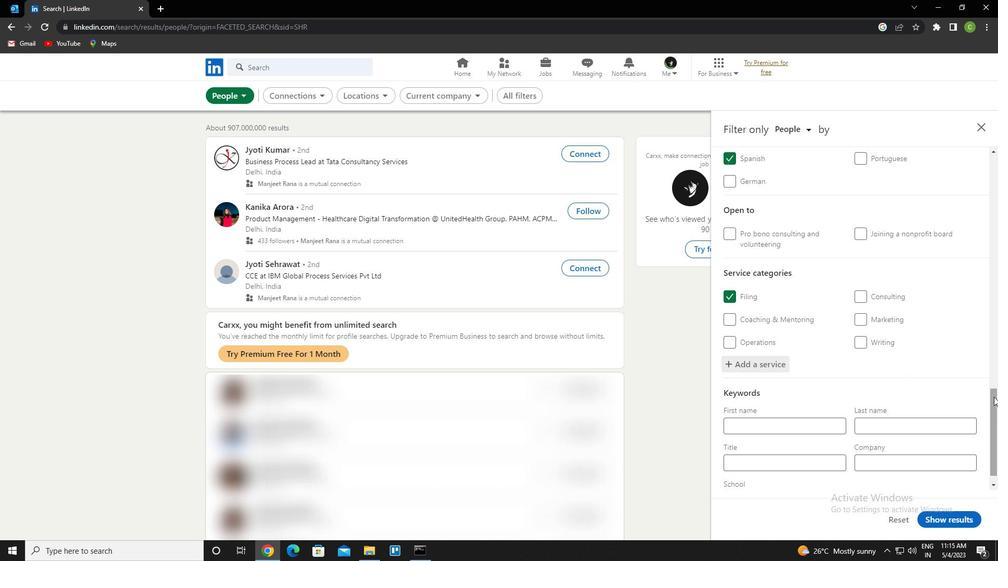 
Action: Mouse scrolled (994, 396) with delta (0, 0)
Screenshot: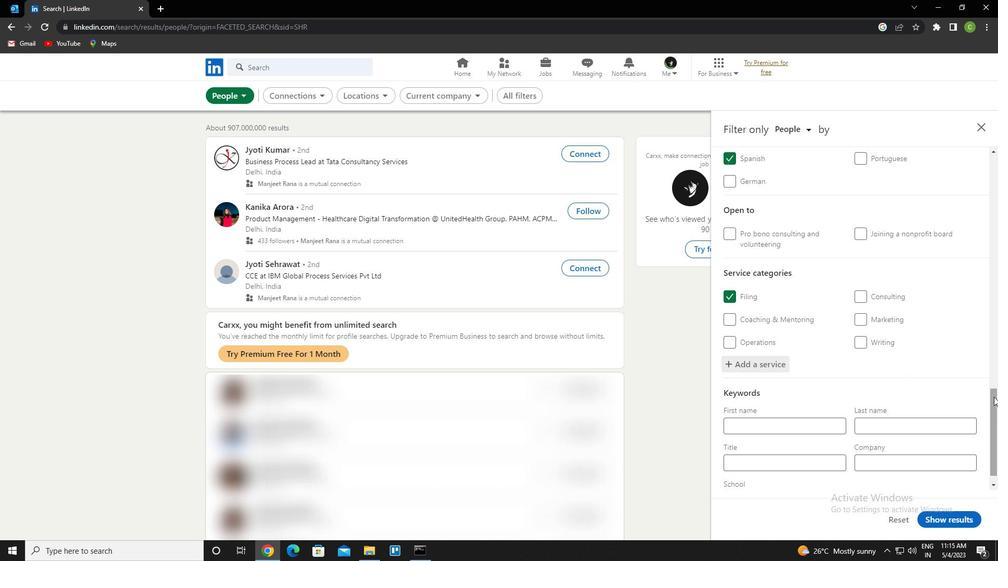 
Action: Mouse scrolled (994, 396) with delta (0, 0)
Screenshot: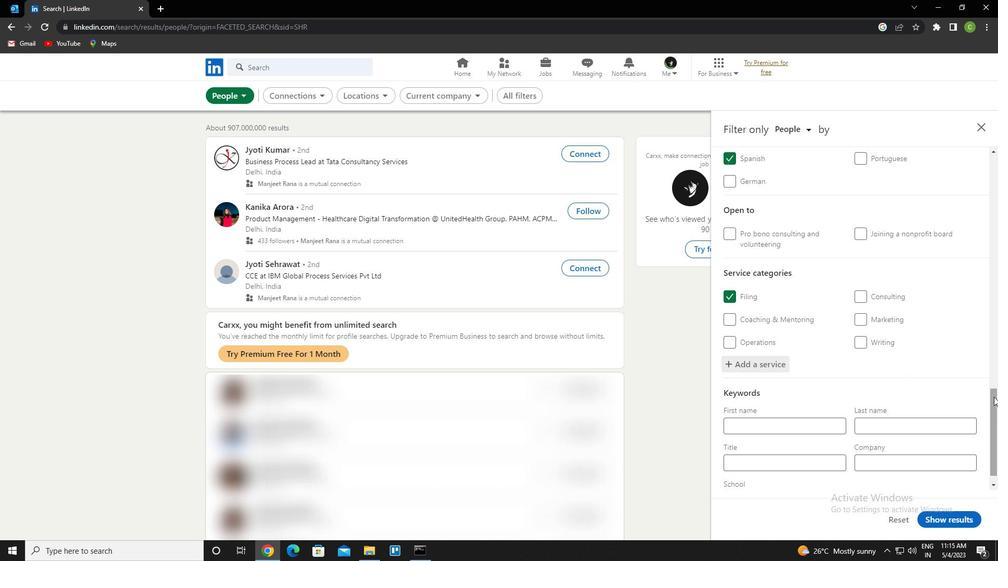 
Action: Mouse scrolled (994, 396) with delta (0, 0)
Screenshot: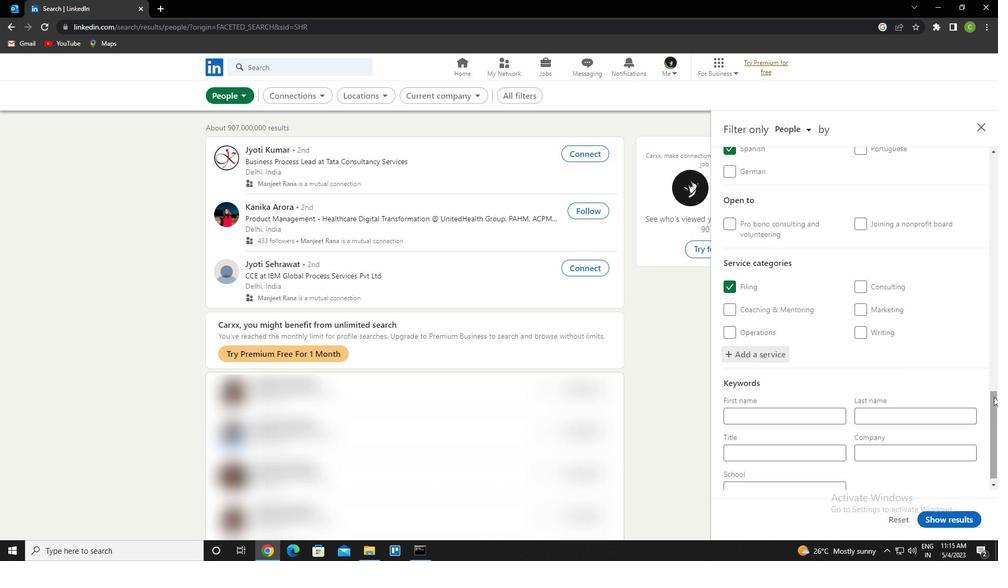 
Action: Mouse moved to (994, 396)
Screenshot: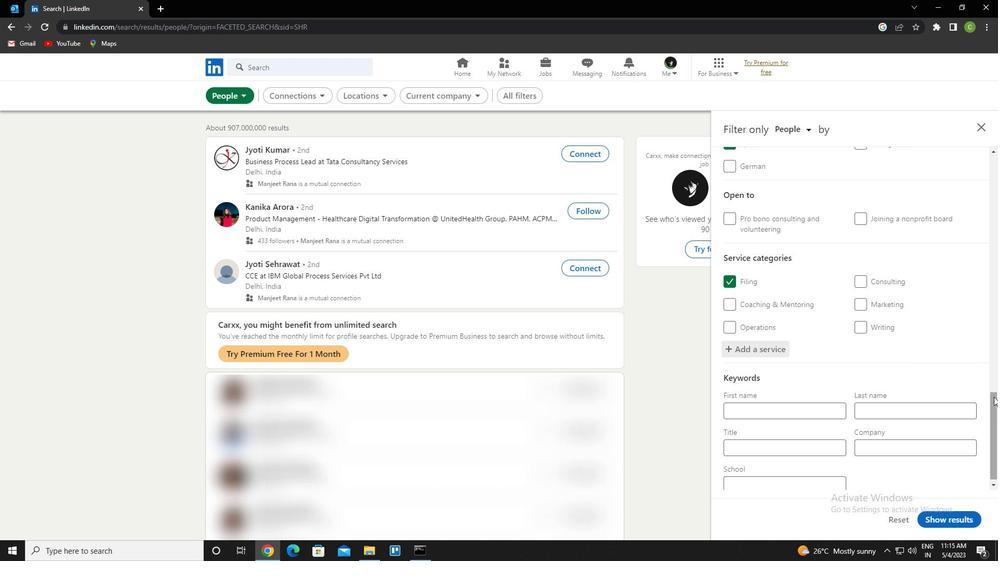 
Action: Mouse scrolled (994, 396) with delta (0, 0)
Screenshot: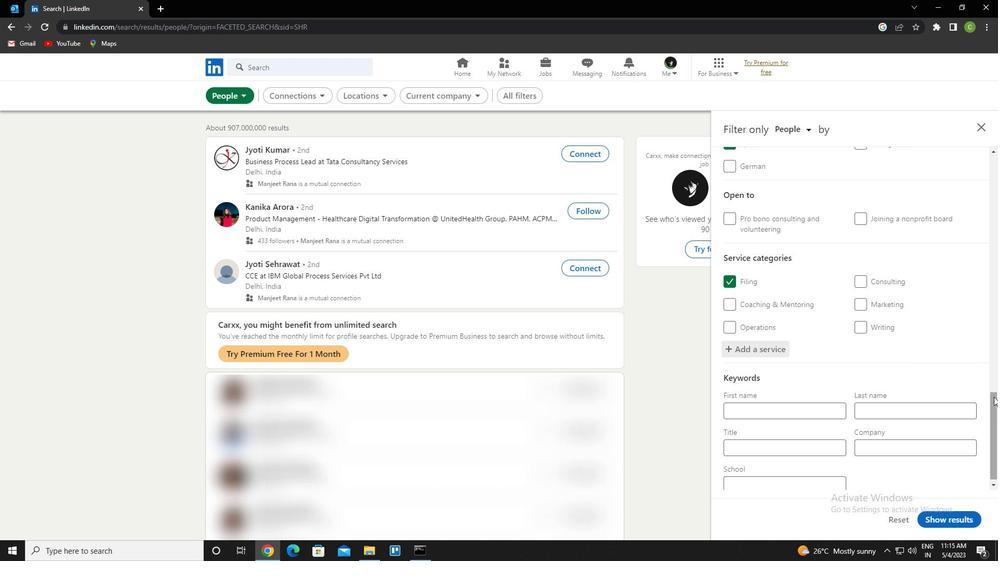 
Action: Mouse moved to (813, 443)
Screenshot: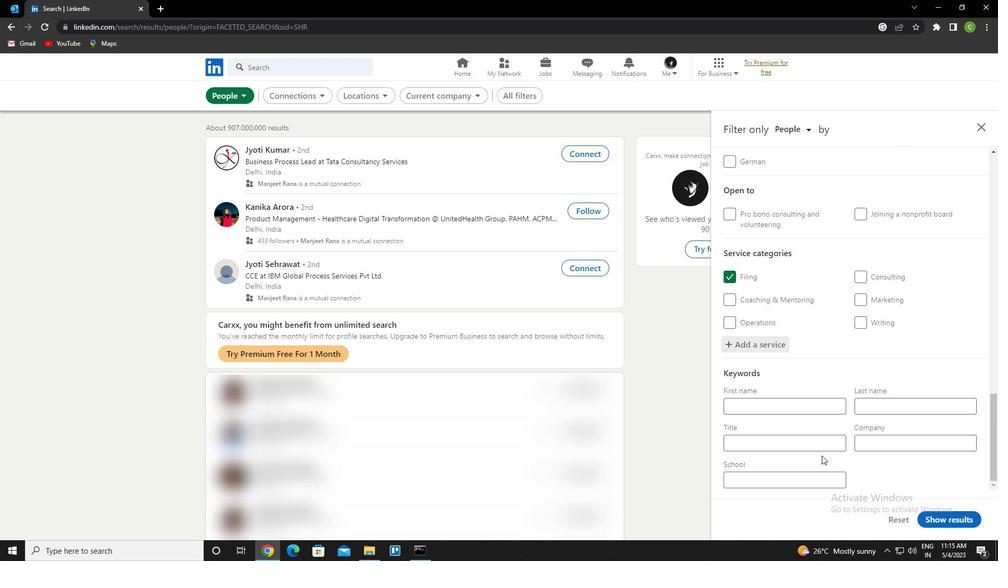 
Action: Mouse pressed left at (813, 443)
Screenshot: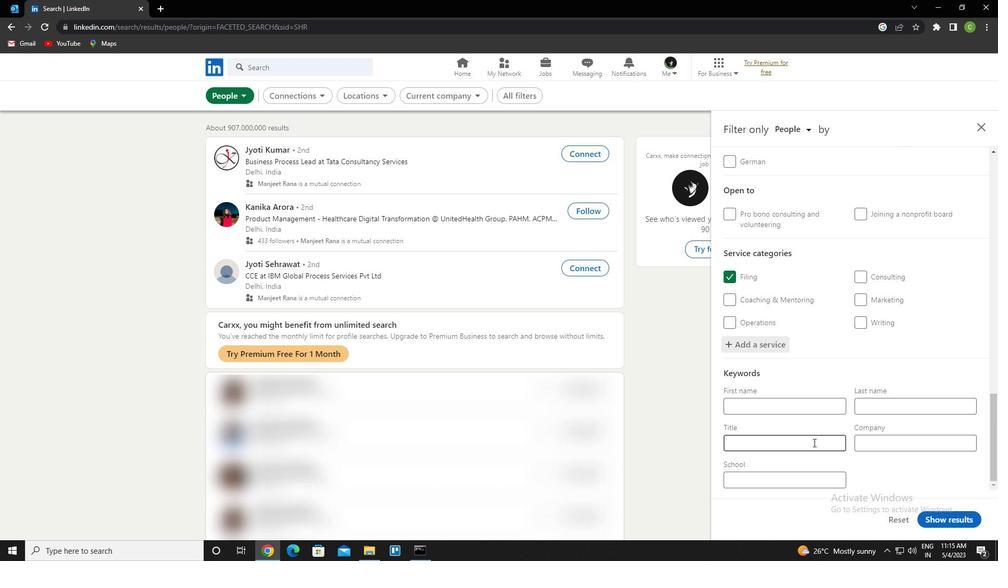 
Action: Mouse moved to (817, 439)
Screenshot: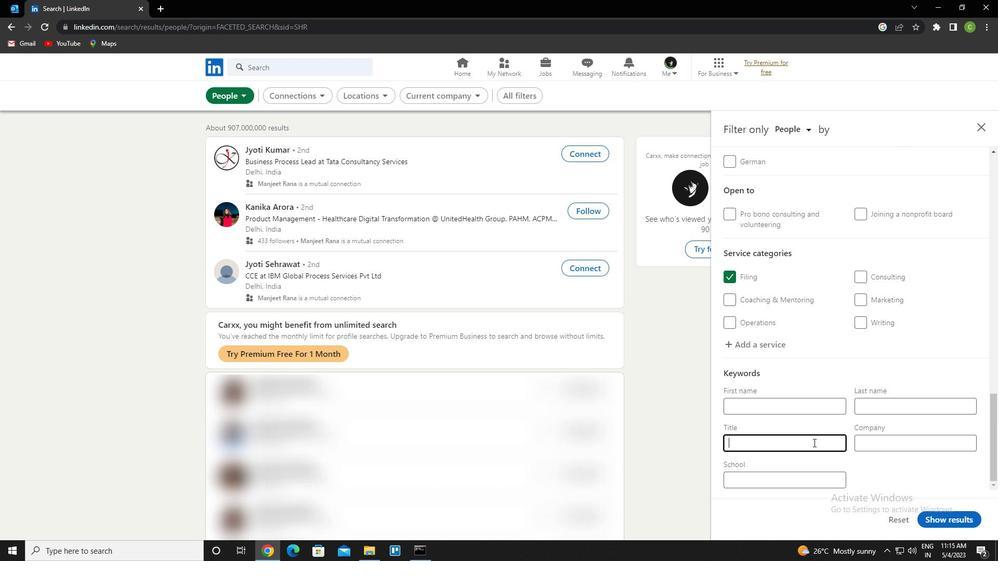 
Action: Key pressed <Key.caps_lock>c<Key.caps_lock>ulture<Key.space><Key.caps_lock>o<Key.caps_lock>Perations<Key.space><Key.caps_lock>m<Key.caps_lock>anager
Screenshot: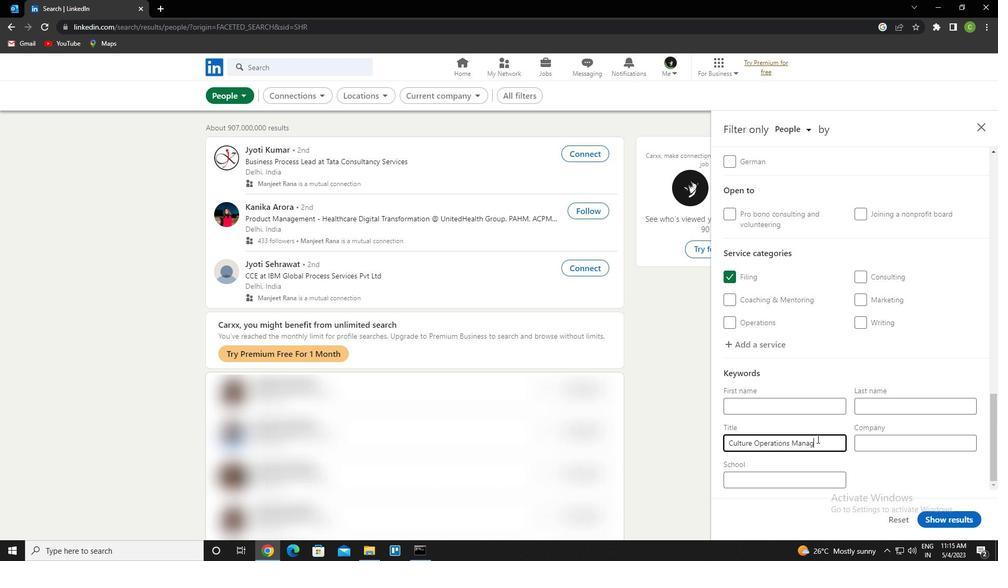 
Action: Mouse moved to (964, 517)
Screenshot: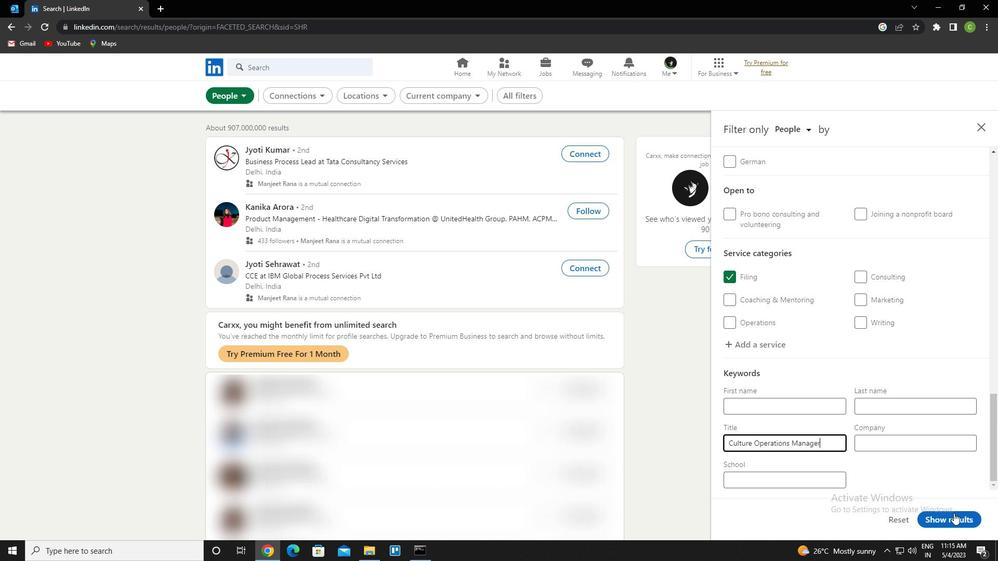 
Action: Mouse pressed left at (964, 517)
Screenshot: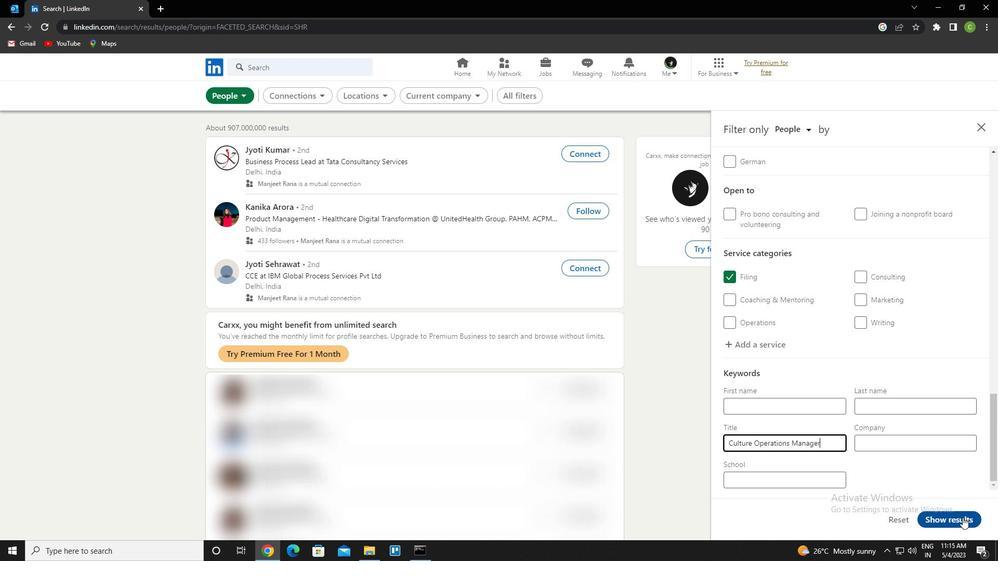 
Action: Mouse moved to (444, 539)
Screenshot: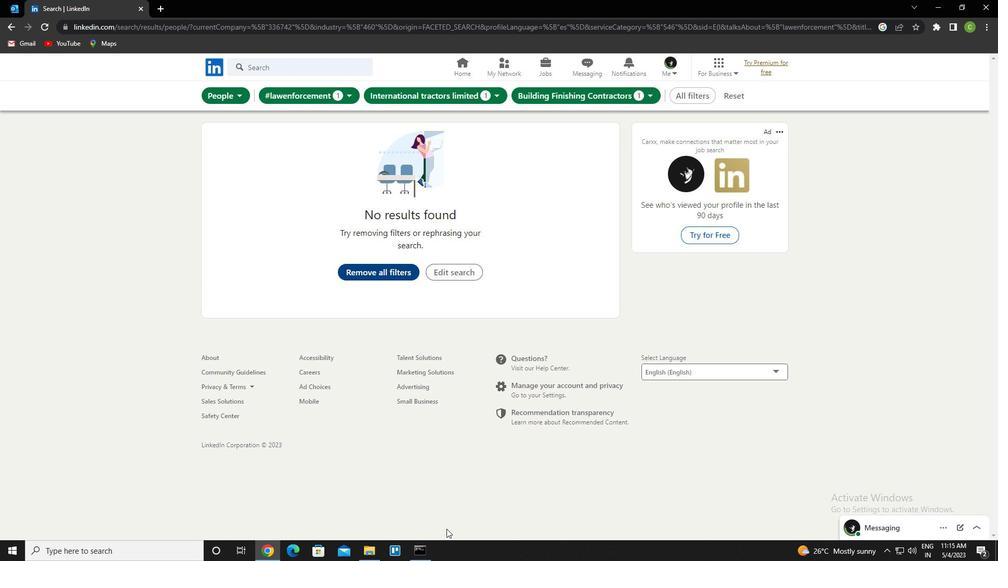 
